 Task: Search one way flight ticket for 1 adult, 1 child, 1 infant in seat in premium economy from Charlotte Amalie,st. Thomas: Cyril E. King Airport to Jackson: Jackson Hole Airport on 5-2-2023. Choice of flights is JetBlue. Number of bags: 2 carry on bags and 4 checked bags. Price is upto 91000. Outbound departure time preference is 20:00.
Action: Mouse moved to (284, 413)
Screenshot: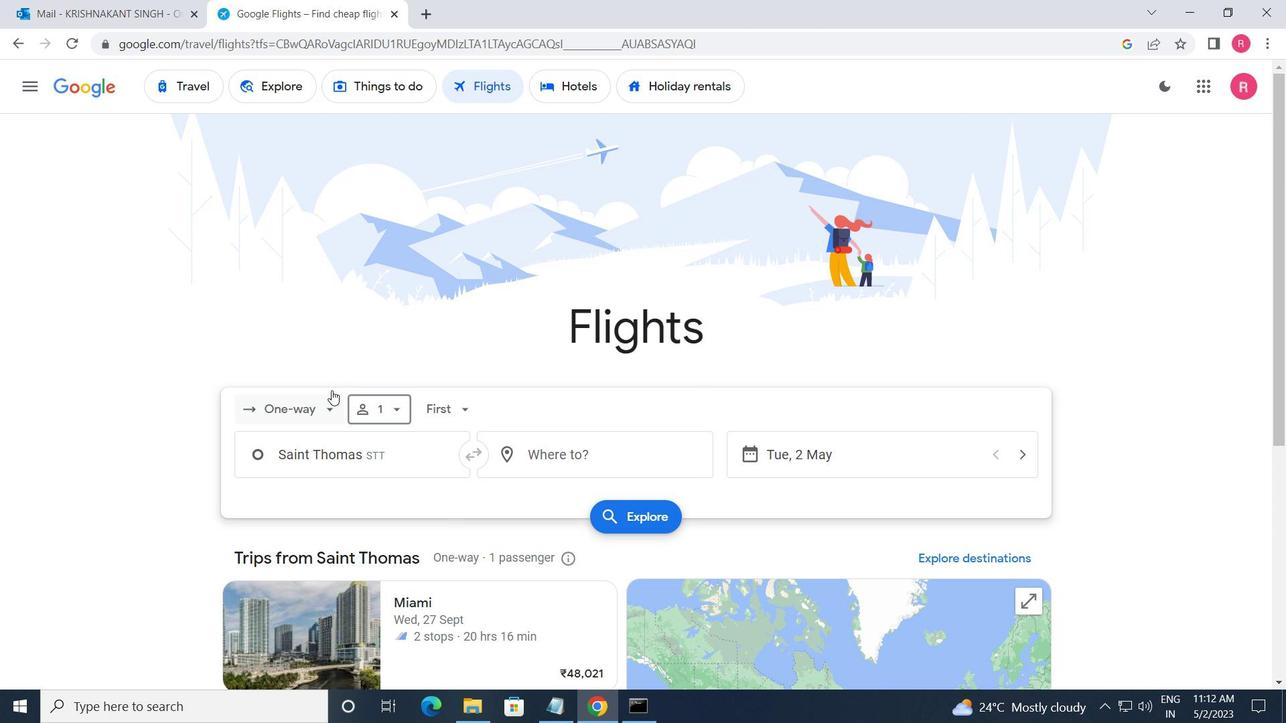 
Action: Mouse pressed left at (284, 413)
Screenshot: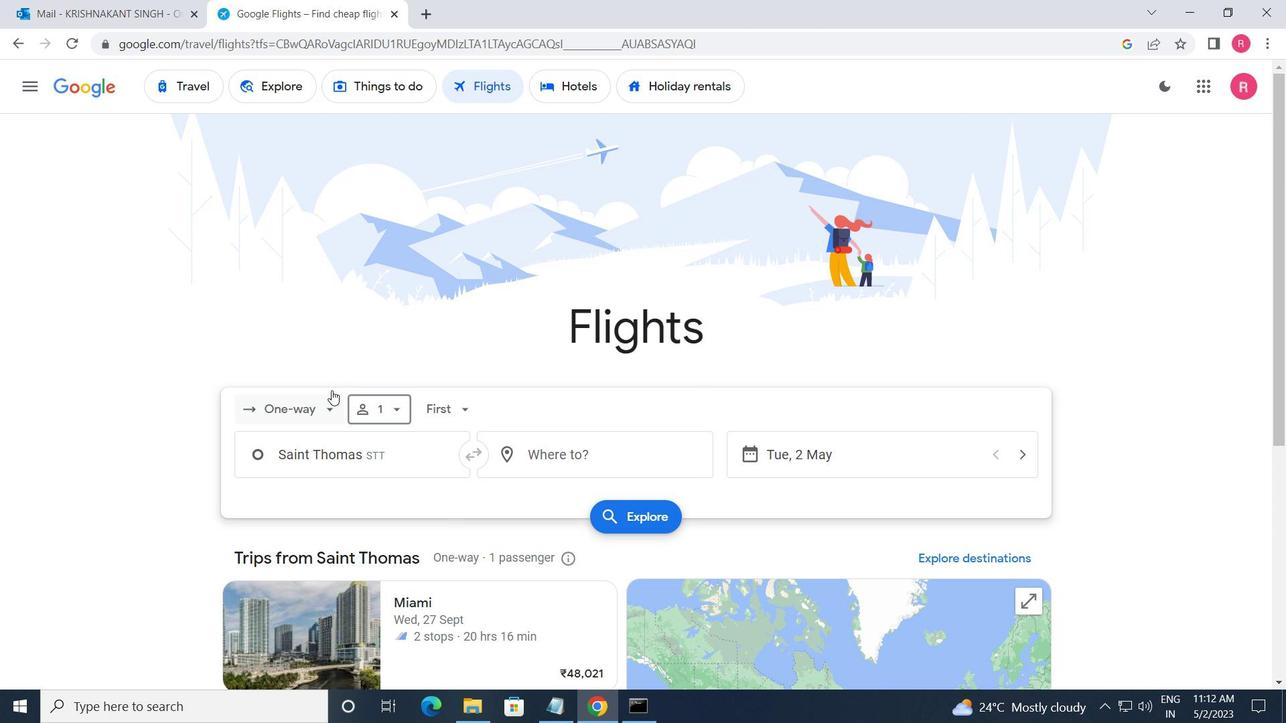 
Action: Mouse moved to (306, 485)
Screenshot: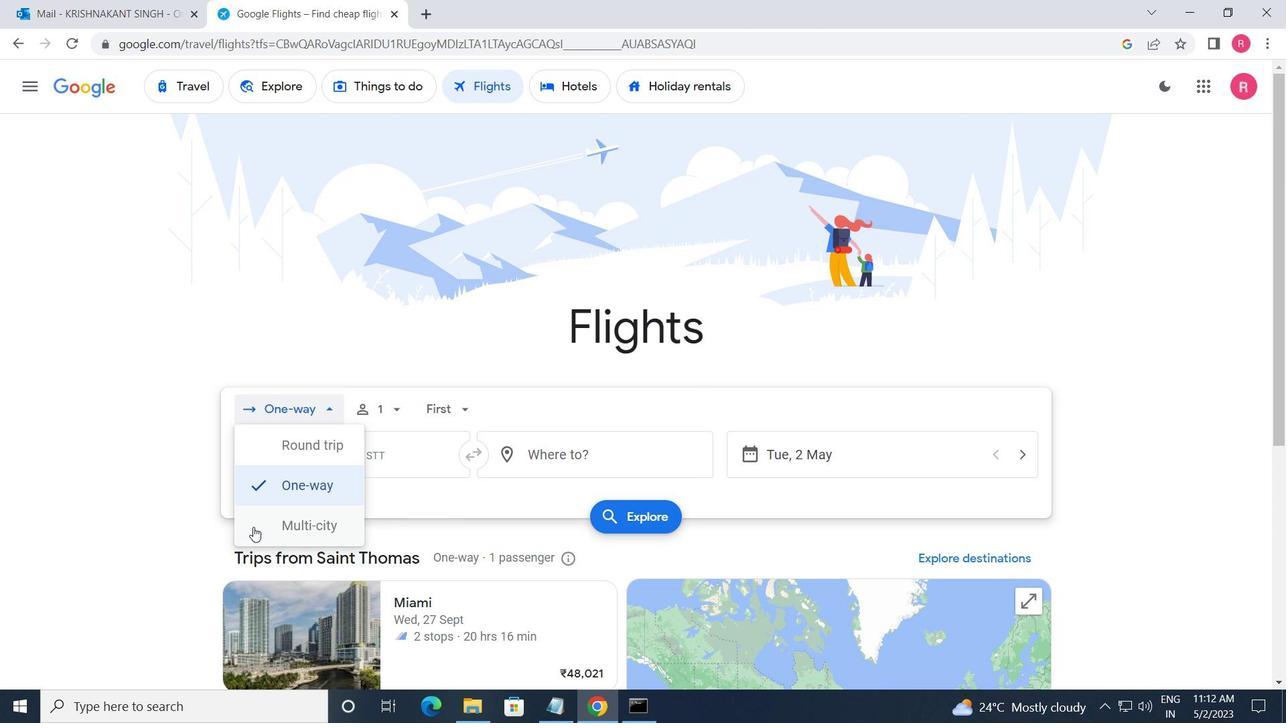 
Action: Mouse pressed left at (306, 485)
Screenshot: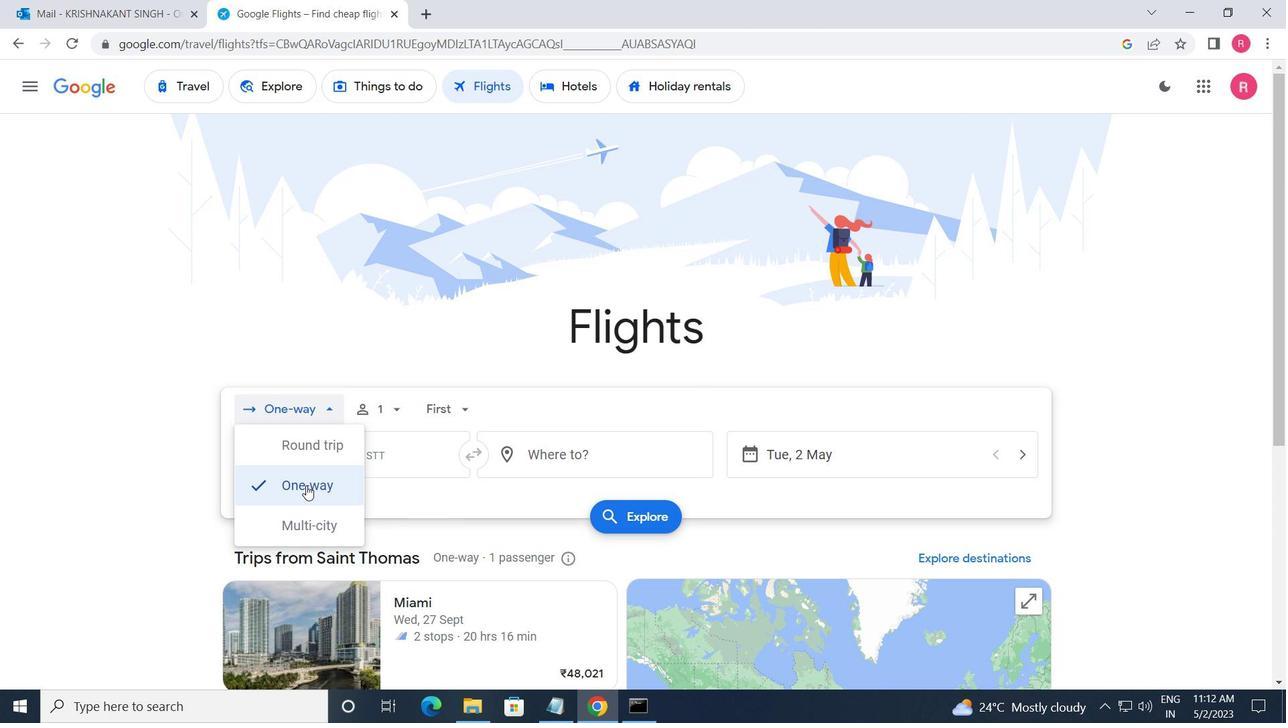 
Action: Mouse moved to (392, 405)
Screenshot: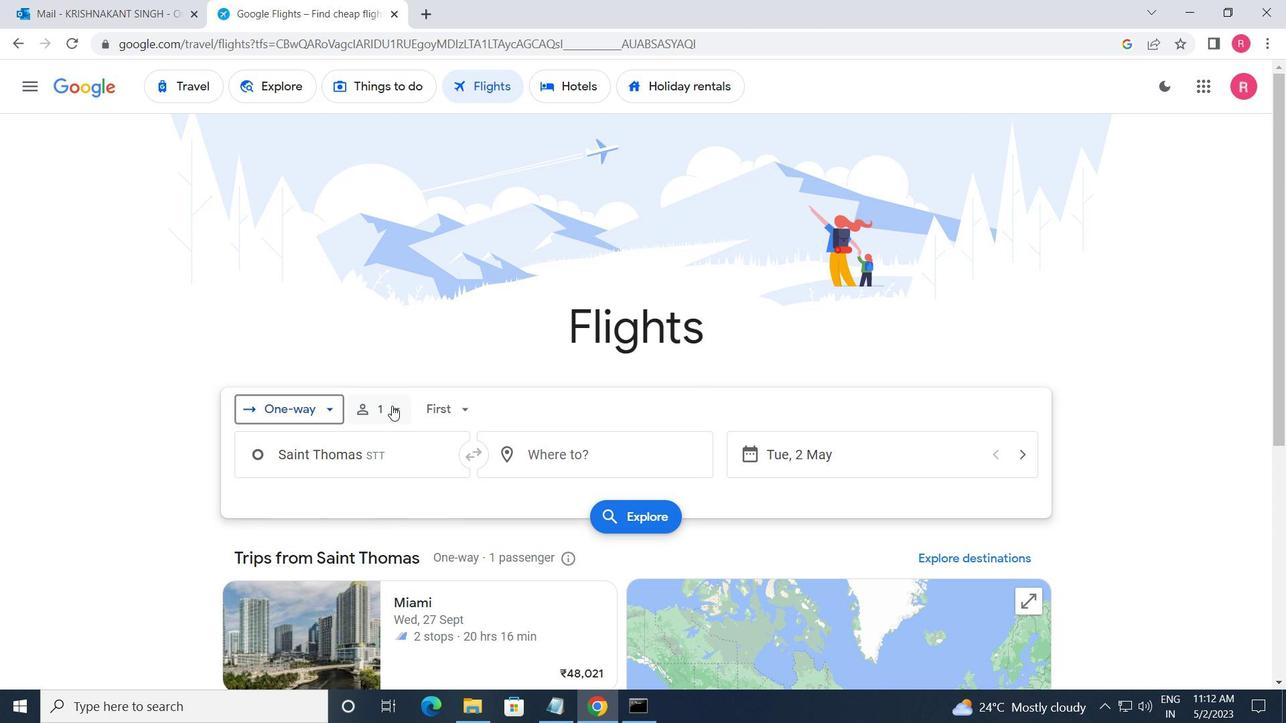 
Action: Mouse pressed left at (392, 405)
Screenshot: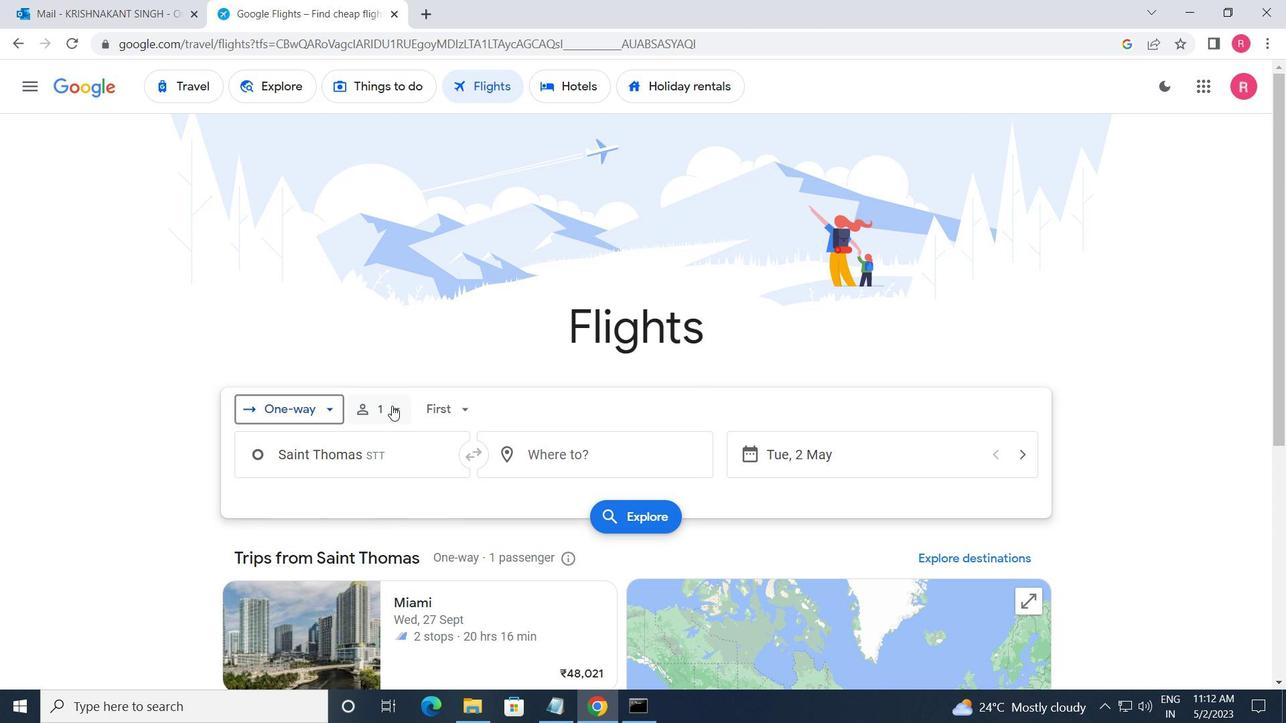 
Action: Mouse moved to (517, 452)
Screenshot: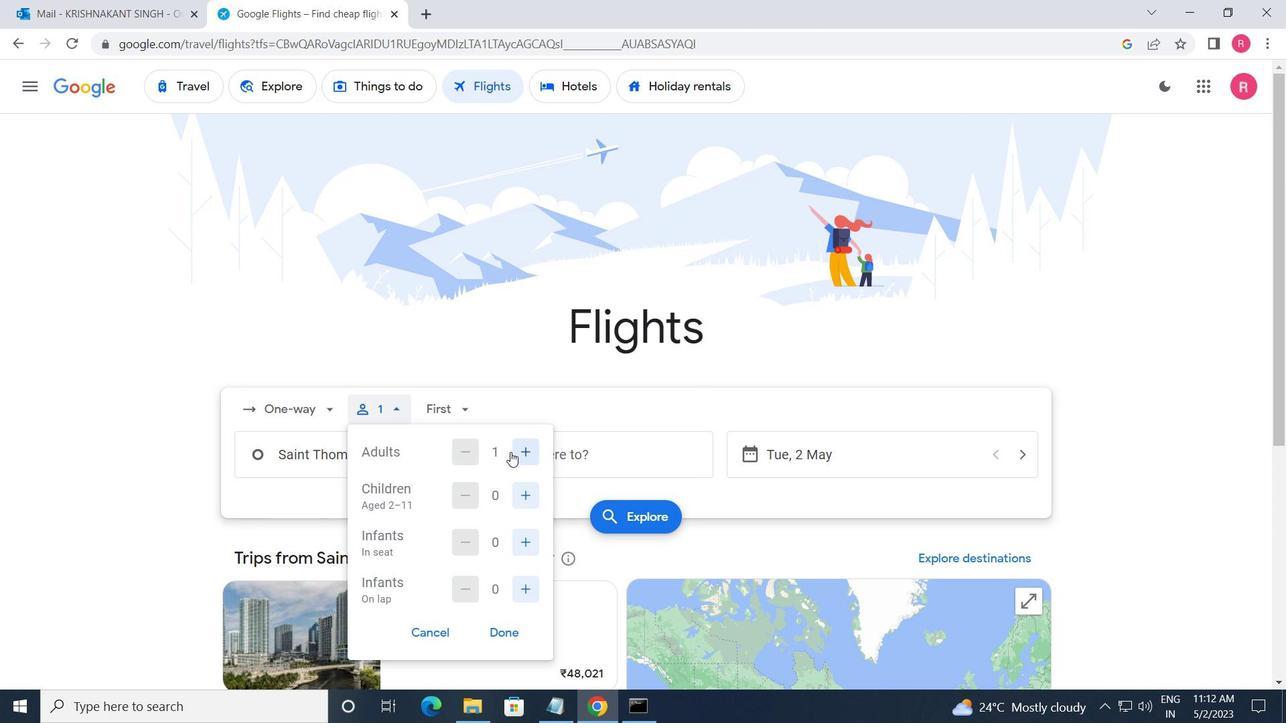 
Action: Mouse pressed left at (517, 452)
Screenshot: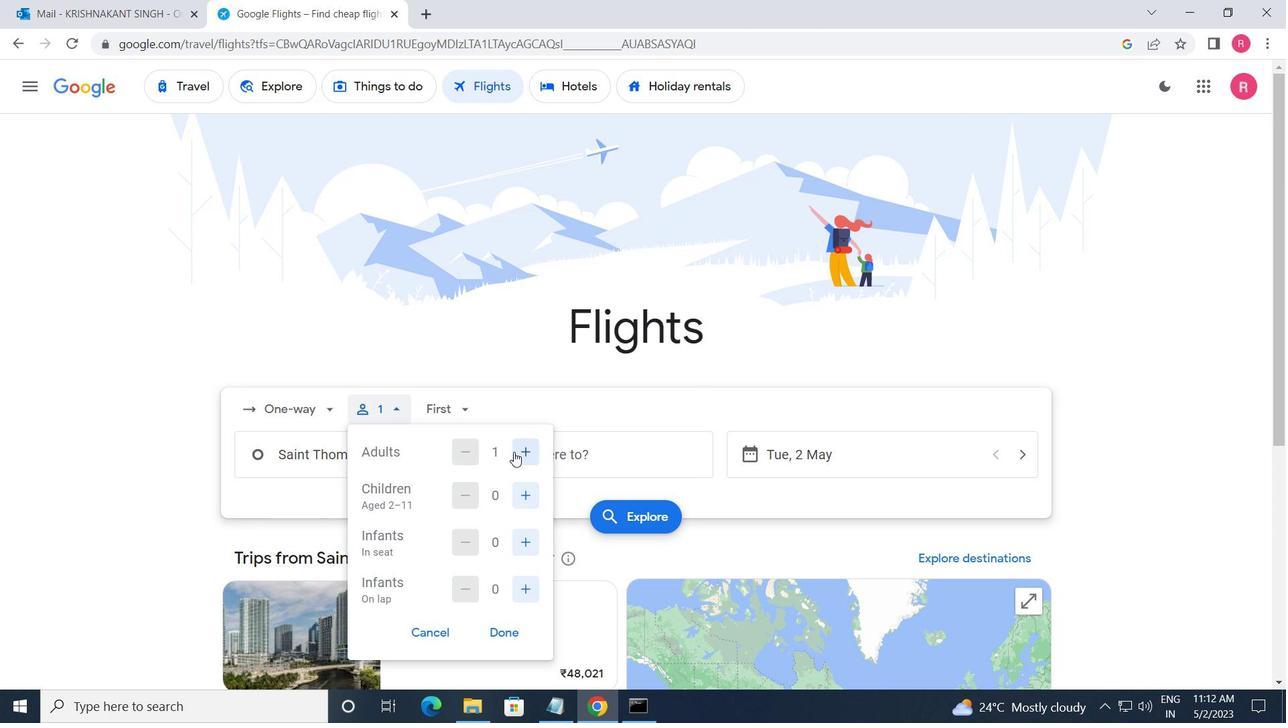 
Action: Mouse moved to (461, 452)
Screenshot: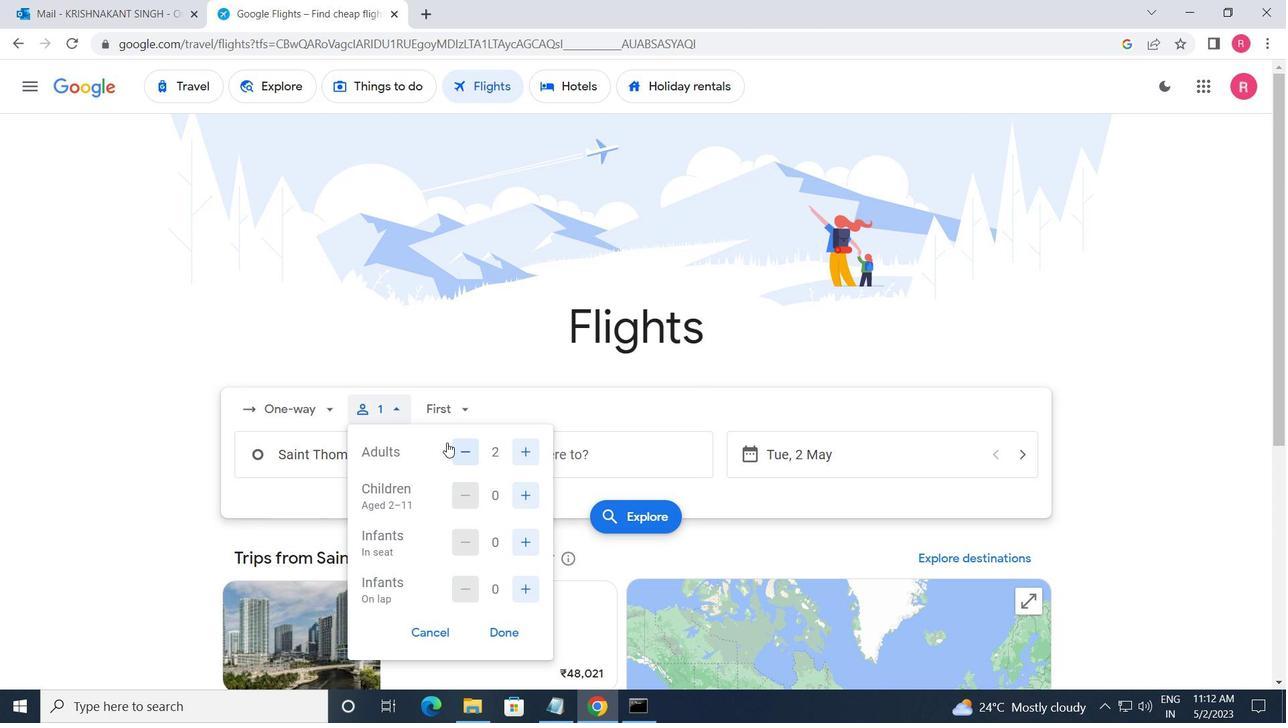 
Action: Mouse pressed left at (461, 452)
Screenshot: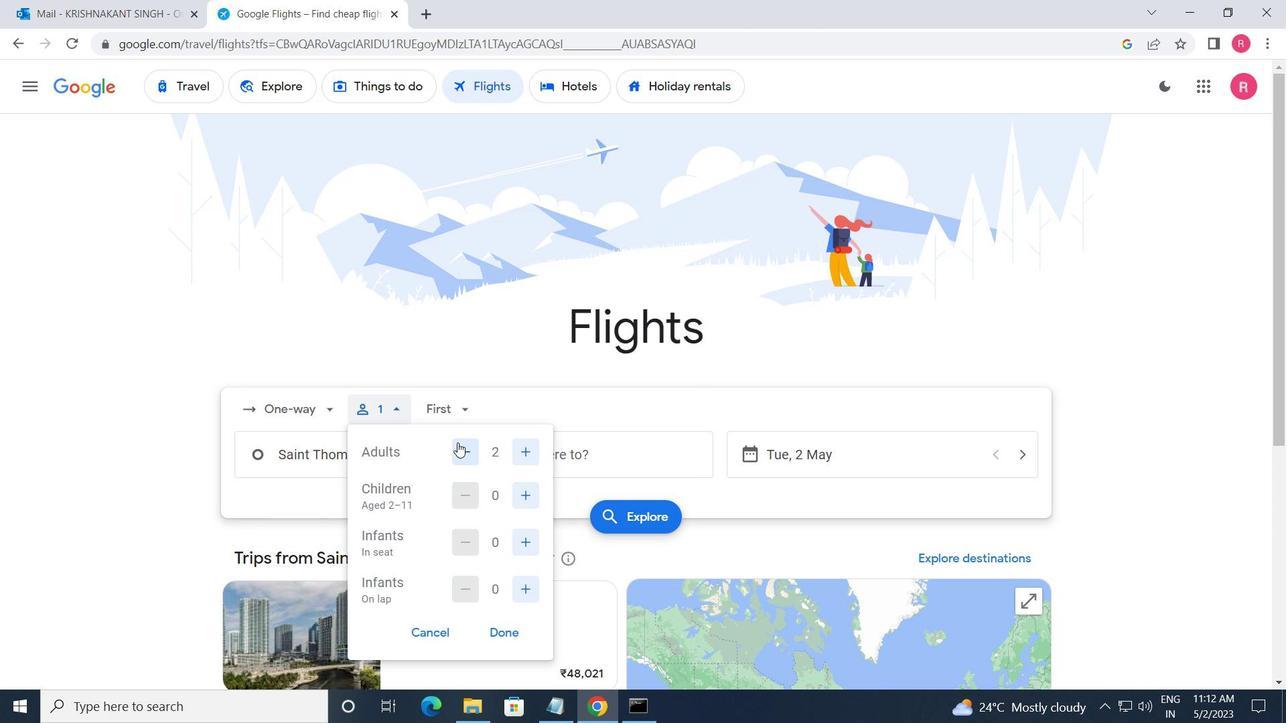 
Action: Mouse moved to (529, 501)
Screenshot: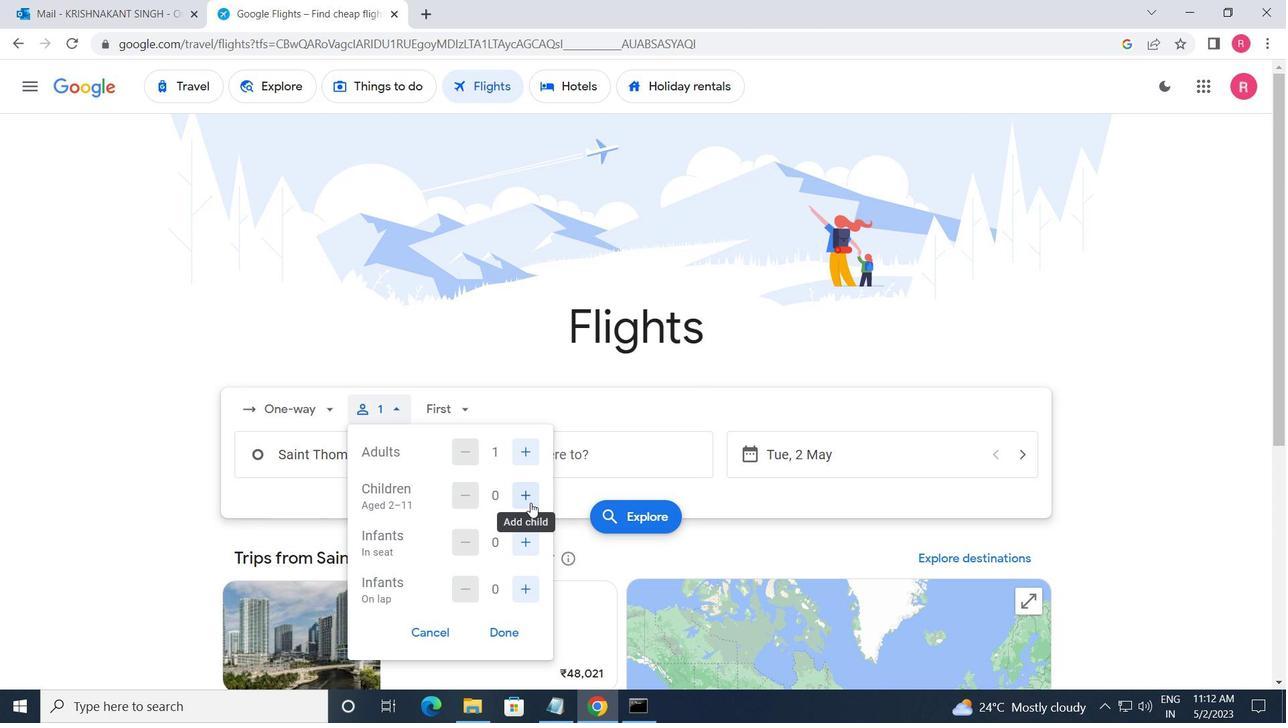 
Action: Mouse pressed left at (529, 501)
Screenshot: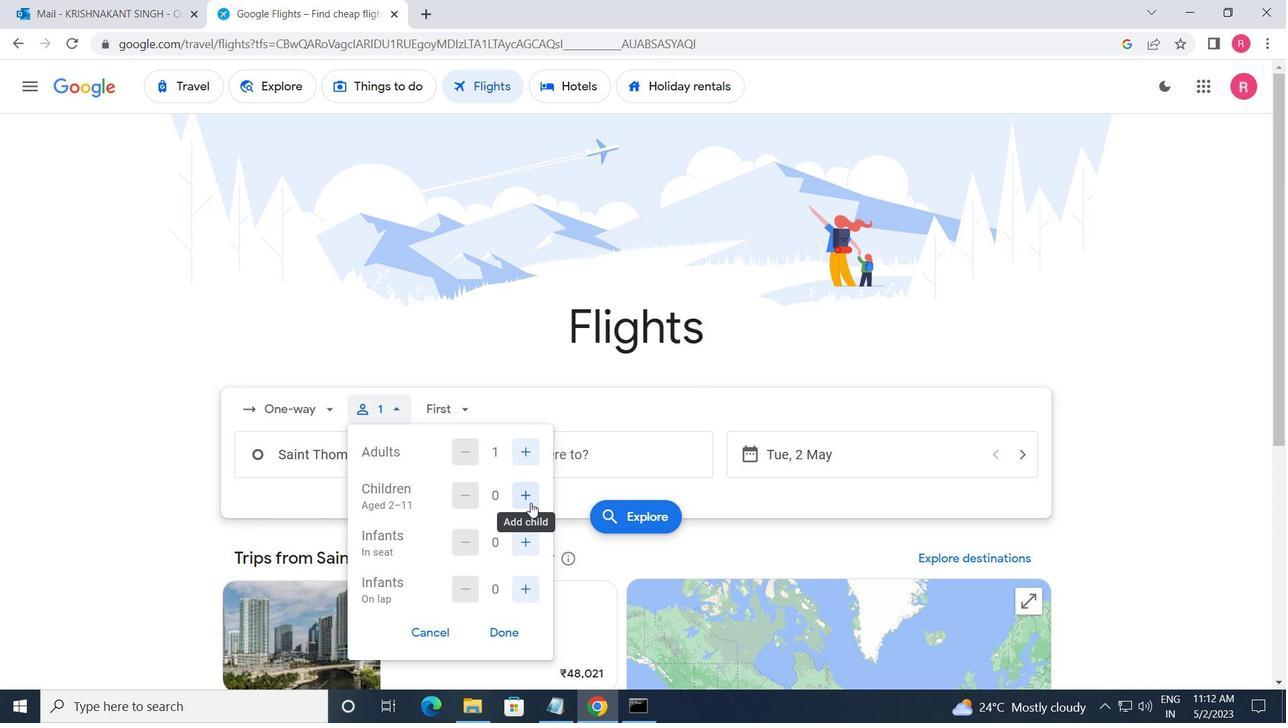 
Action: Mouse moved to (526, 540)
Screenshot: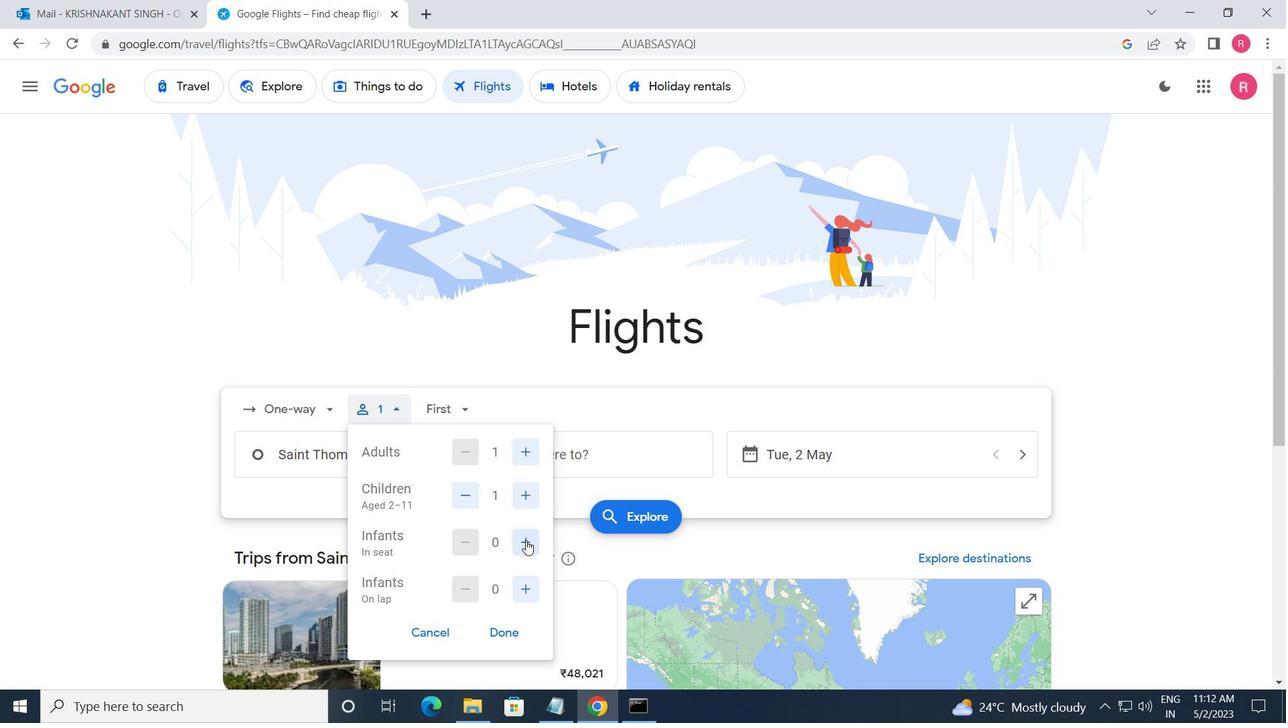 
Action: Mouse pressed left at (526, 540)
Screenshot: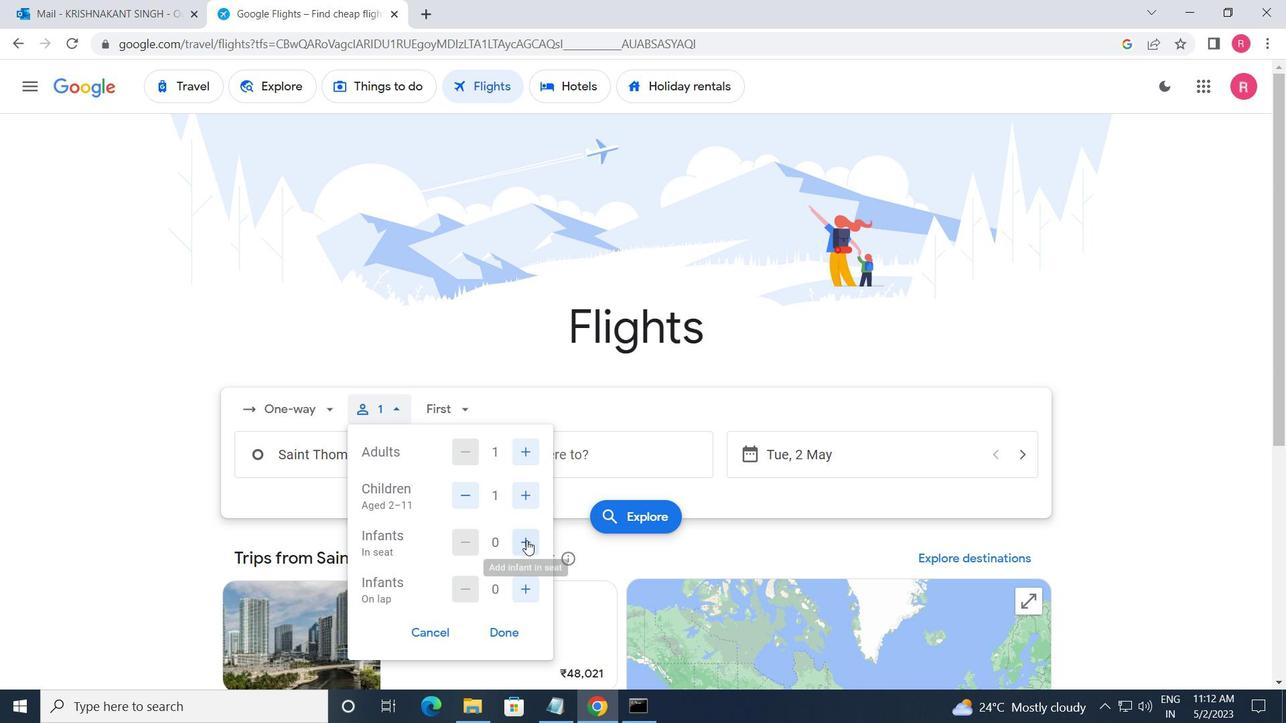 
Action: Mouse moved to (443, 398)
Screenshot: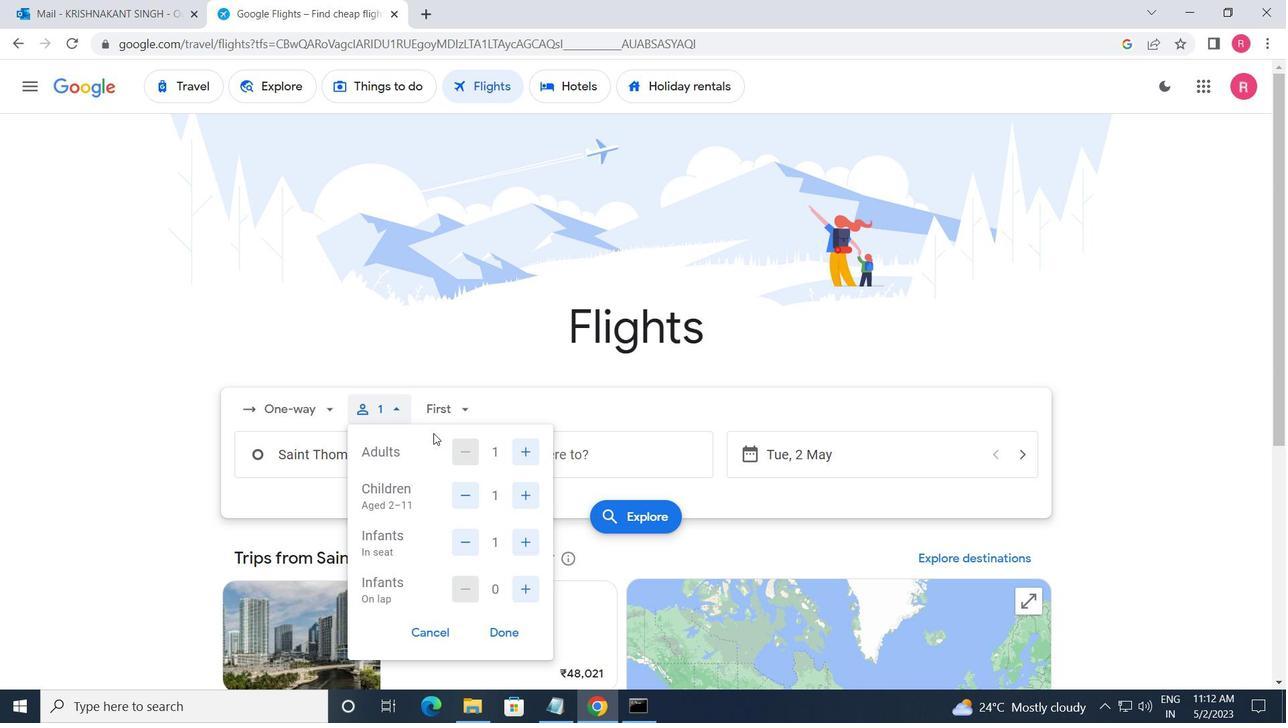 
Action: Mouse pressed left at (443, 398)
Screenshot: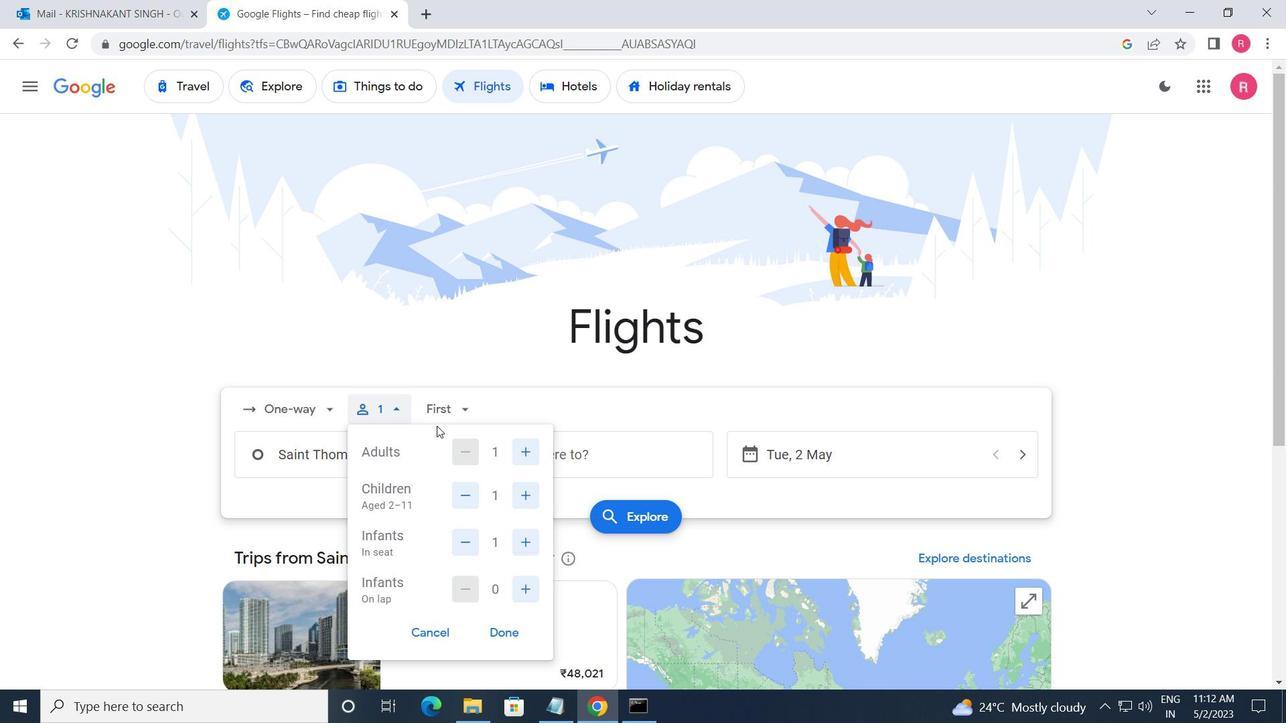 
Action: Mouse moved to (493, 479)
Screenshot: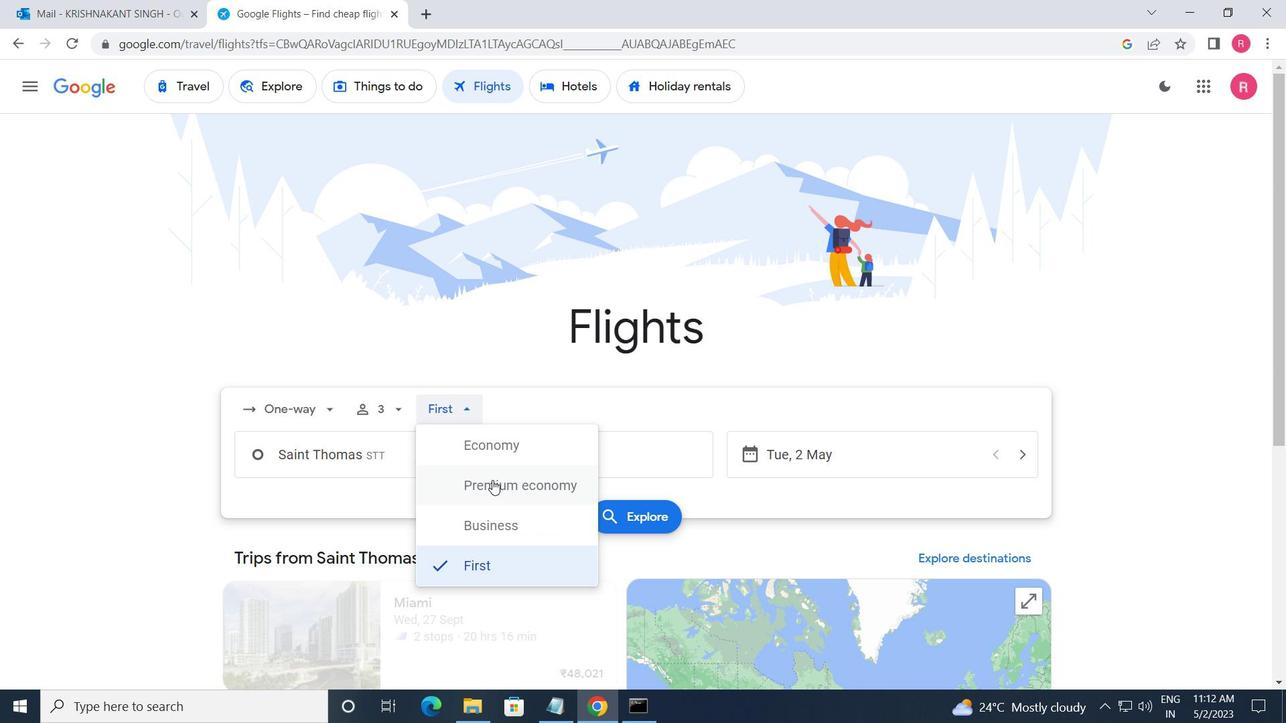 
Action: Mouse pressed left at (493, 479)
Screenshot: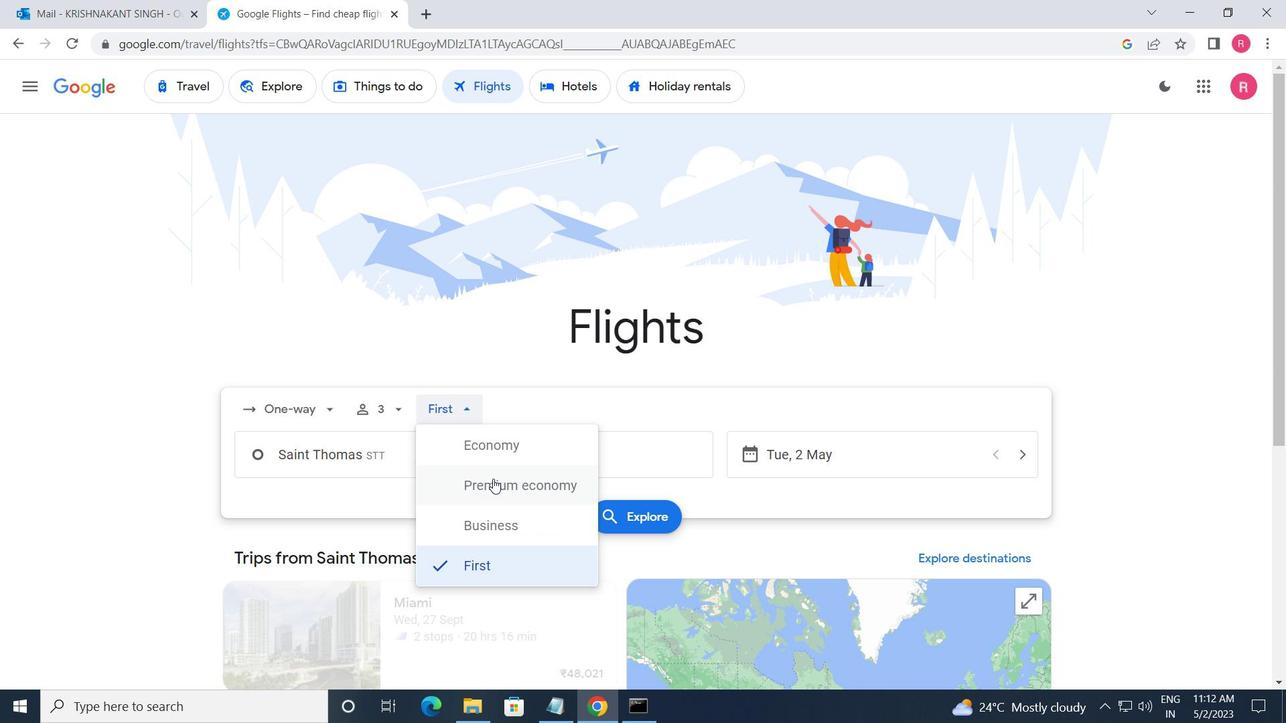 
Action: Mouse moved to (389, 467)
Screenshot: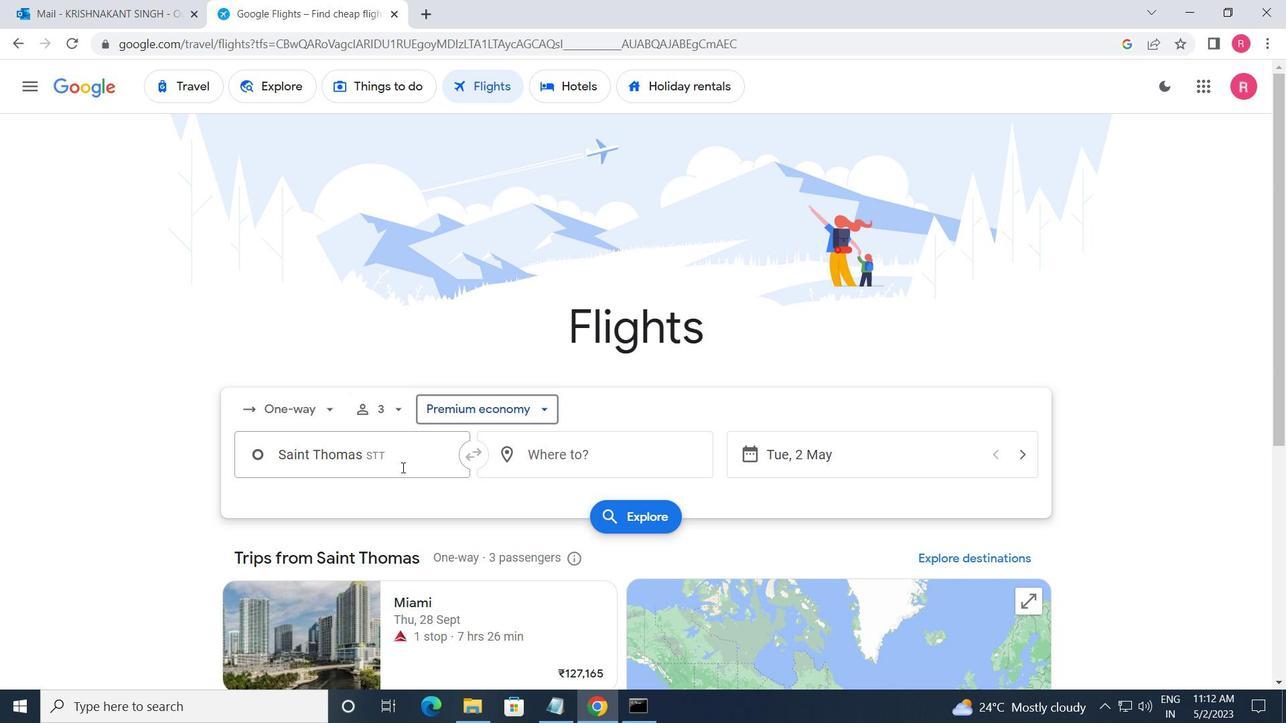 
Action: Mouse pressed left at (389, 467)
Screenshot: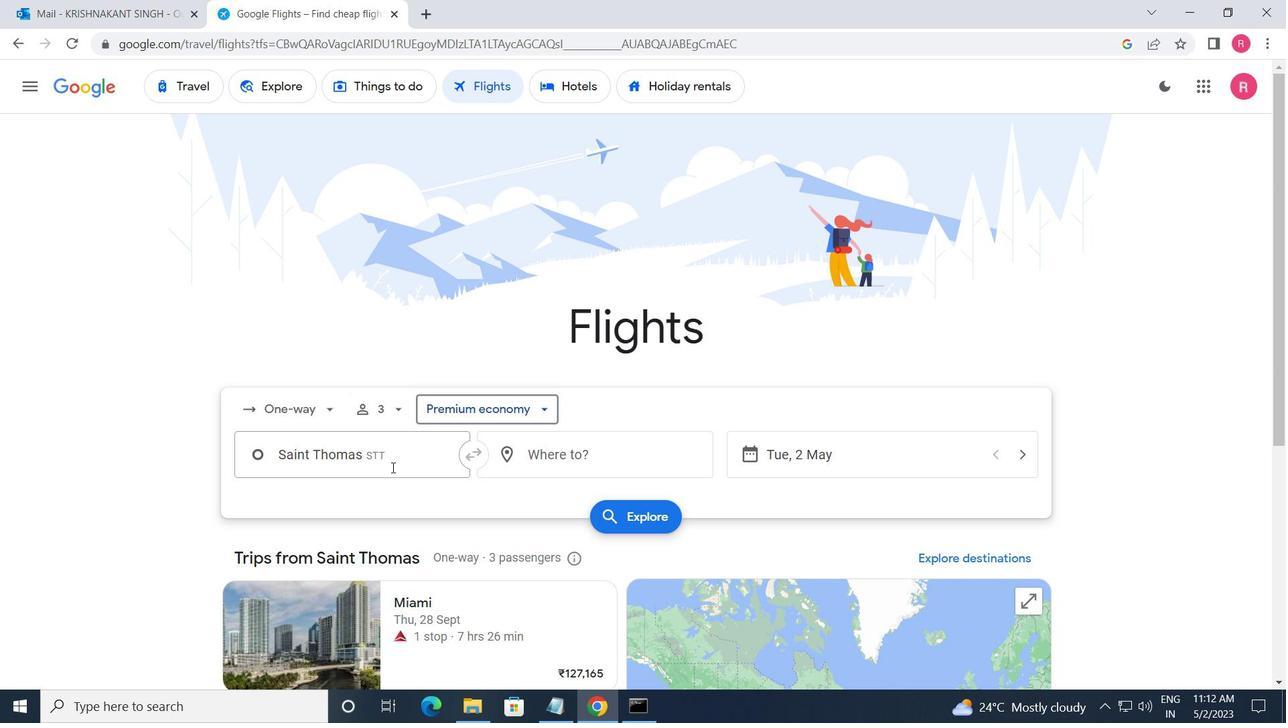 
Action: Mouse moved to (381, 547)
Screenshot: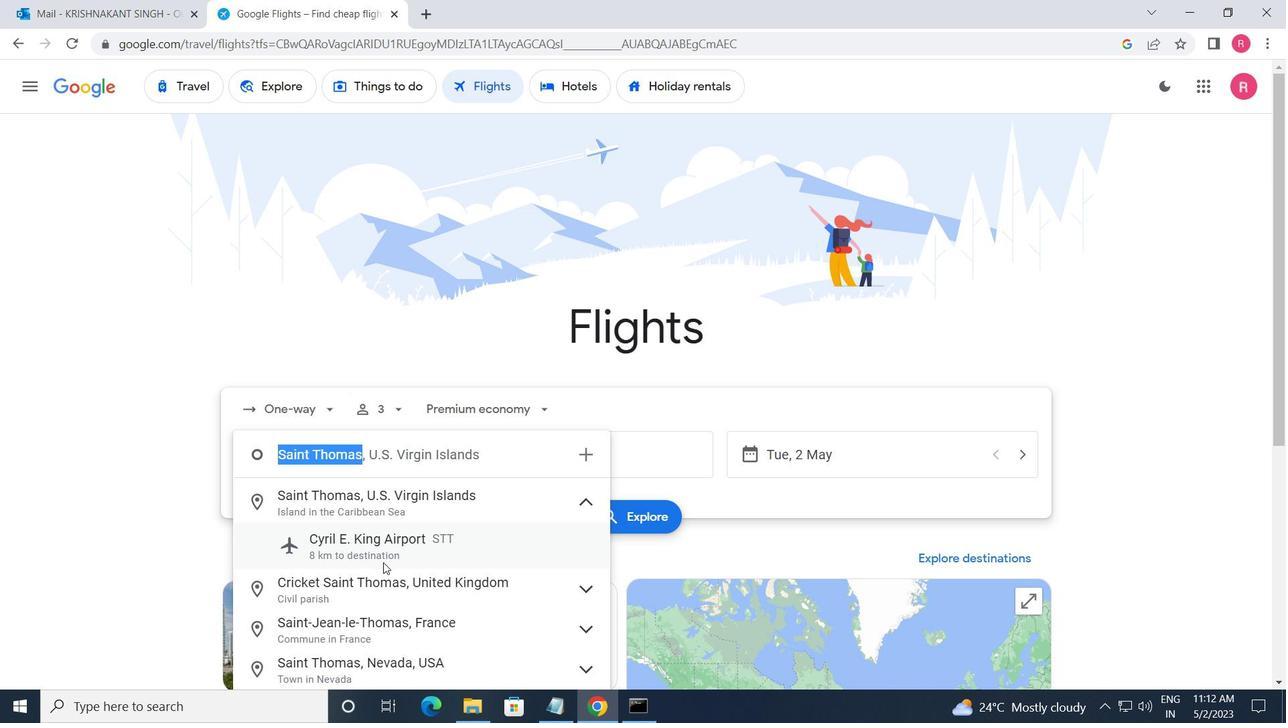 
Action: Mouse pressed left at (381, 547)
Screenshot: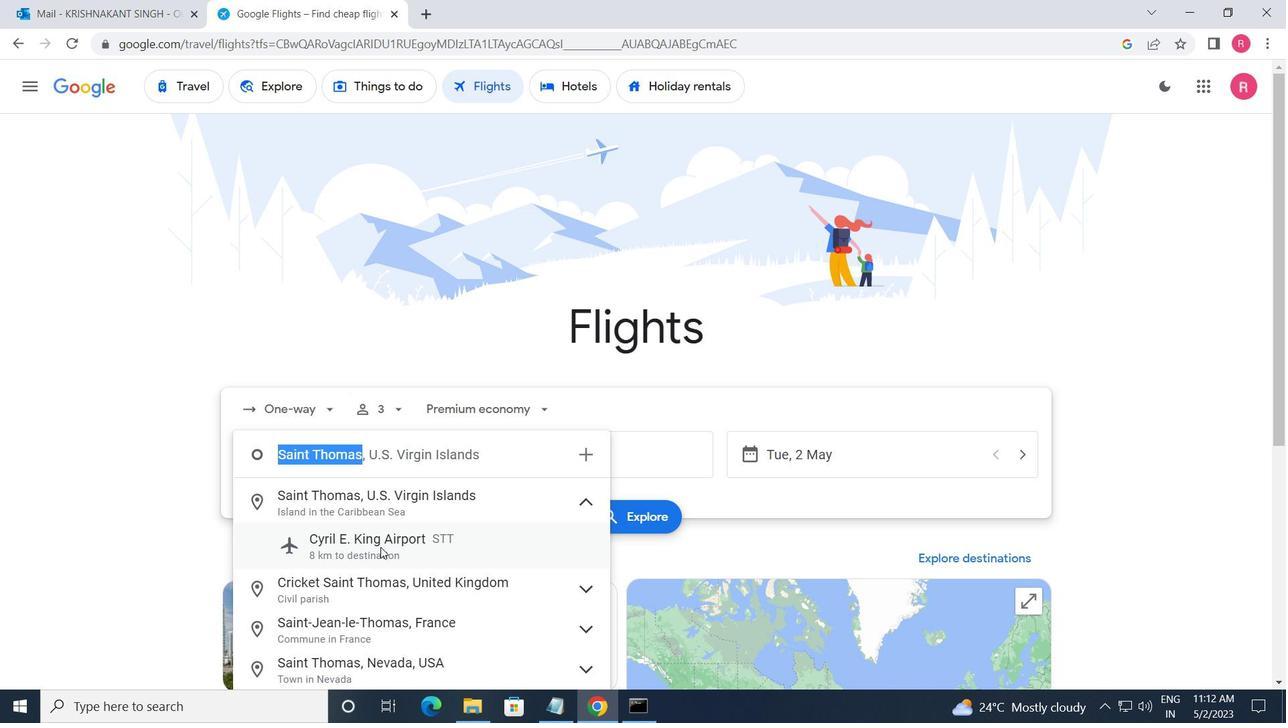 
Action: Mouse moved to (563, 475)
Screenshot: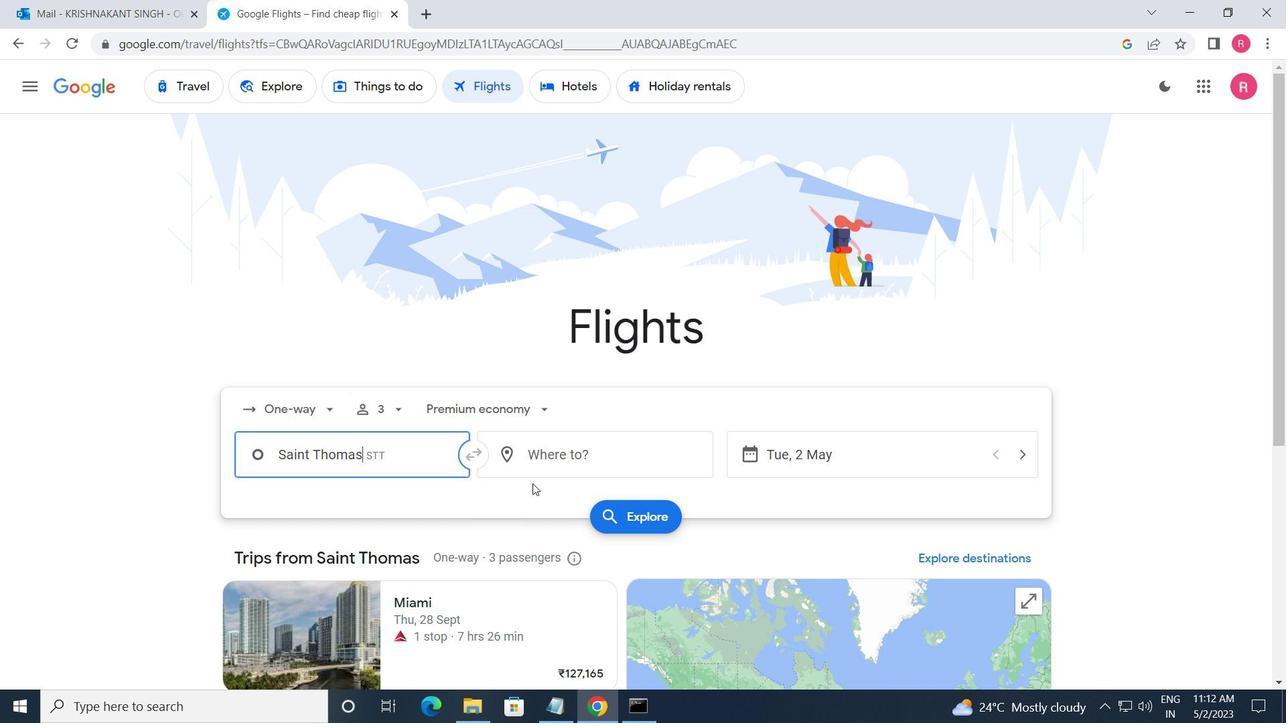 
Action: Mouse pressed left at (563, 475)
Screenshot: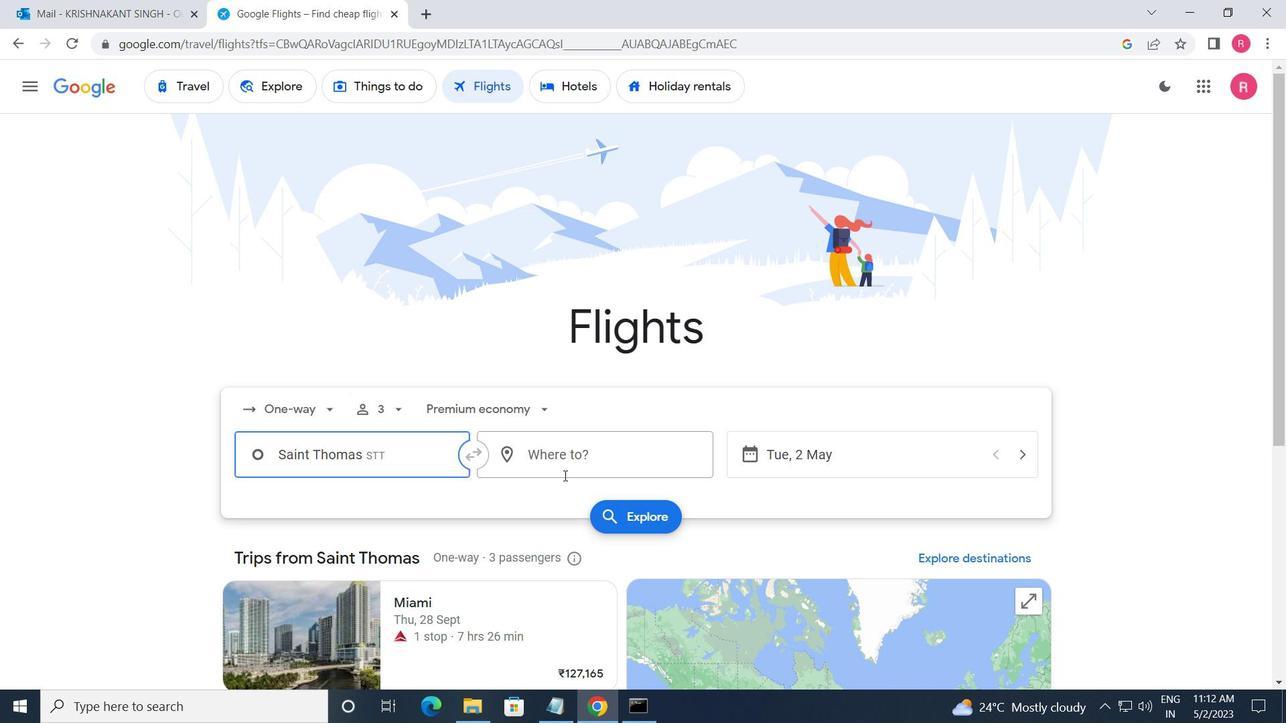 
Action: Mouse moved to (588, 622)
Screenshot: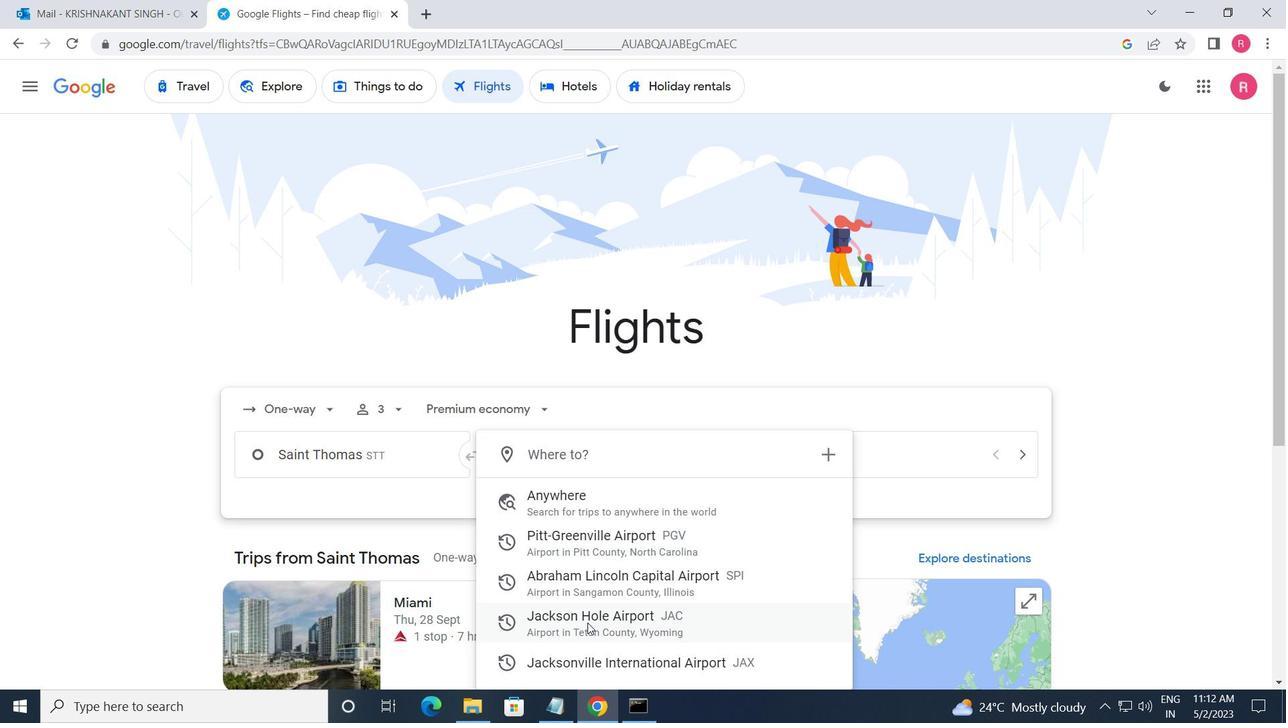
Action: Mouse pressed left at (588, 622)
Screenshot: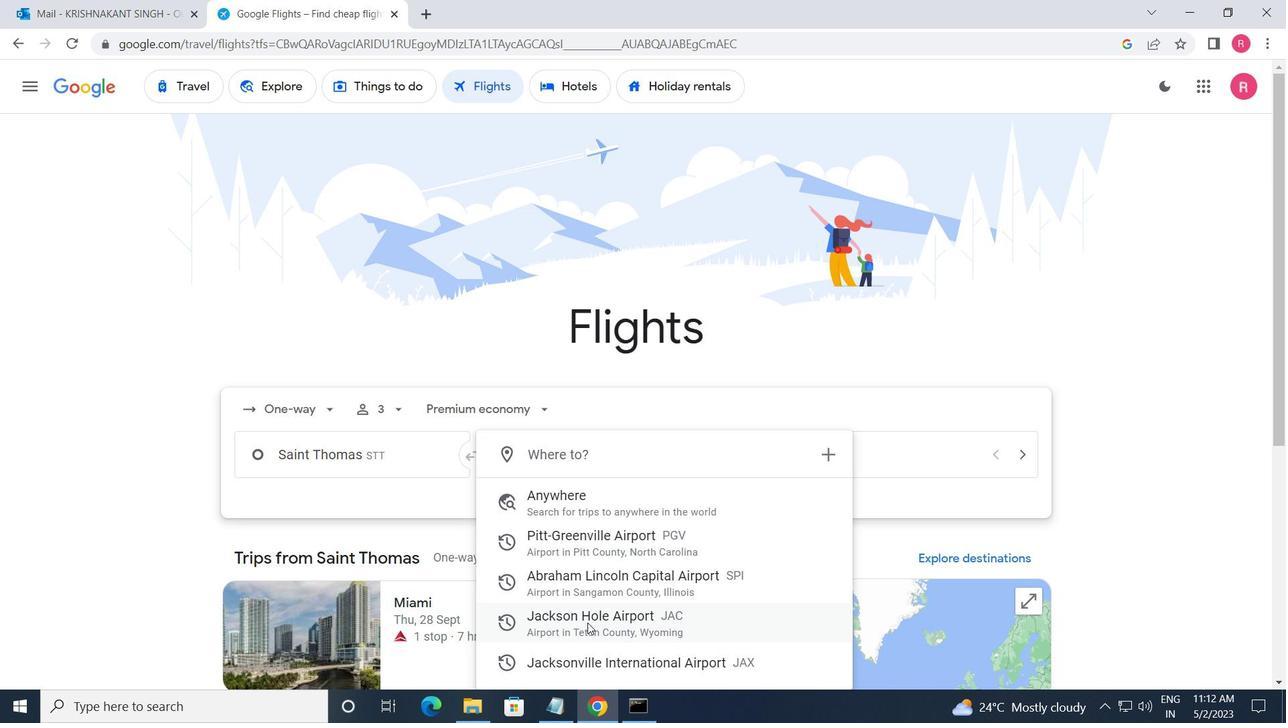 
Action: Mouse moved to (849, 455)
Screenshot: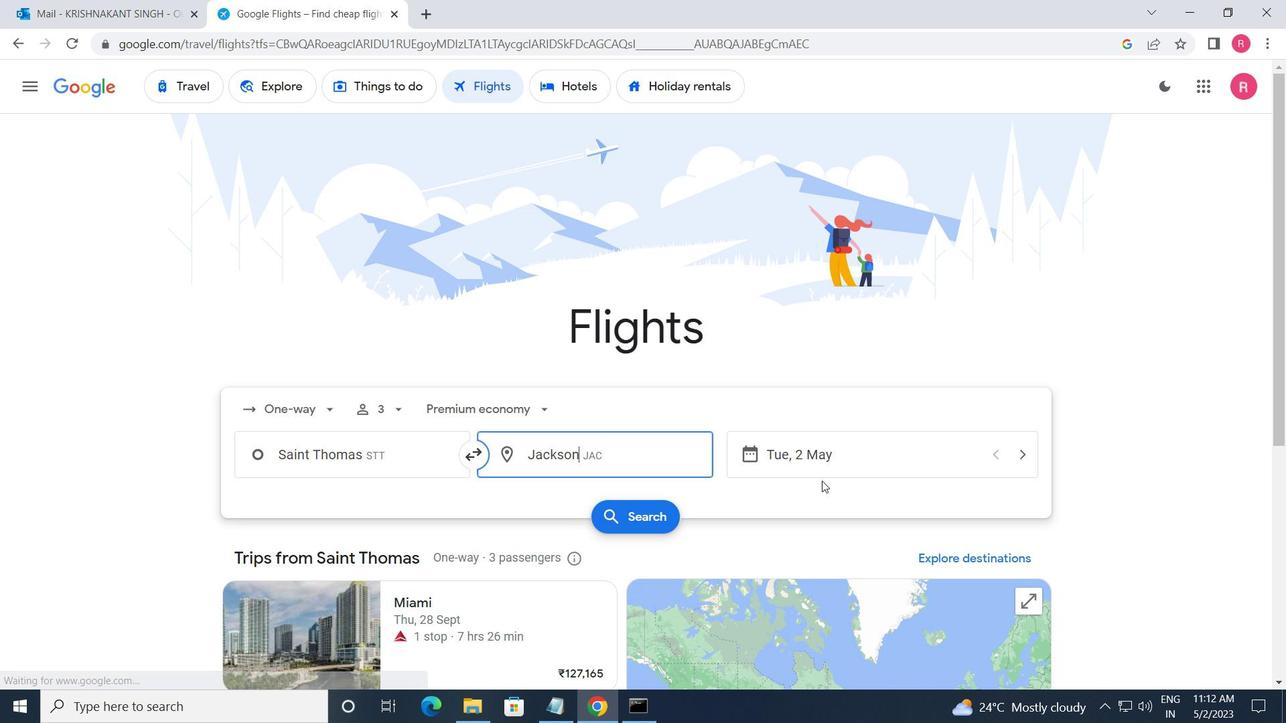 
Action: Mouse pressed left at (849, 455)
Screenshot: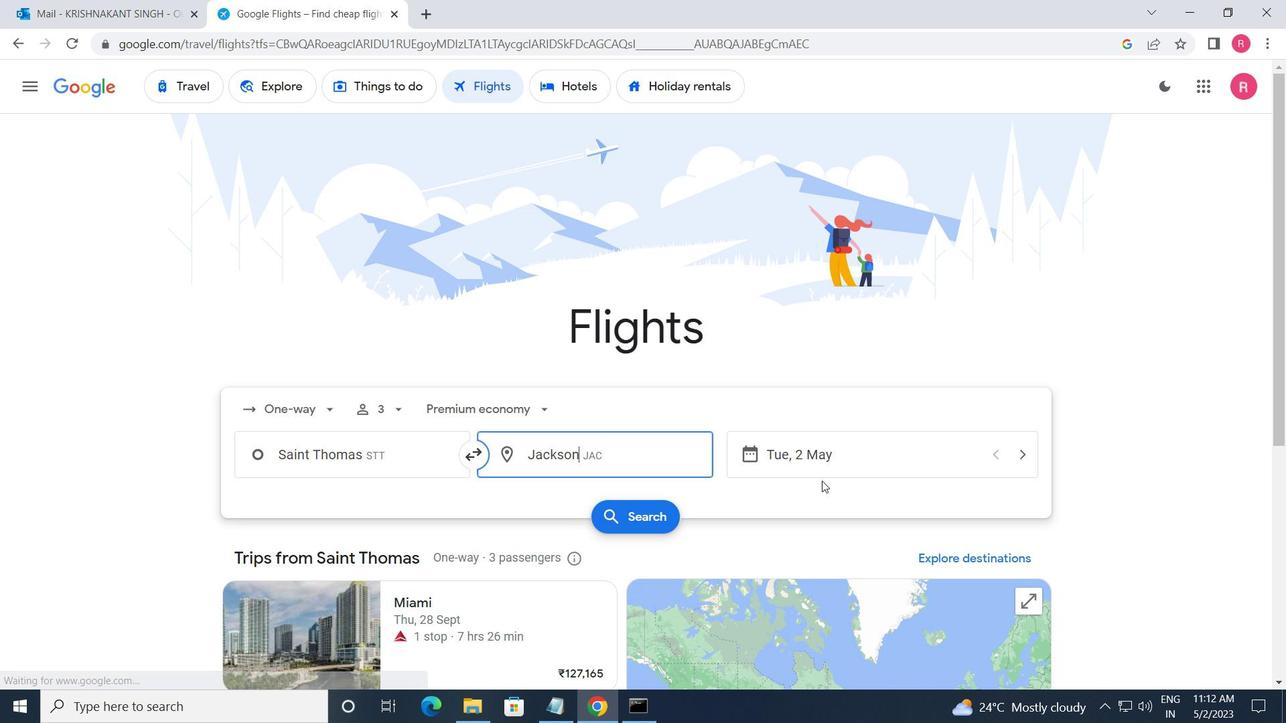 
Action: Mouse moved to (531, 385)
Screenshot: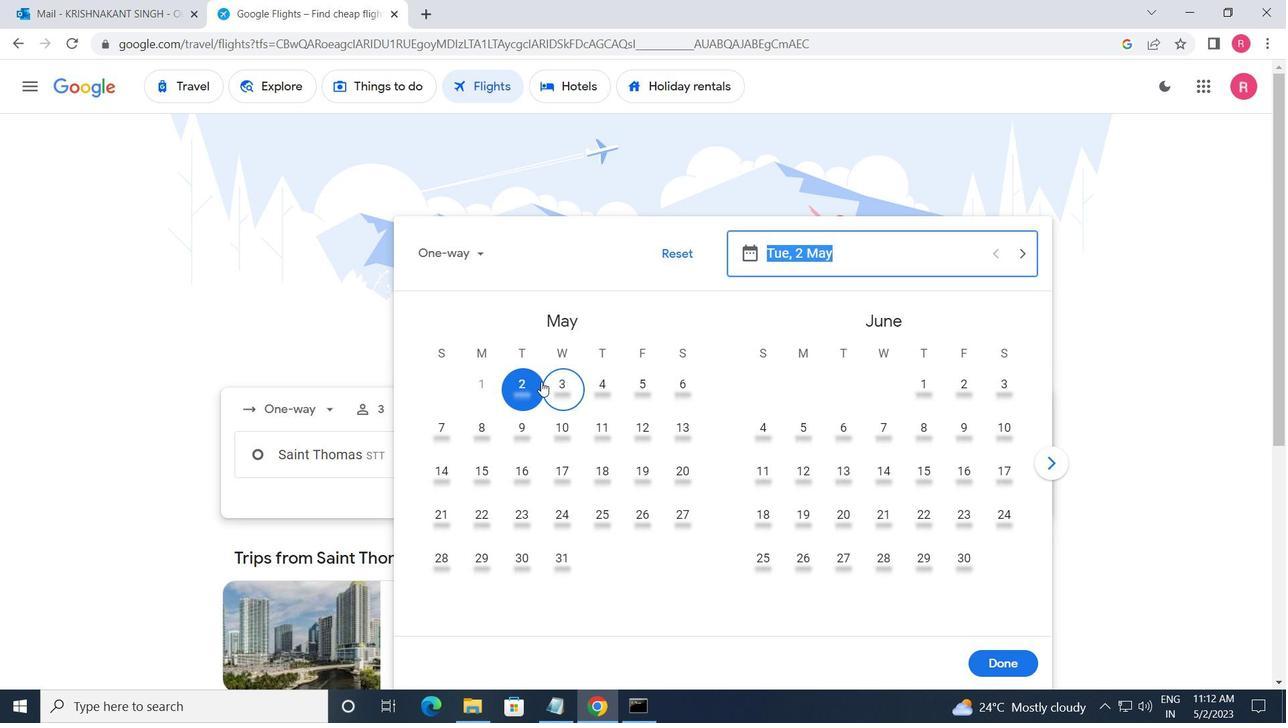 
Action: Mouse pressed left at (531, 385)
Screenshot: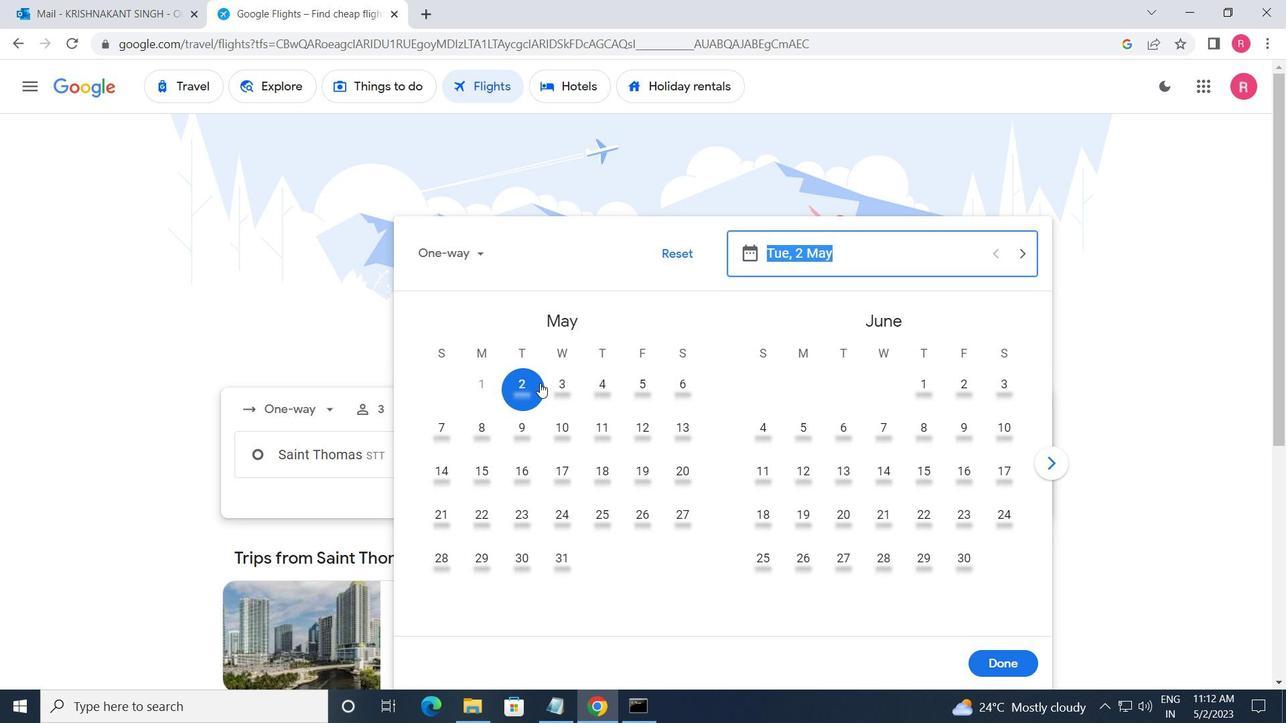 
Action: Mouse moved to (992, 657)
Screenshot: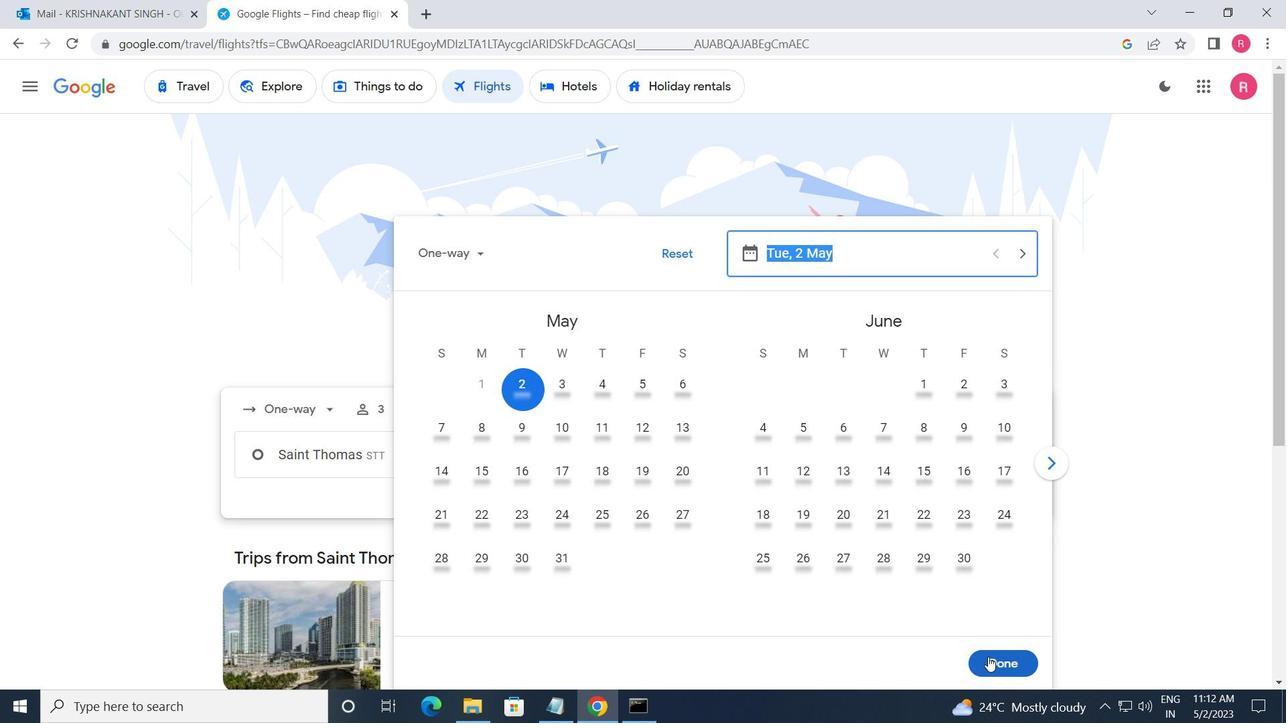 
Action: Mouse pressed left at (992, 657)
Screenshot: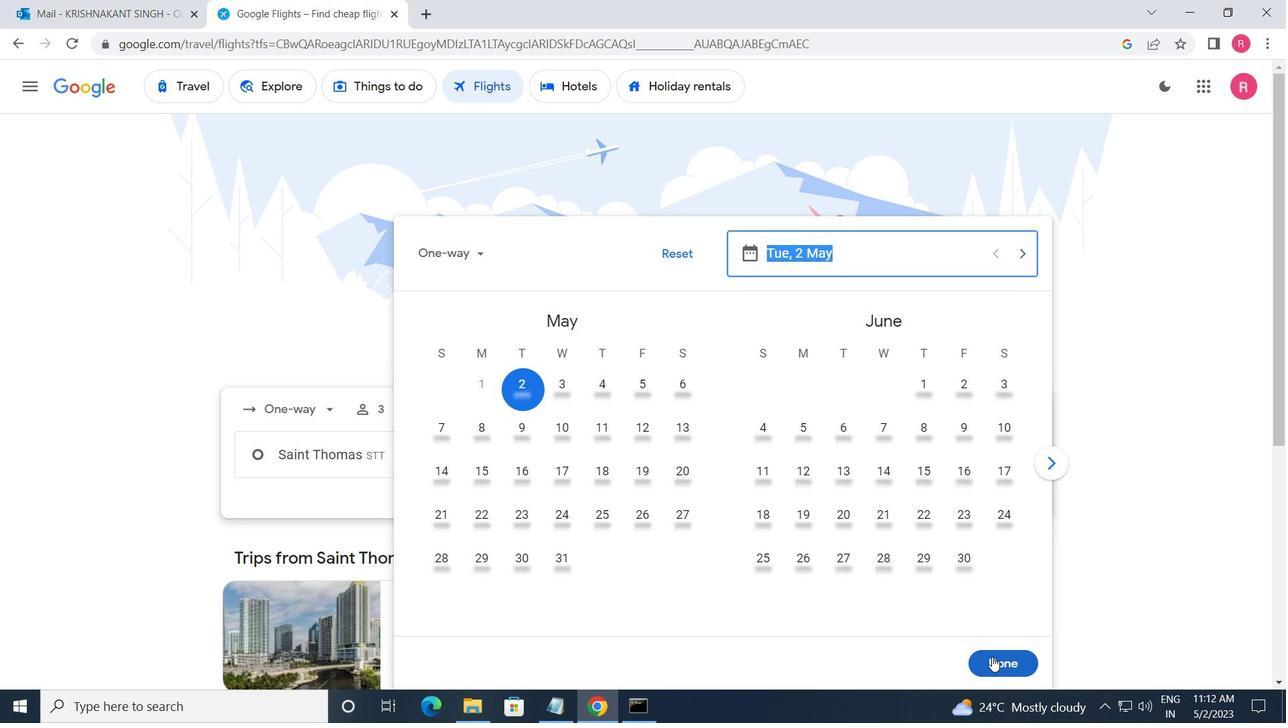 
Action: Mouse moved to (636, 516)
Screenshot: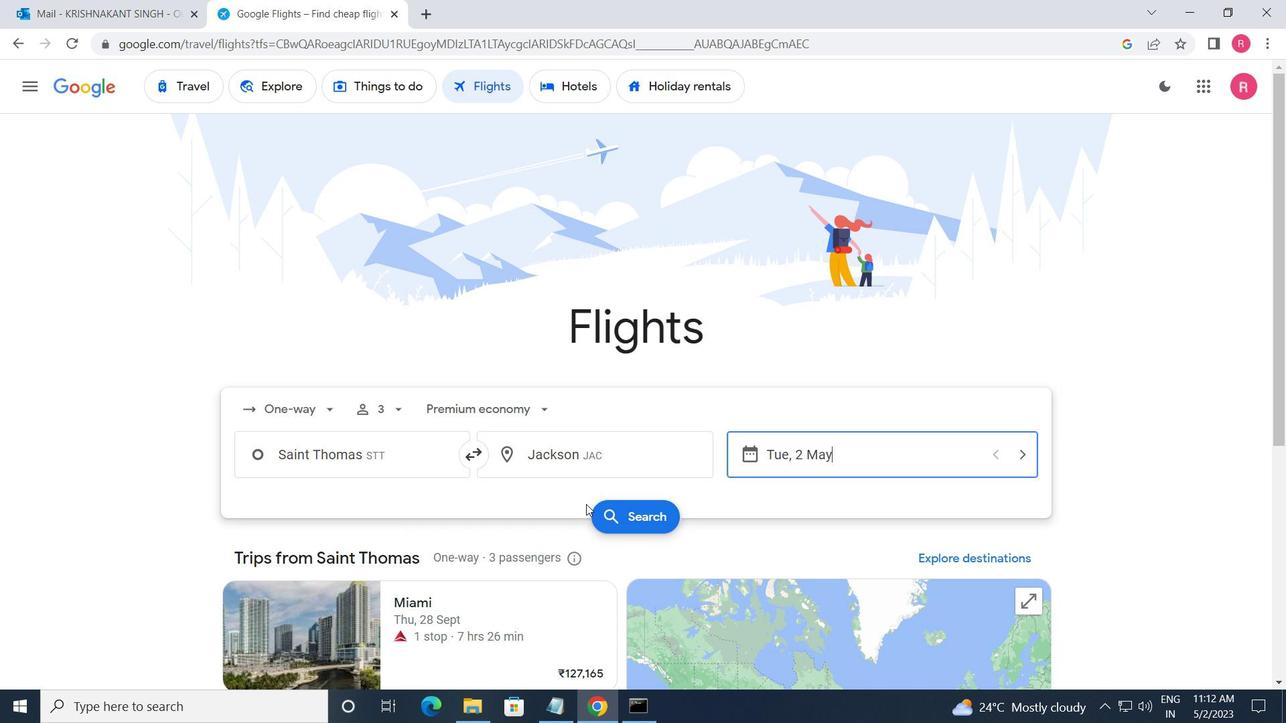 
Action: Mouse pressed left at (636, 516)
Screenshot: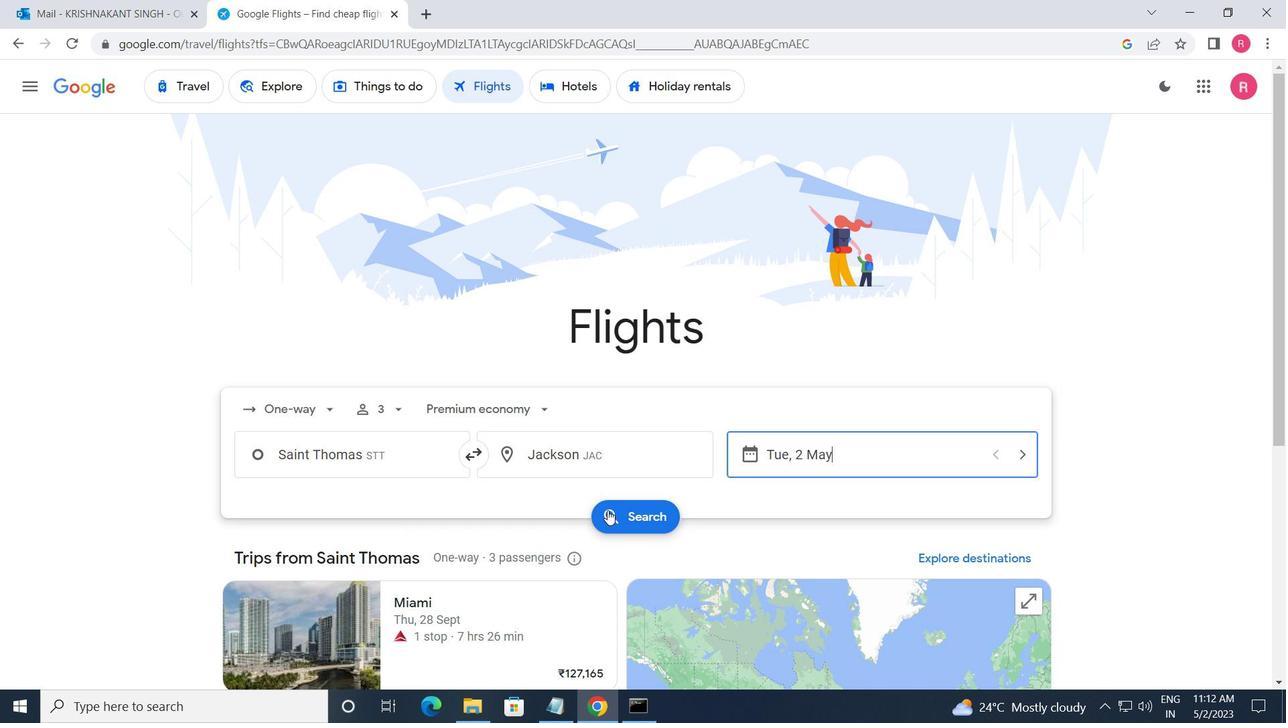 
Action: Mouse moved to (222, 254)
Screenshot: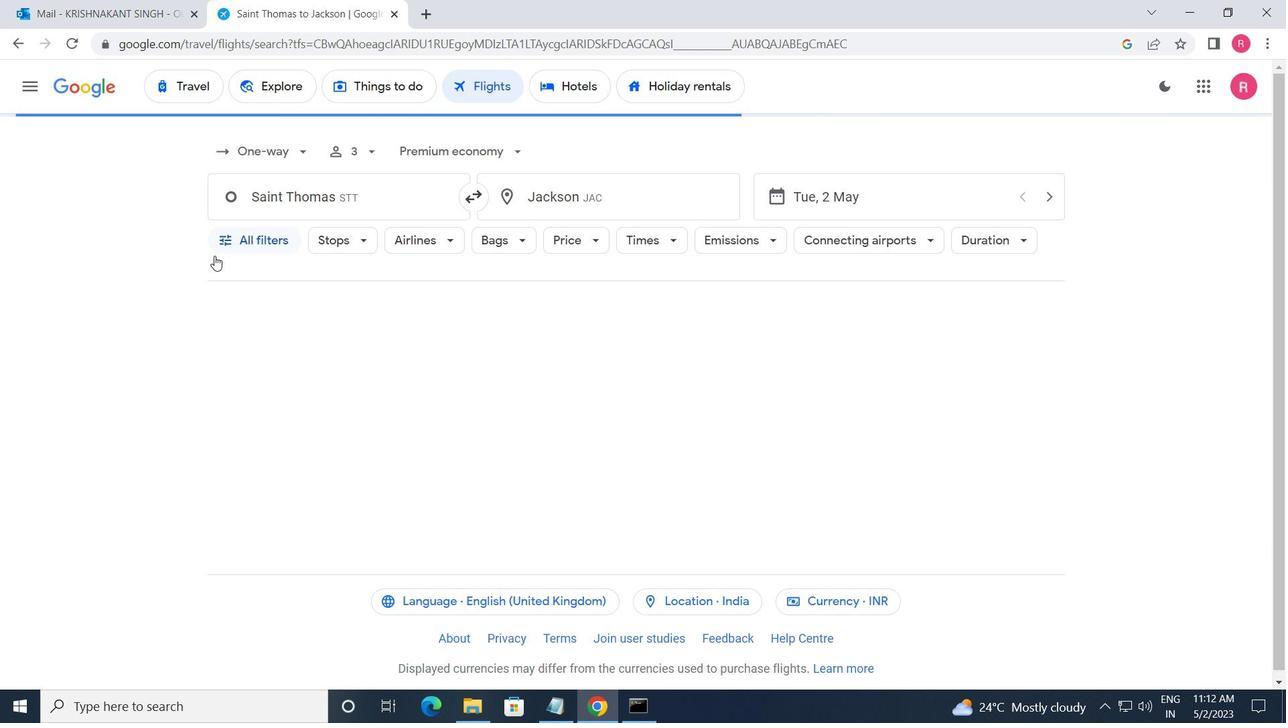 
Action: Mouse pressed left at (222, 254)
Screenshot: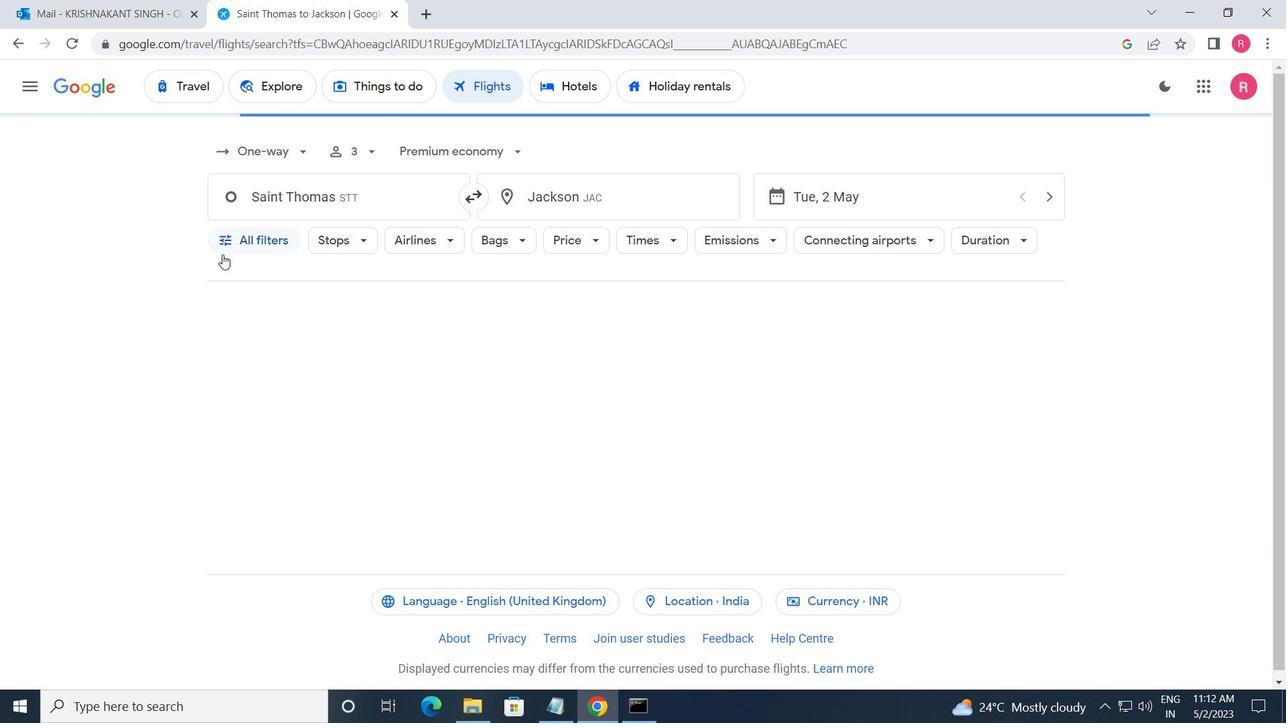 
Action: Mouse moved to (326, 440)
Screenshot: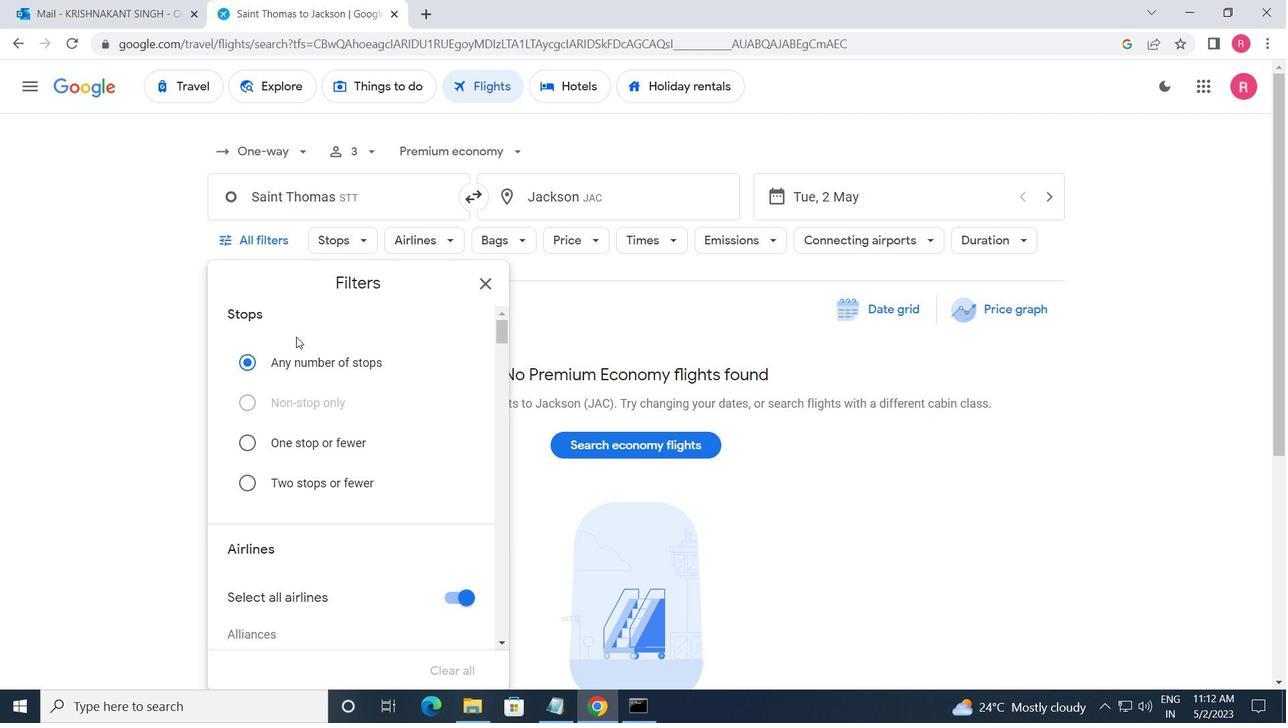 
Action: Mouse scrolled (326, 439) with delta (0, 0)
Screenshot: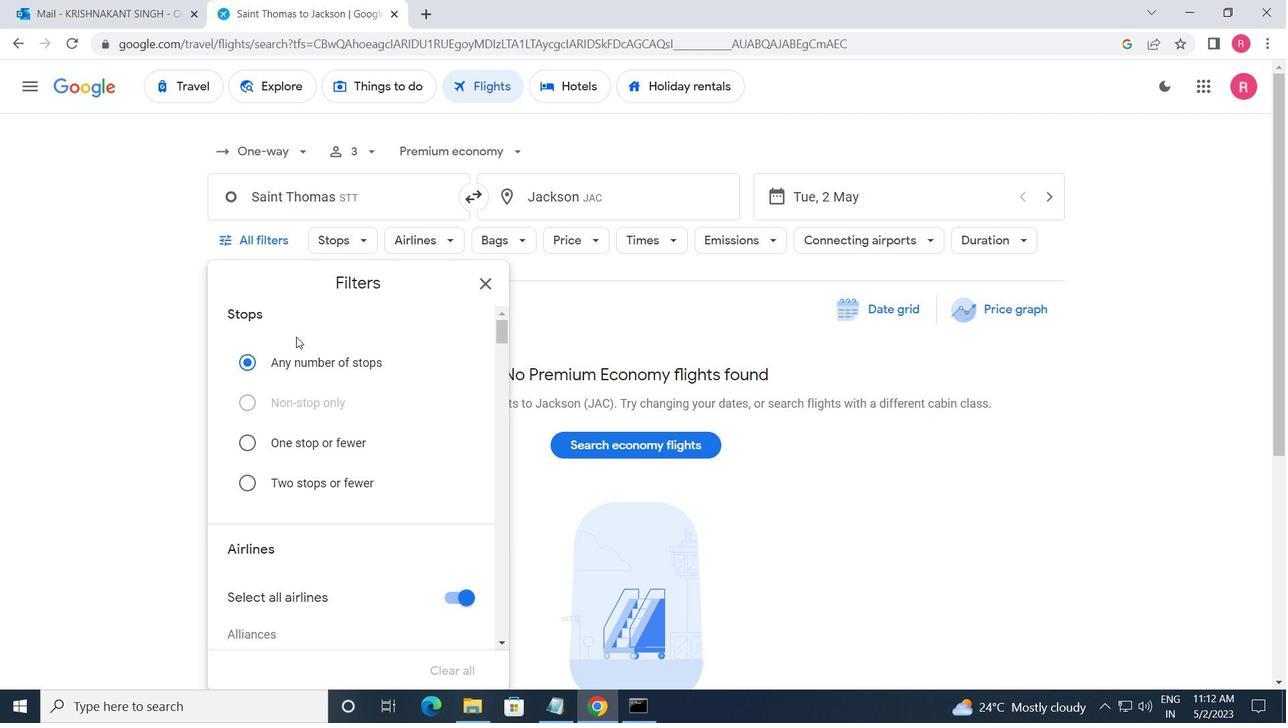 
Action: Mouse moved to (328, 445)
Screenshot: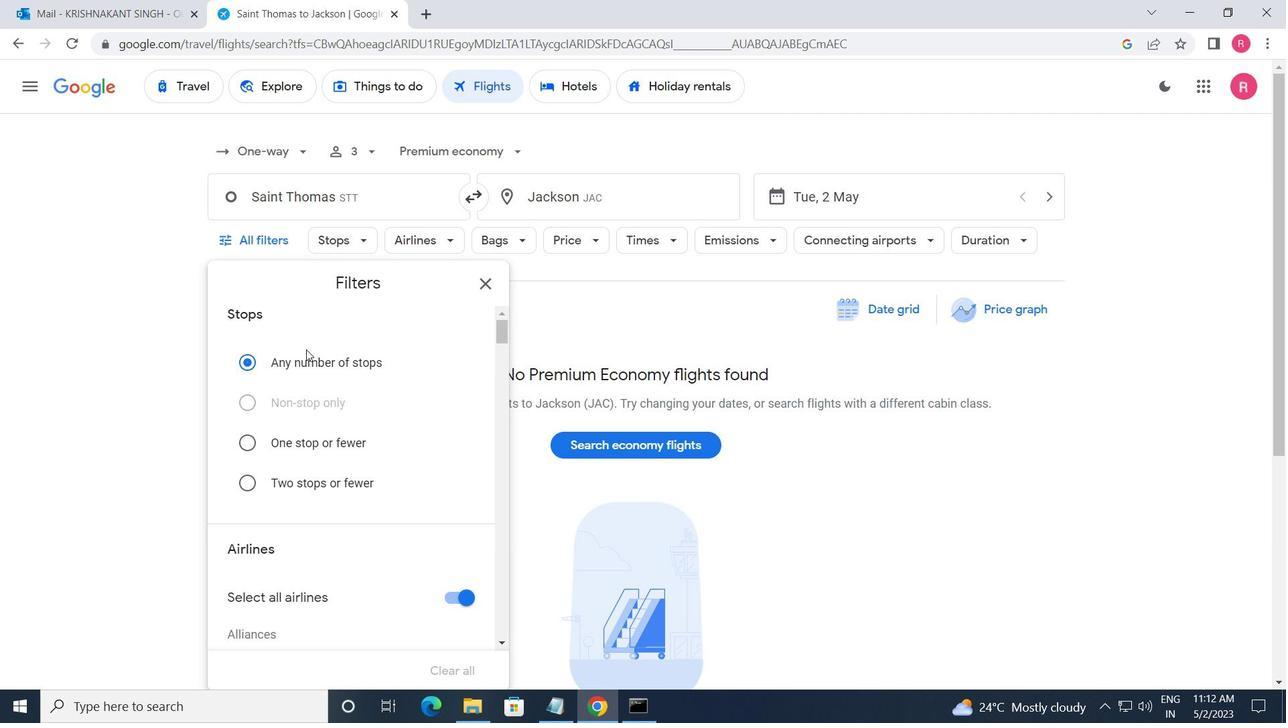 
Action: Mouse scrolled (328, 444) with delta (0, 0)
Screenshot: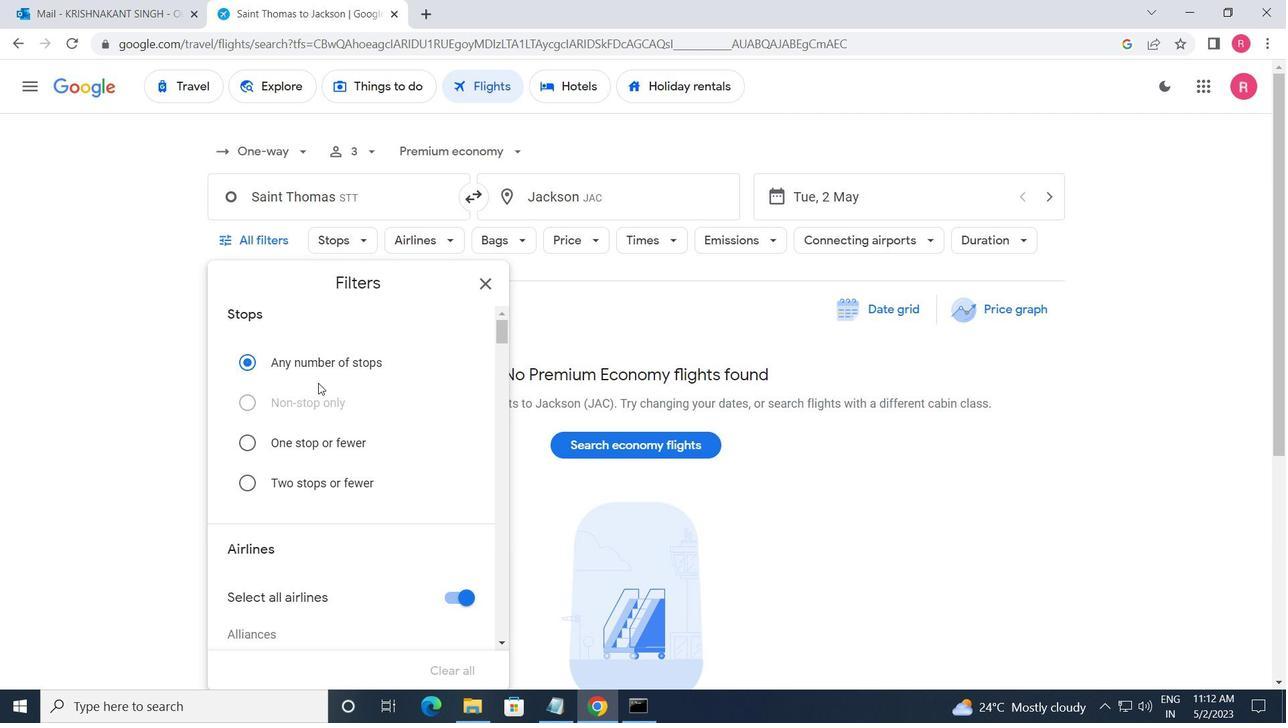 
Action: Mouse moved to (328, 448)
Screenshot: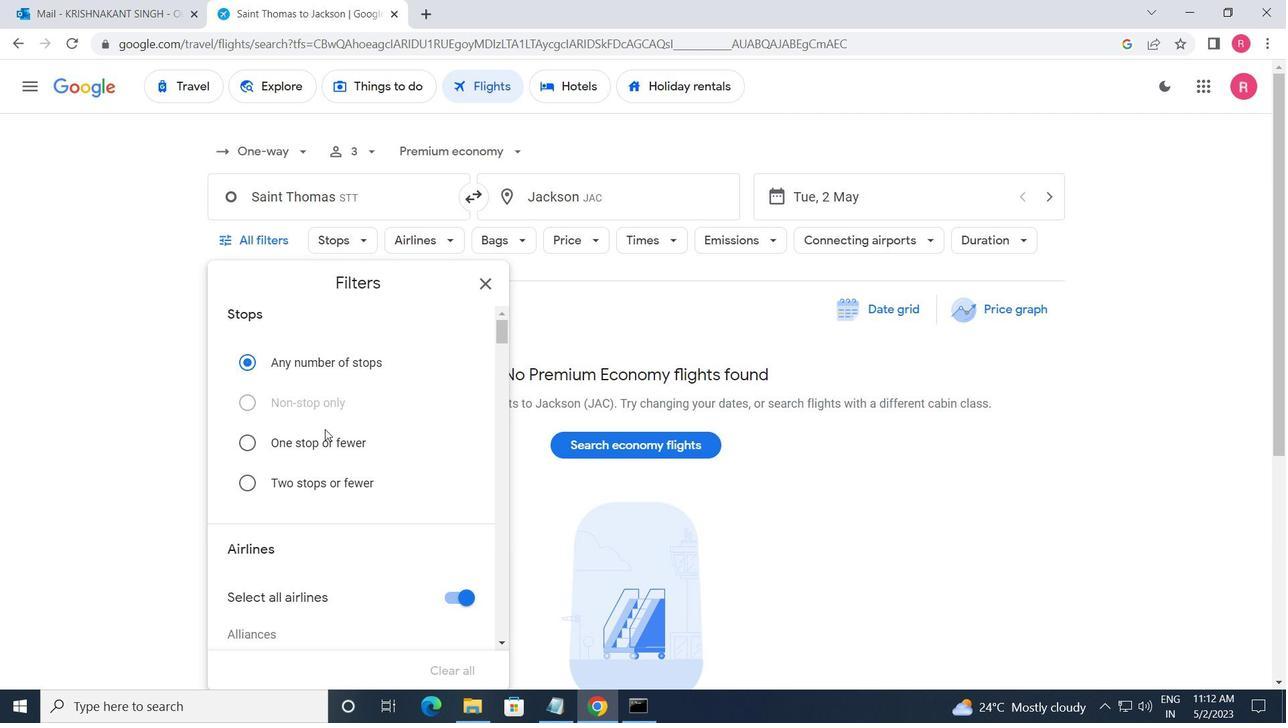 
Action: Mouse scrolled (328, 447) with delta (0, 0)
Screenshot: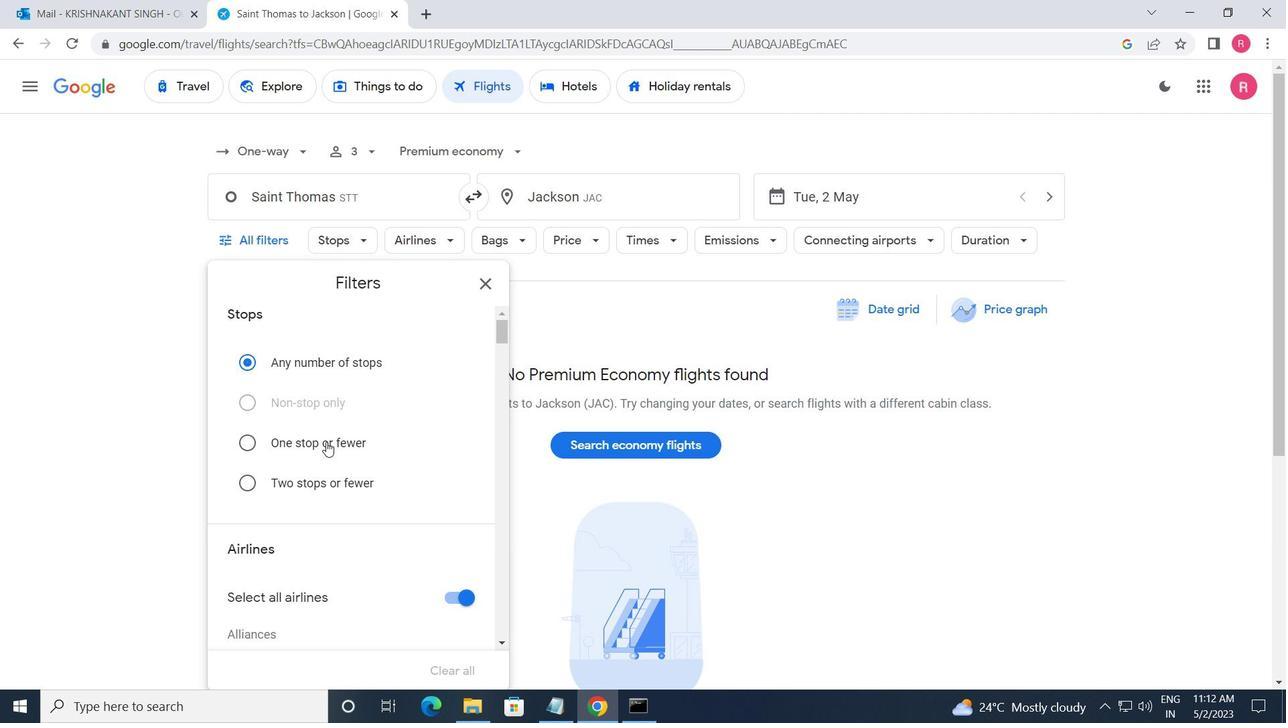 
Action: Mouse moved to (328, 450)
Screenshot: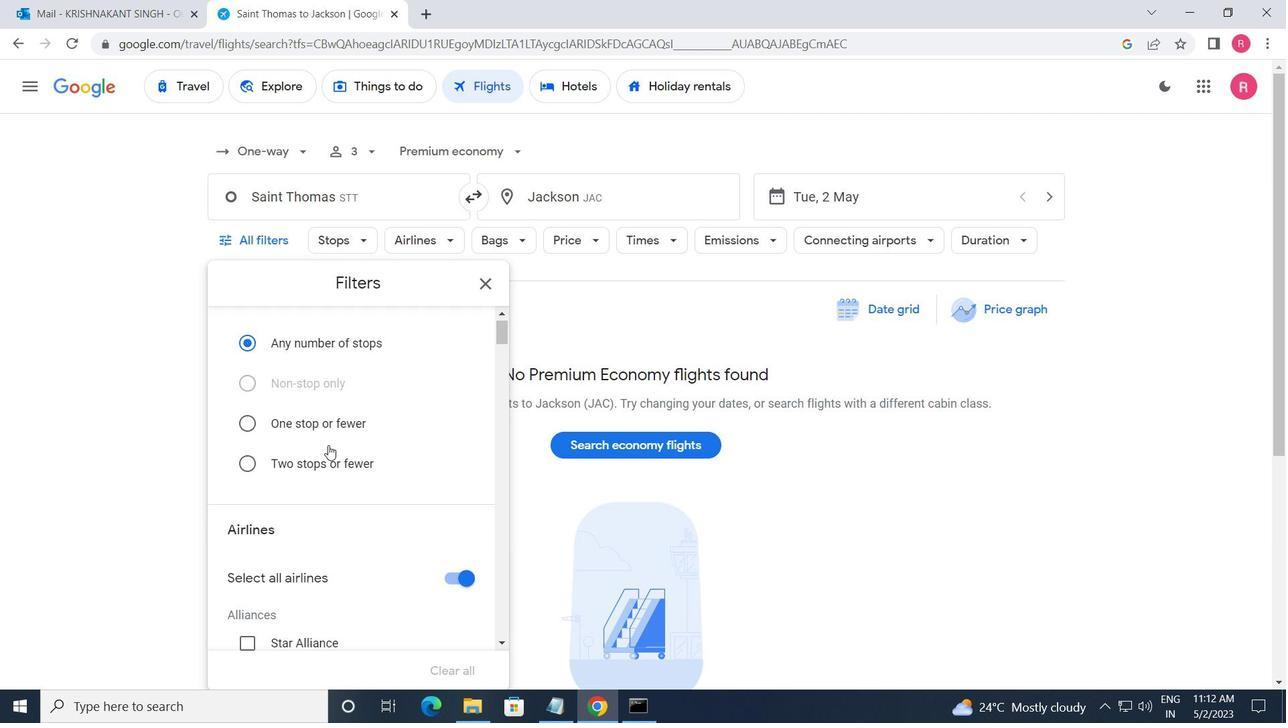 
Action: Mouse scrolled (328, 449) with delta (0, 0)
Screenshot: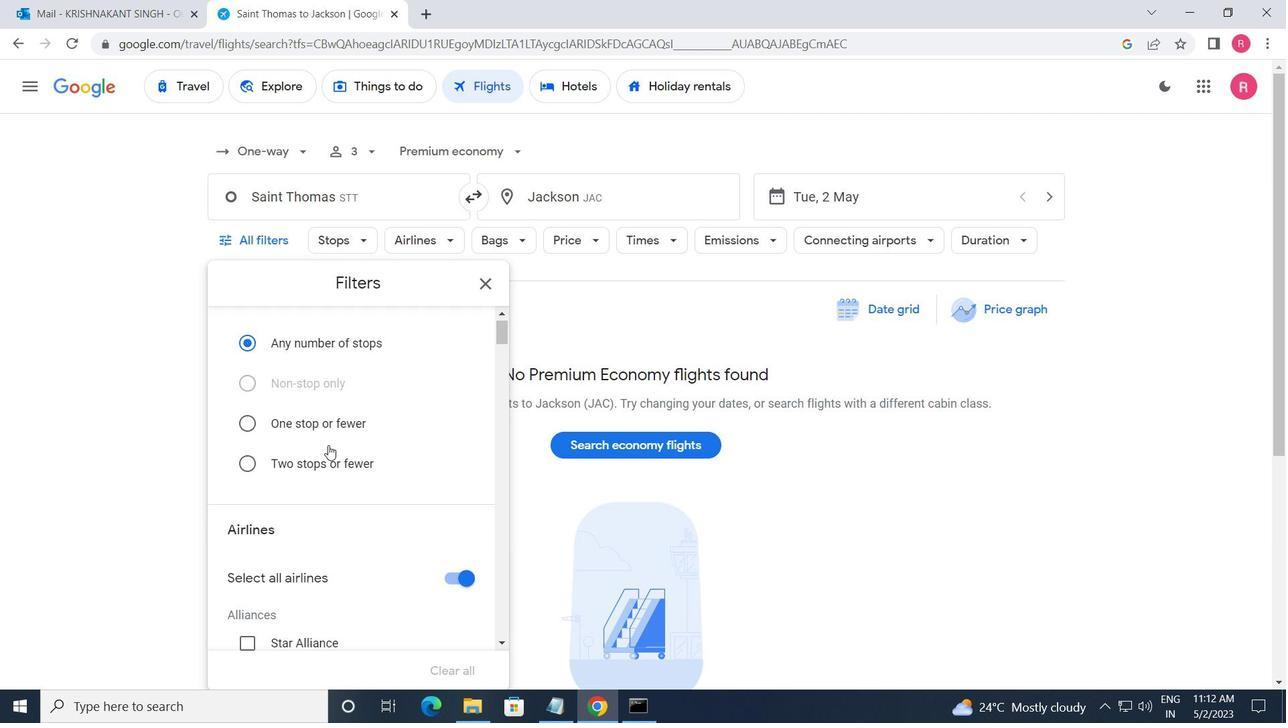 
Action: Mouse moved to (328, 453)
Screenshot: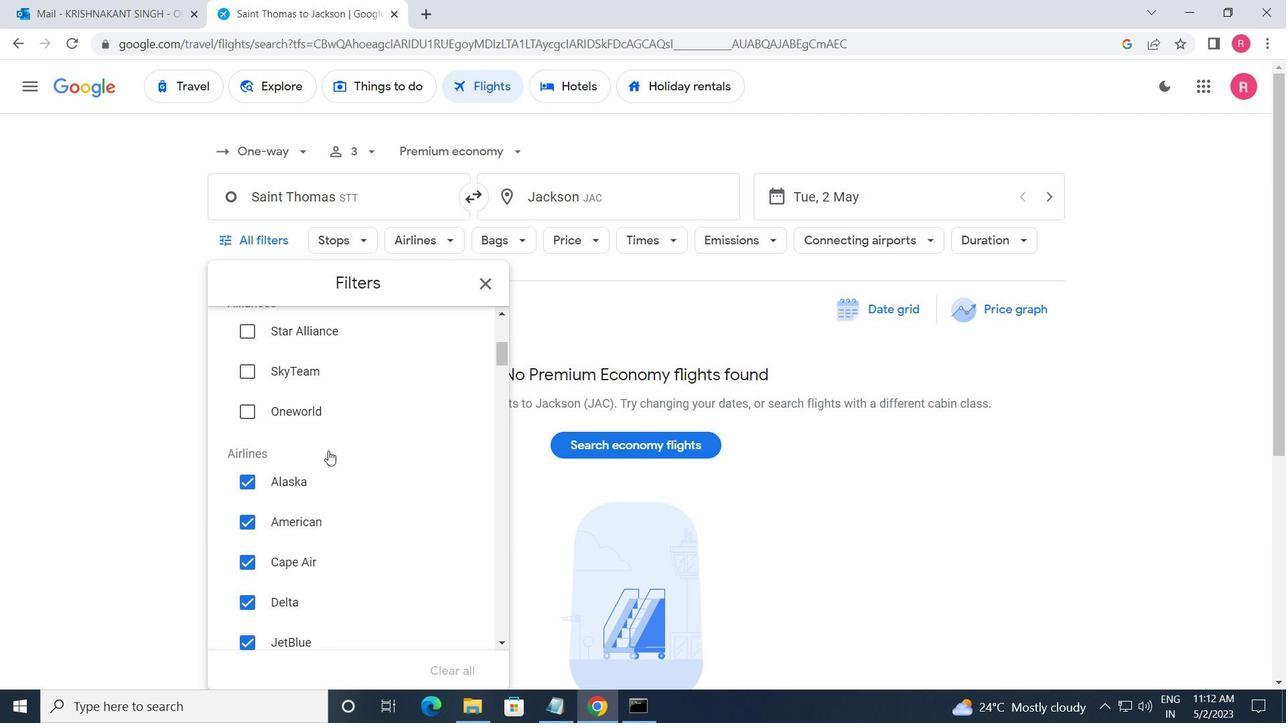 
Action: Mouse scrolled (328, 452) with delta (0, 0)
Screenshot: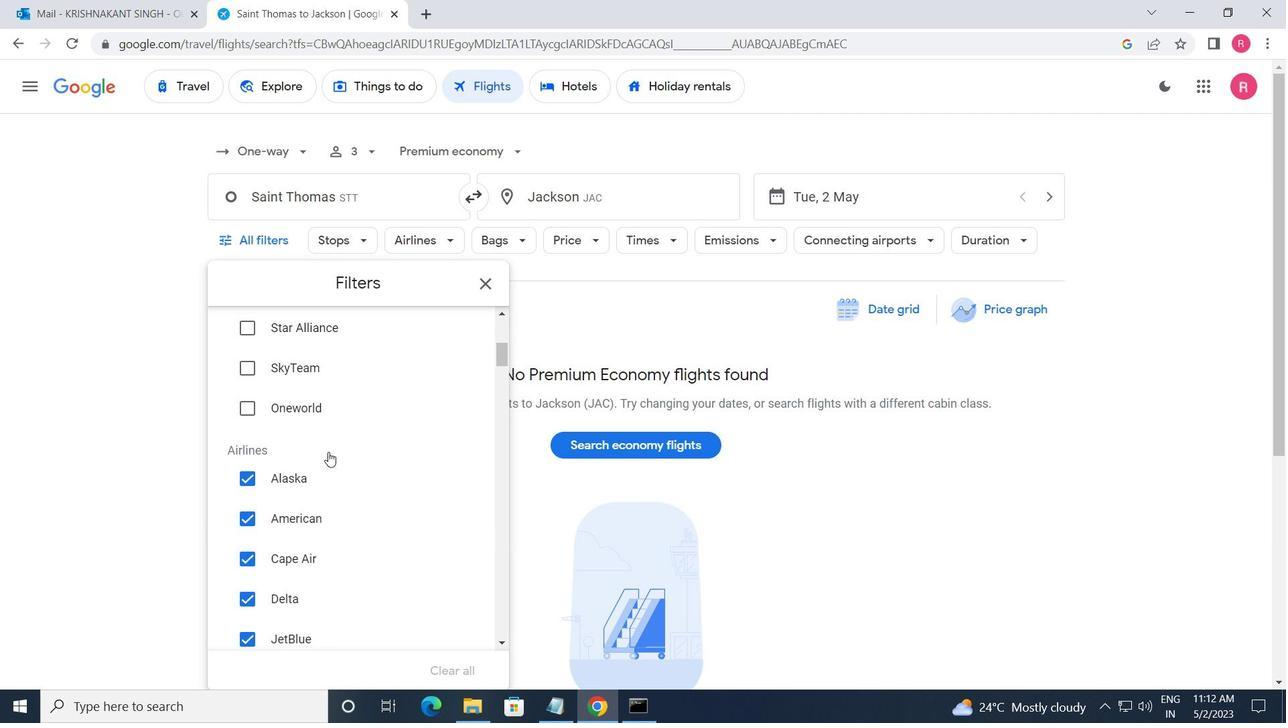 
Action: Mouse moved to (337, 456)
Screenshot: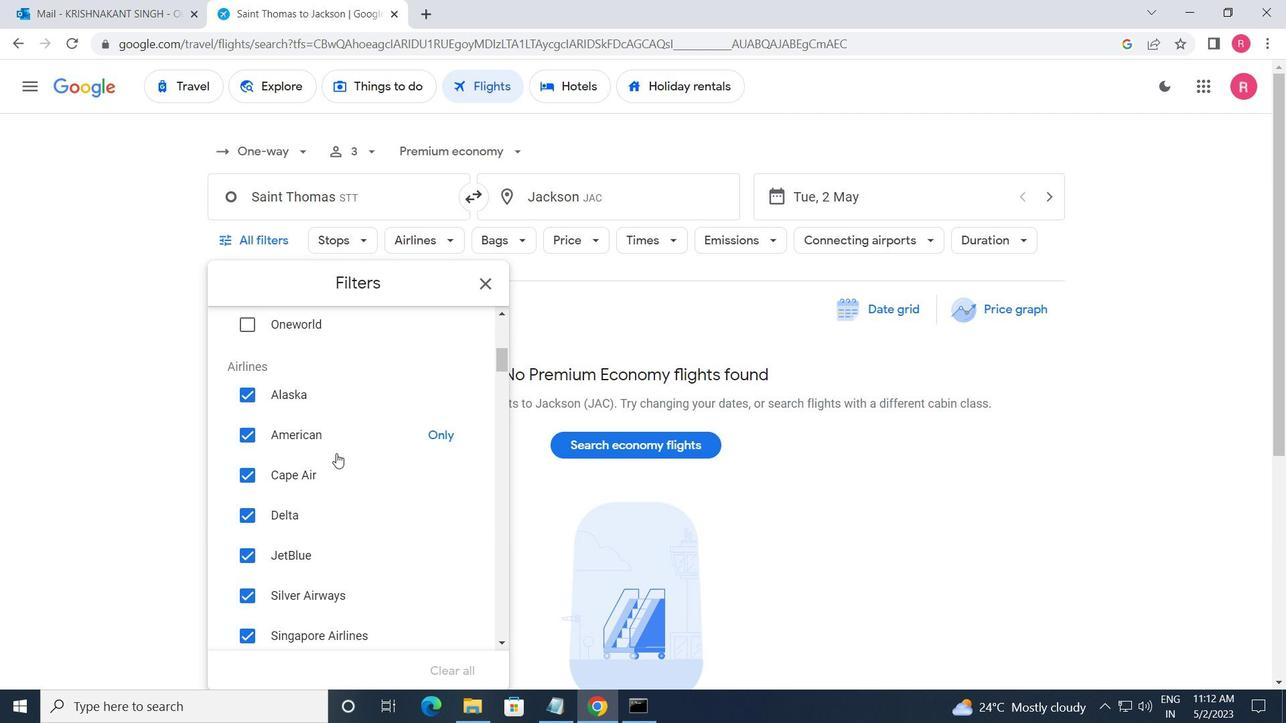 
Action: Mouse scrolled (337, 455) with delta (0, 0)
Screenshot: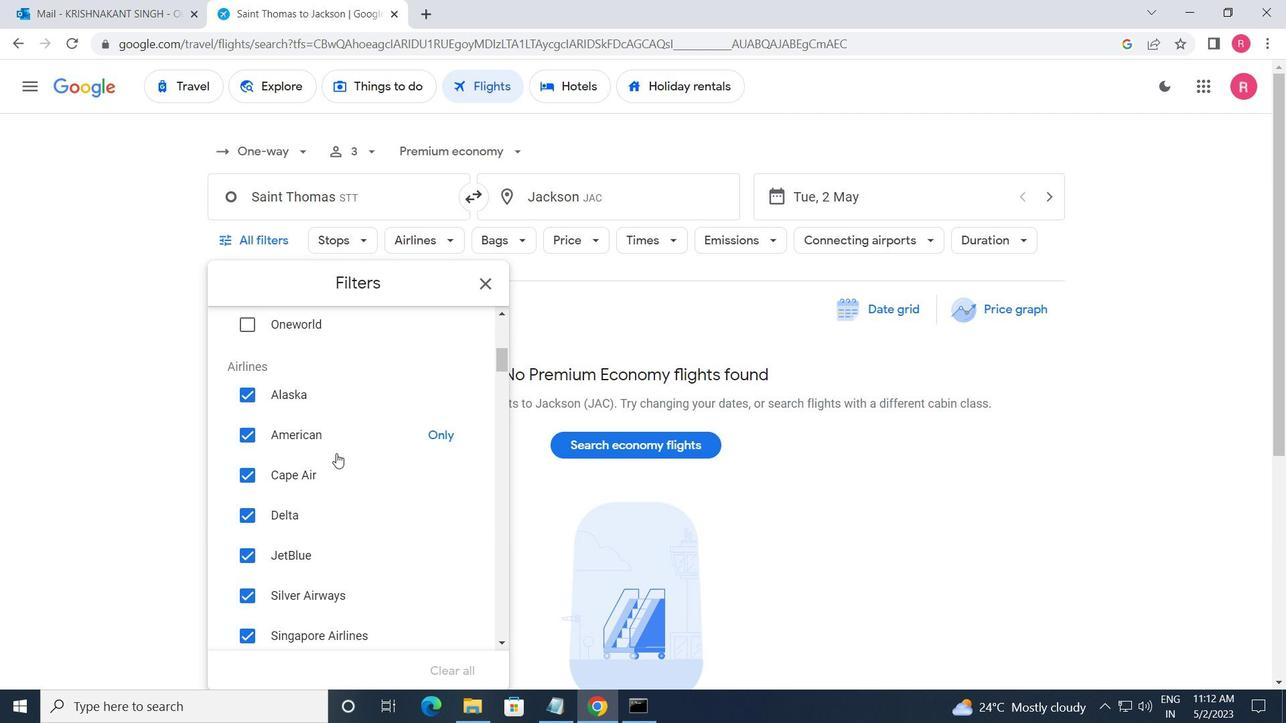 
Action: Mouse moved to (440, 474)
Screenshot: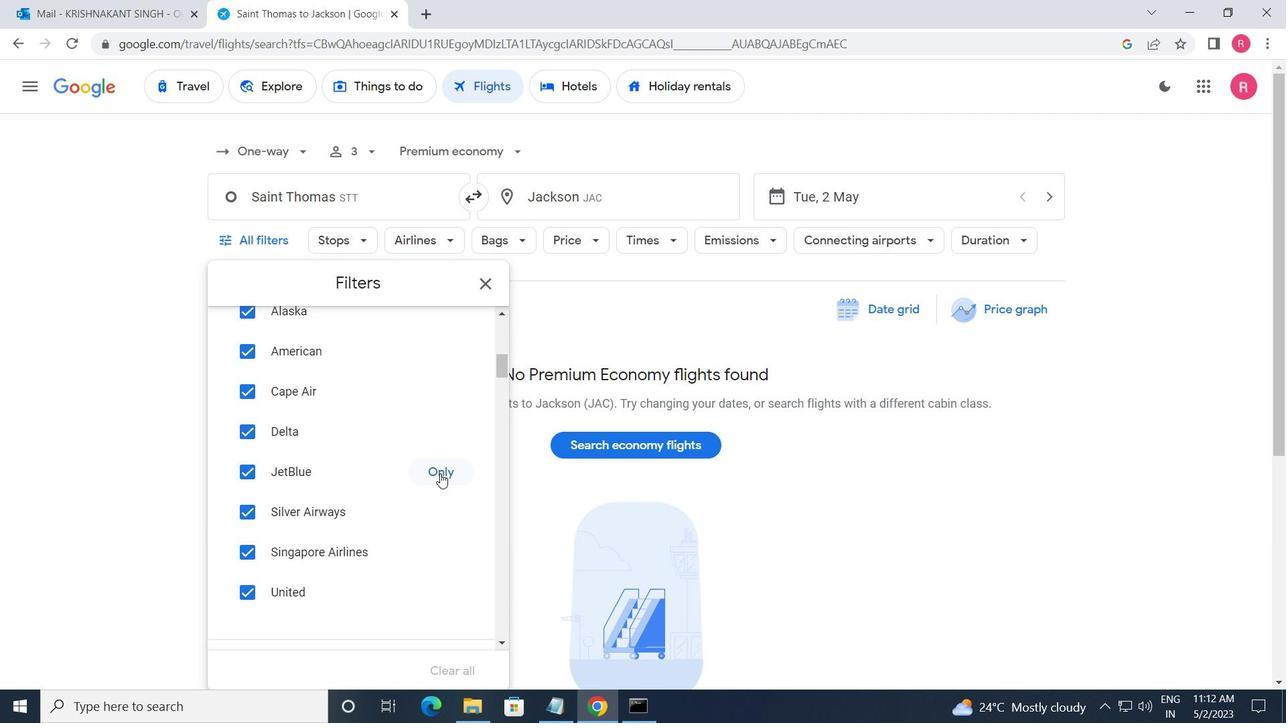 
Action: Mouse pressed left at (440, 474)
Screenshot: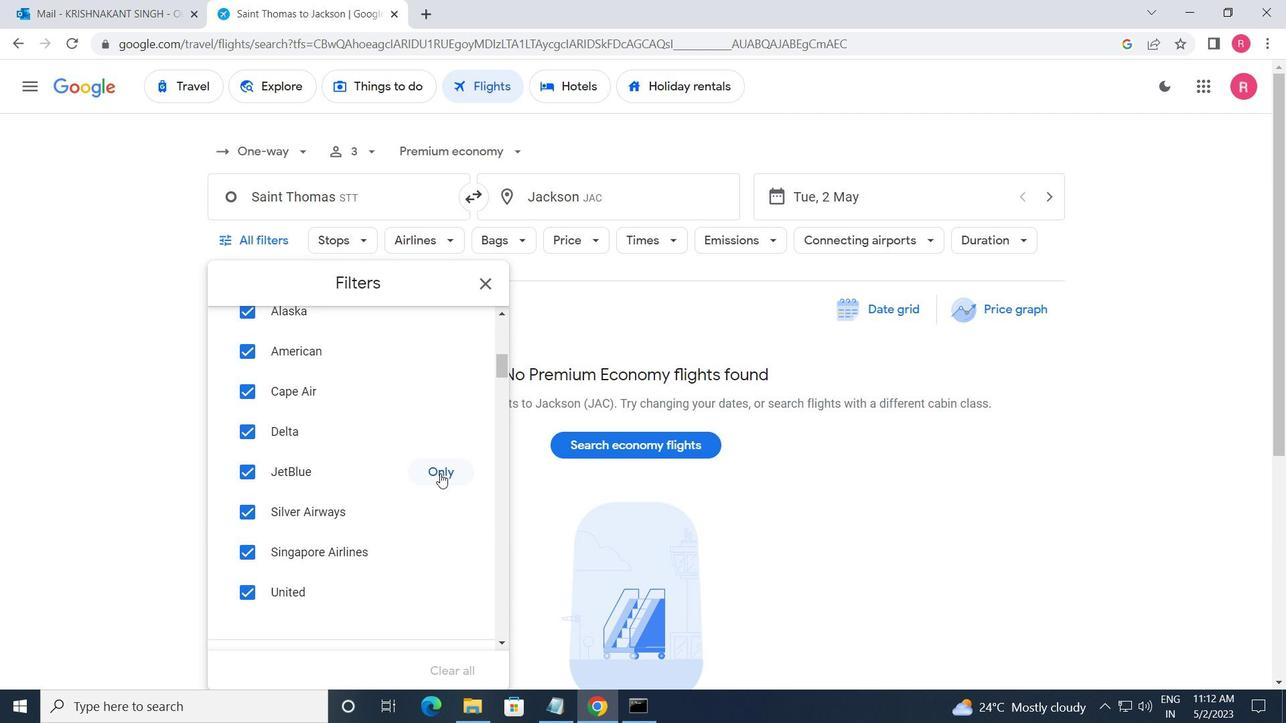 
Action: Mouse moved to (438, 478)
Screenshot: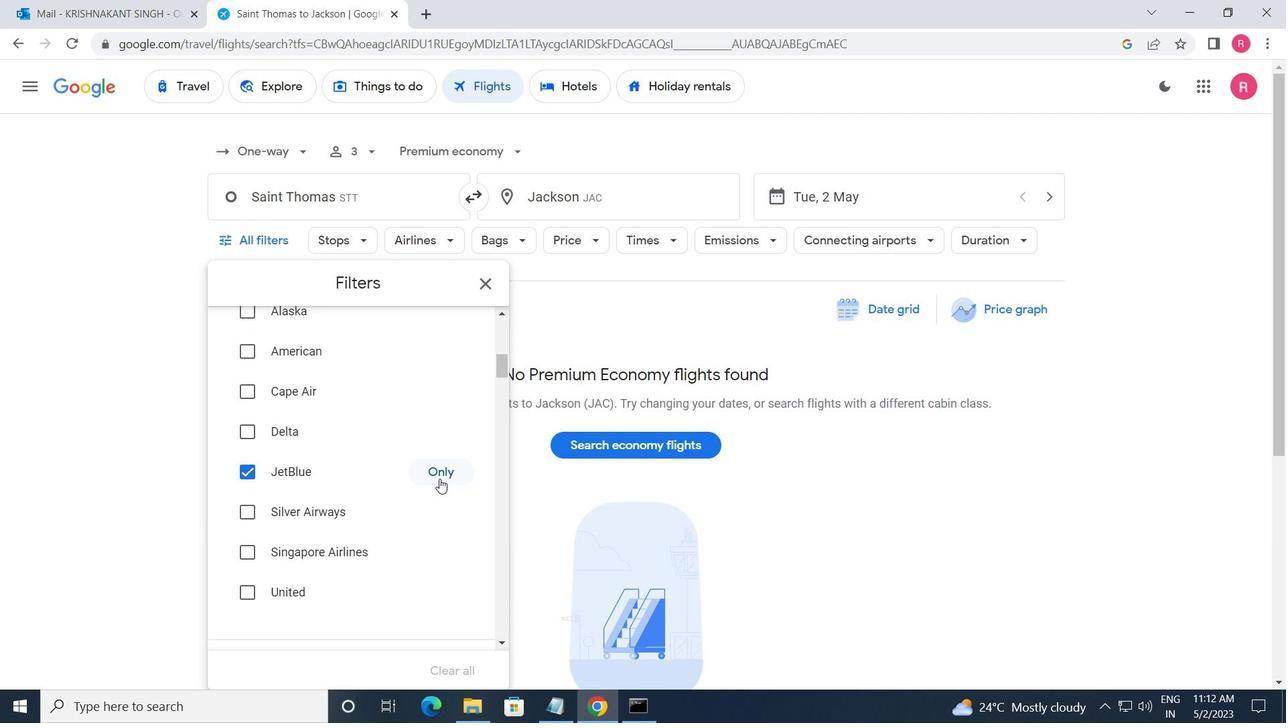 
Action: Mouse scrolled (438, 478) with delta (0, 0)
Screenshot: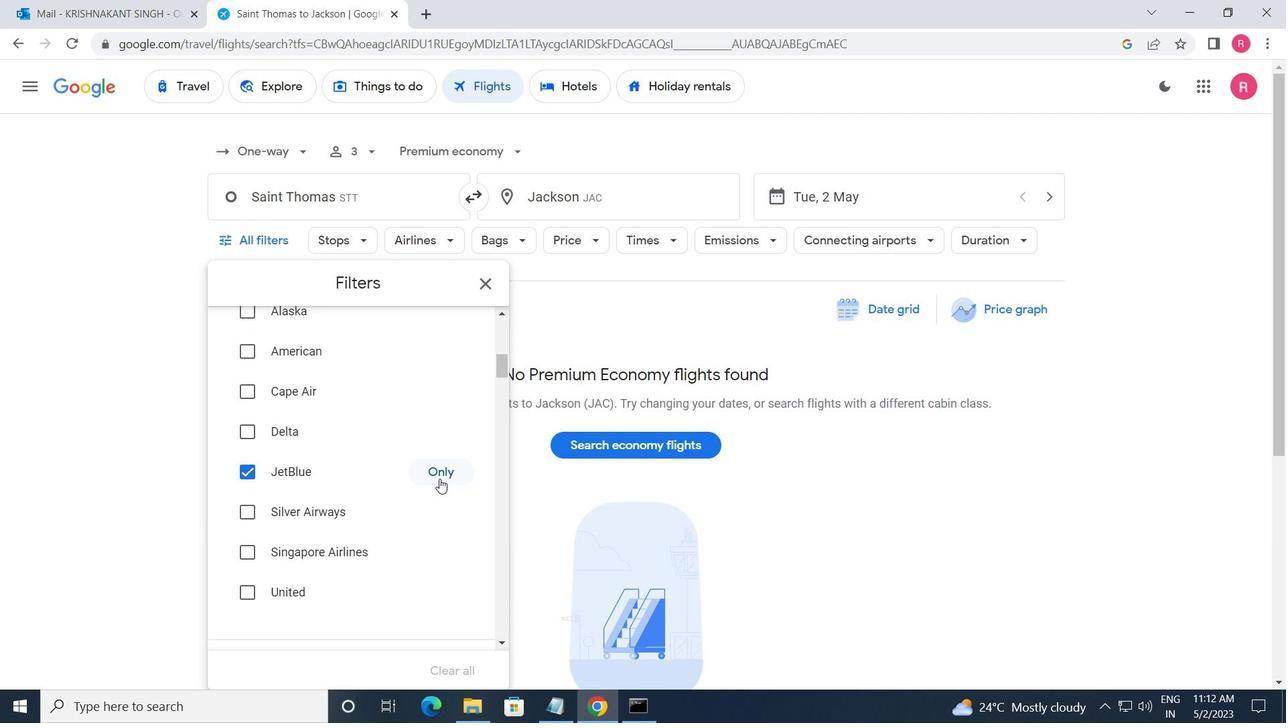 
Action: Mouse moved to (434, 482)
Screenshot: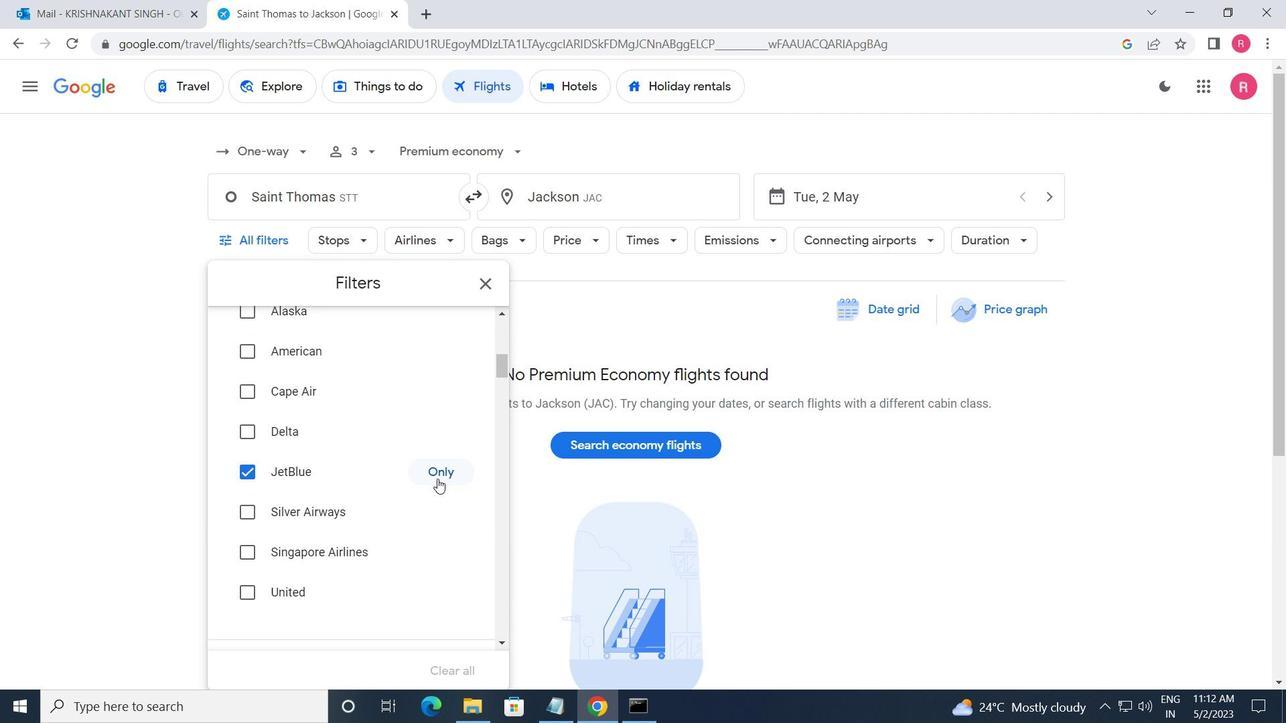 
Action: Mouse scrolled (434, 482) with delta (0, 0)
Screenshot: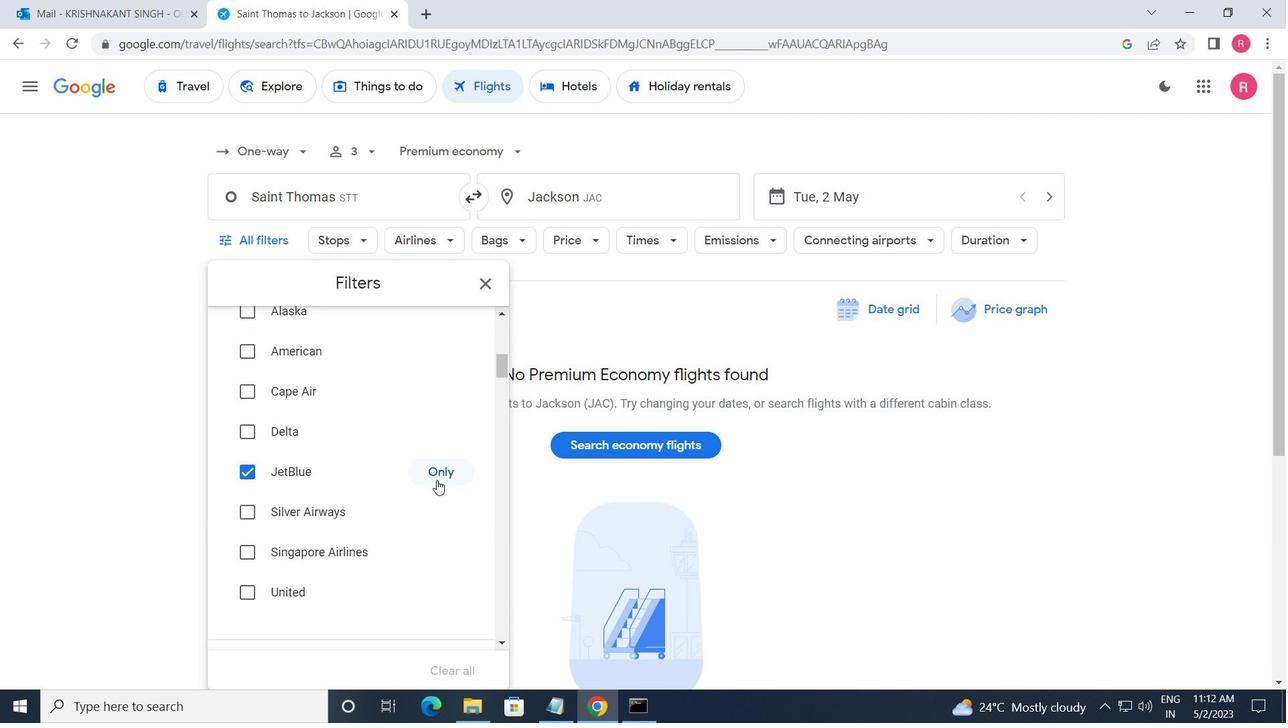 
Action: Mouse moved to (433, 484)
Screenshot: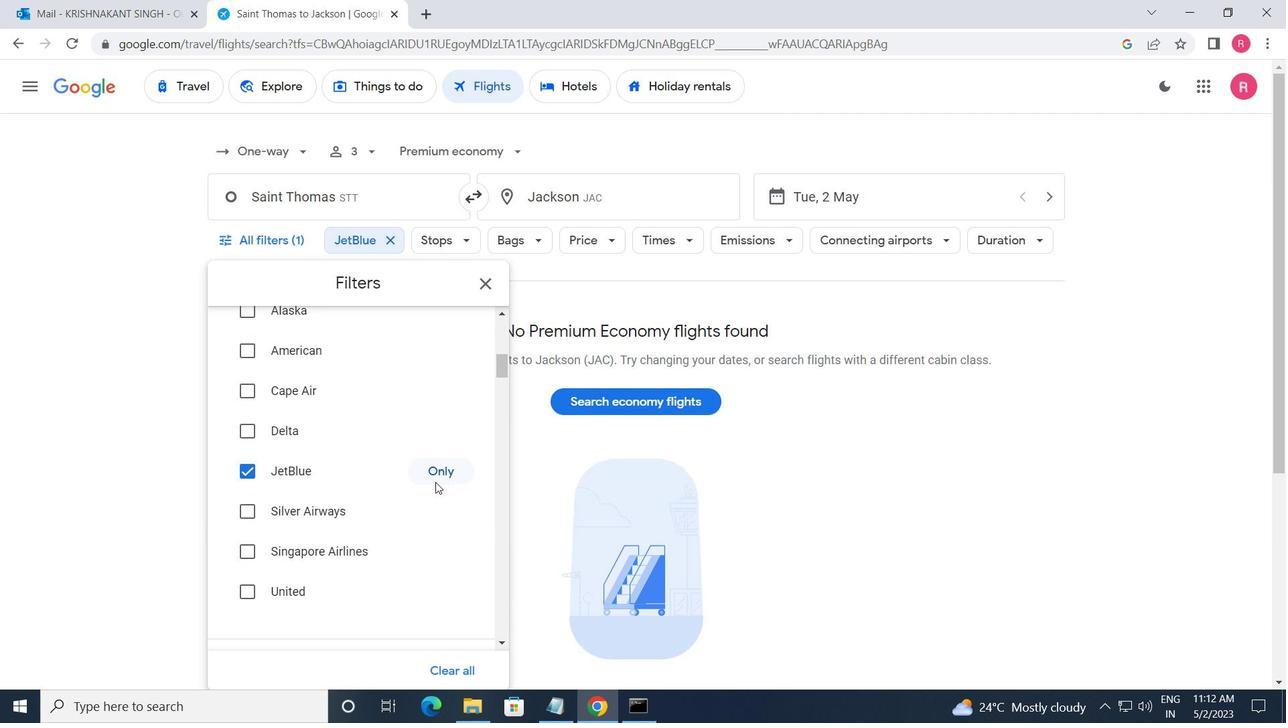 
Action: Mouse scrolled (433, 483) with delta (0, 0)
Screenshot: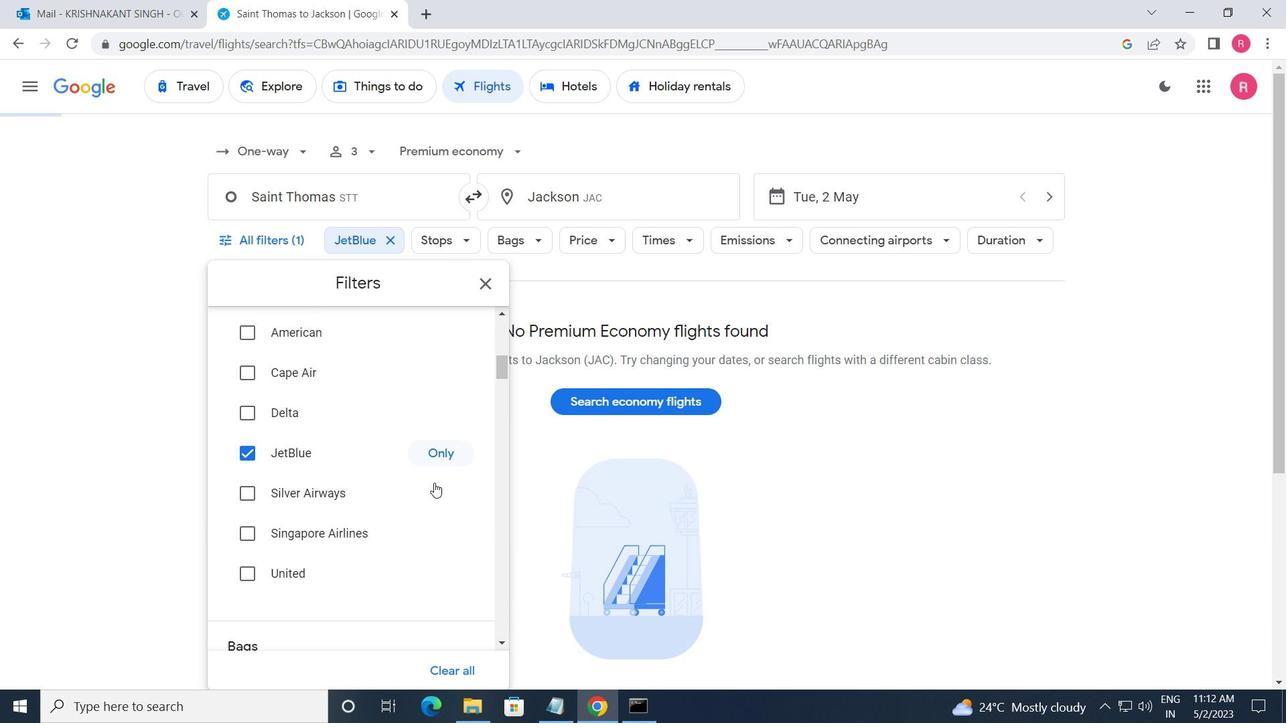 
Action: Mouse moved to (394, 466)
Screenshot: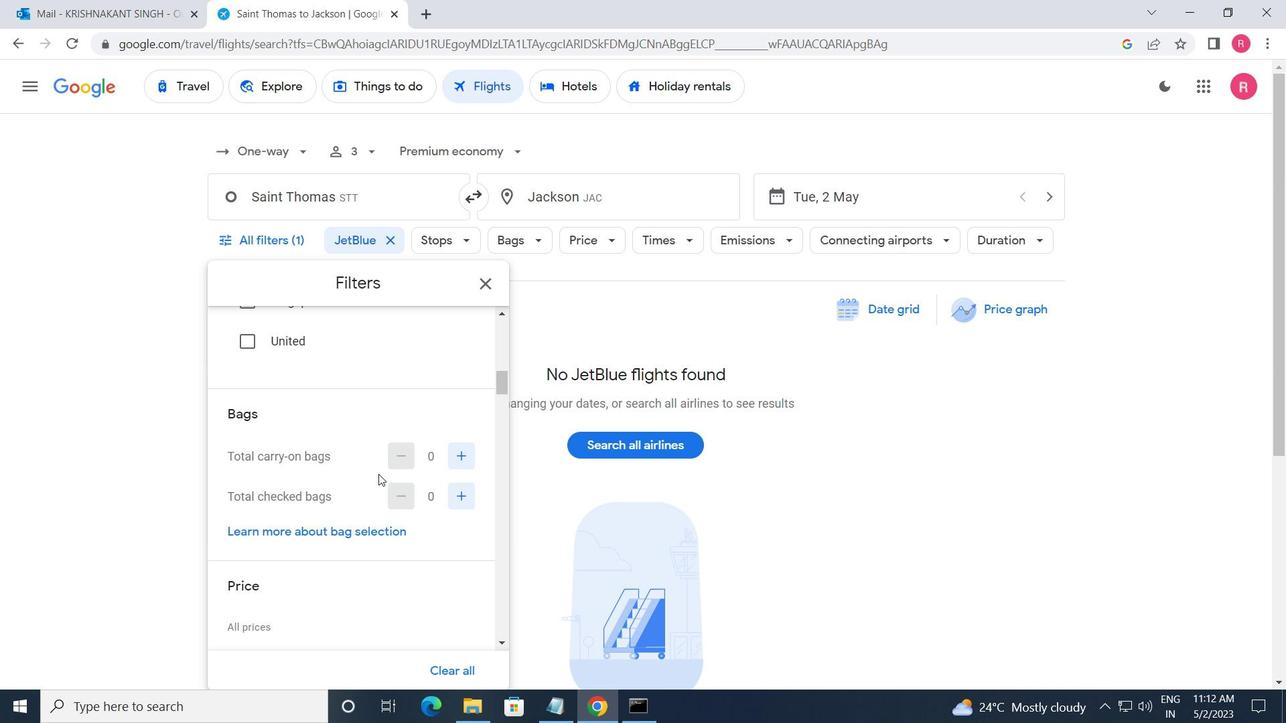 
Action: Mouse pressed left at (394, 466)
Screenshot: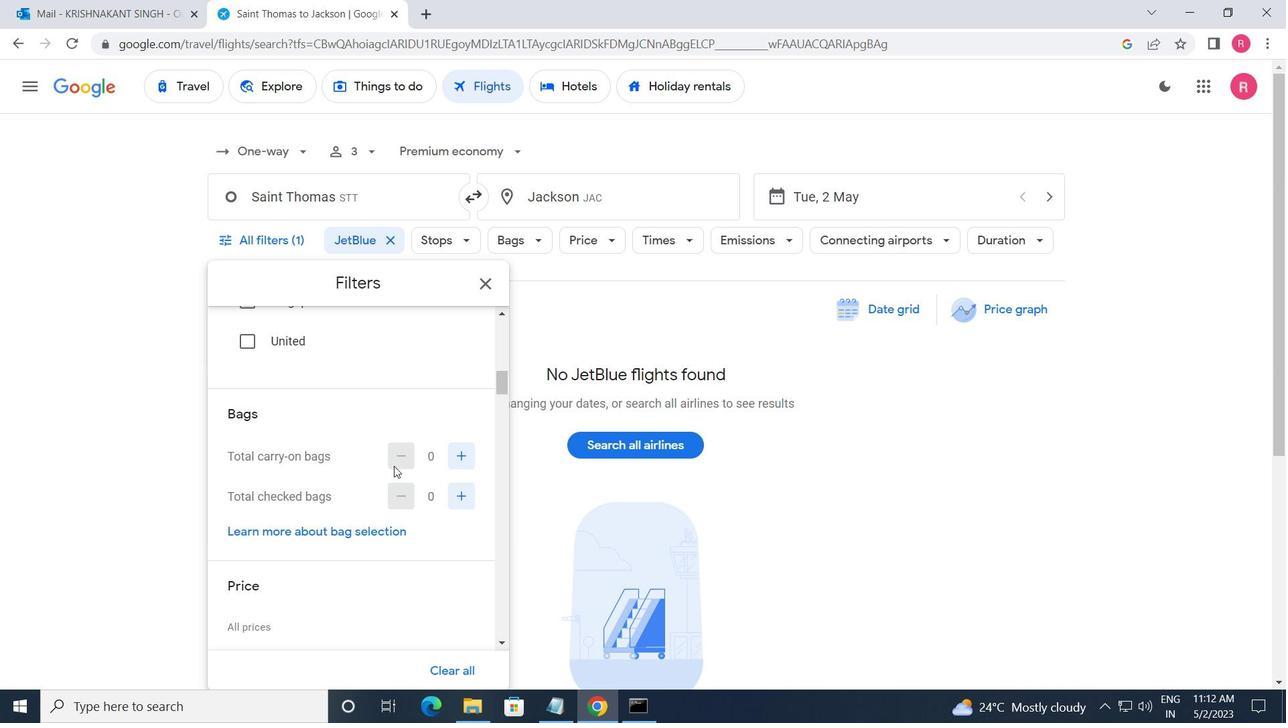 
Action: Mouse moved to (452, 460)
Screenshot: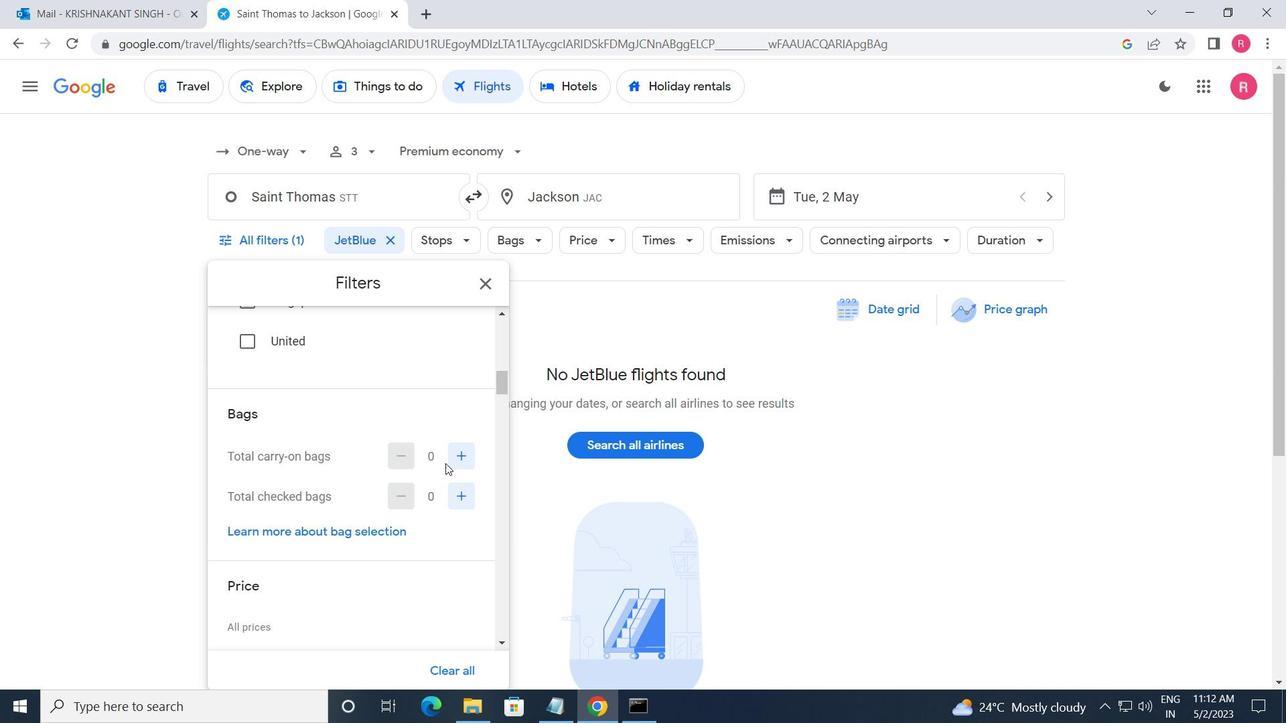 
Action: Mouse pressed left at (452, 460)
Screenshot: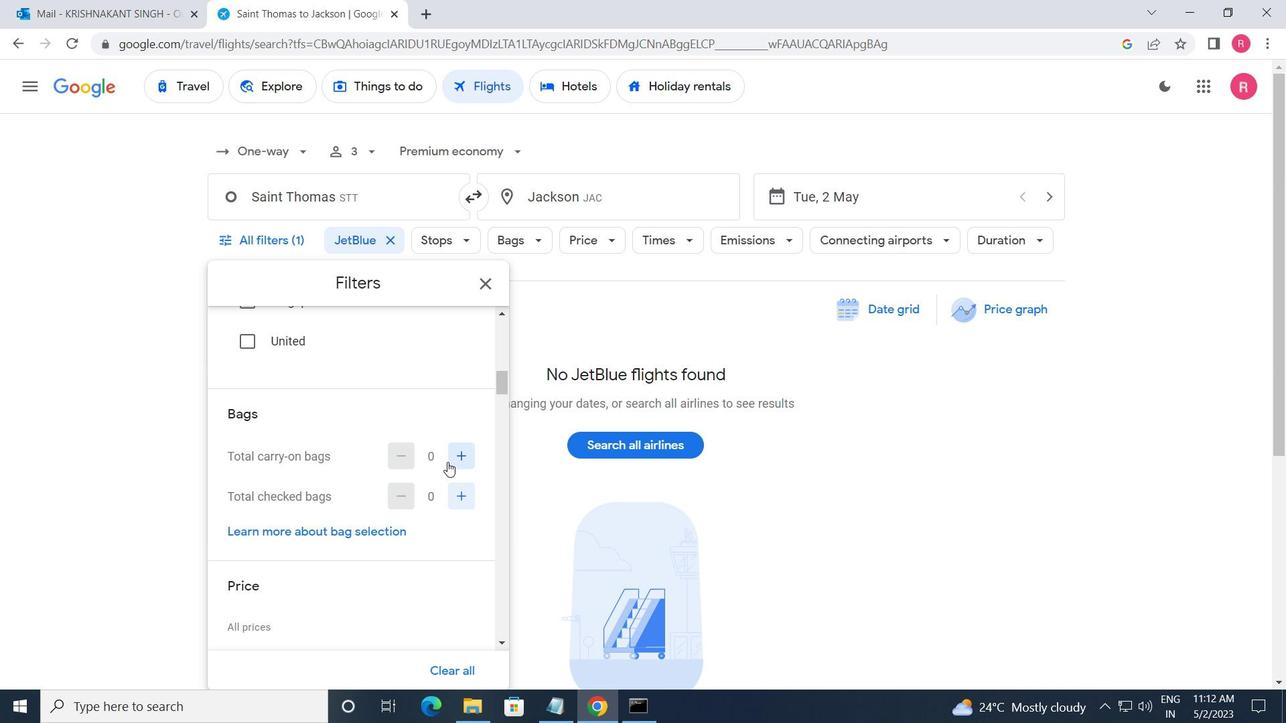 
Action: Mouse moved to (453, 460)
Screenshot: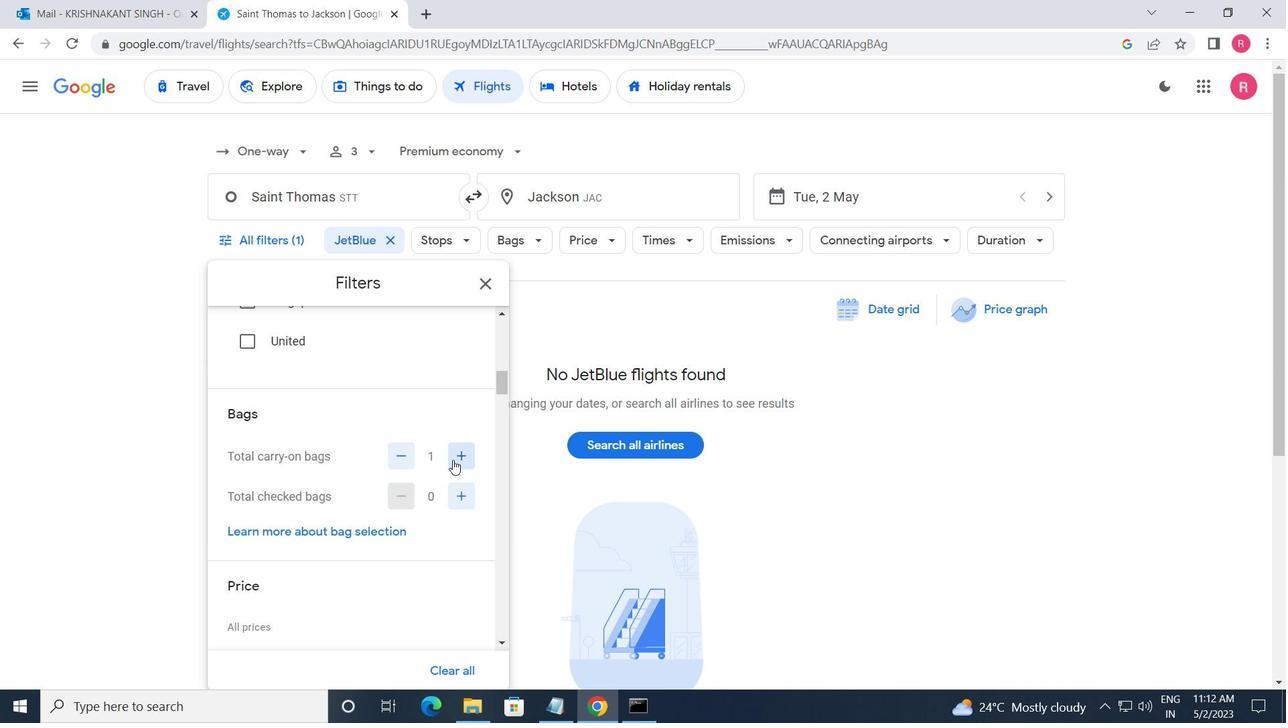 
Action: Mouse pressed left at (453, 460)
Screenshot: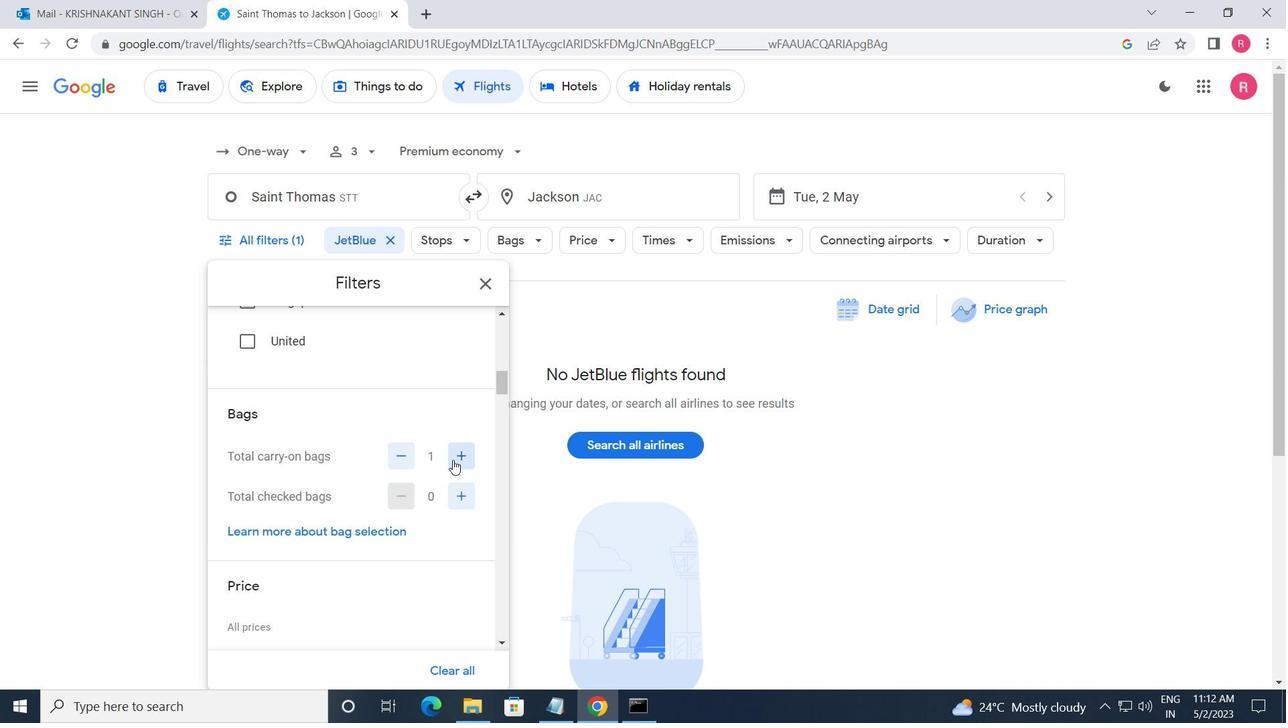 
Action: Mouse moved to (459, 493)
Screenshot: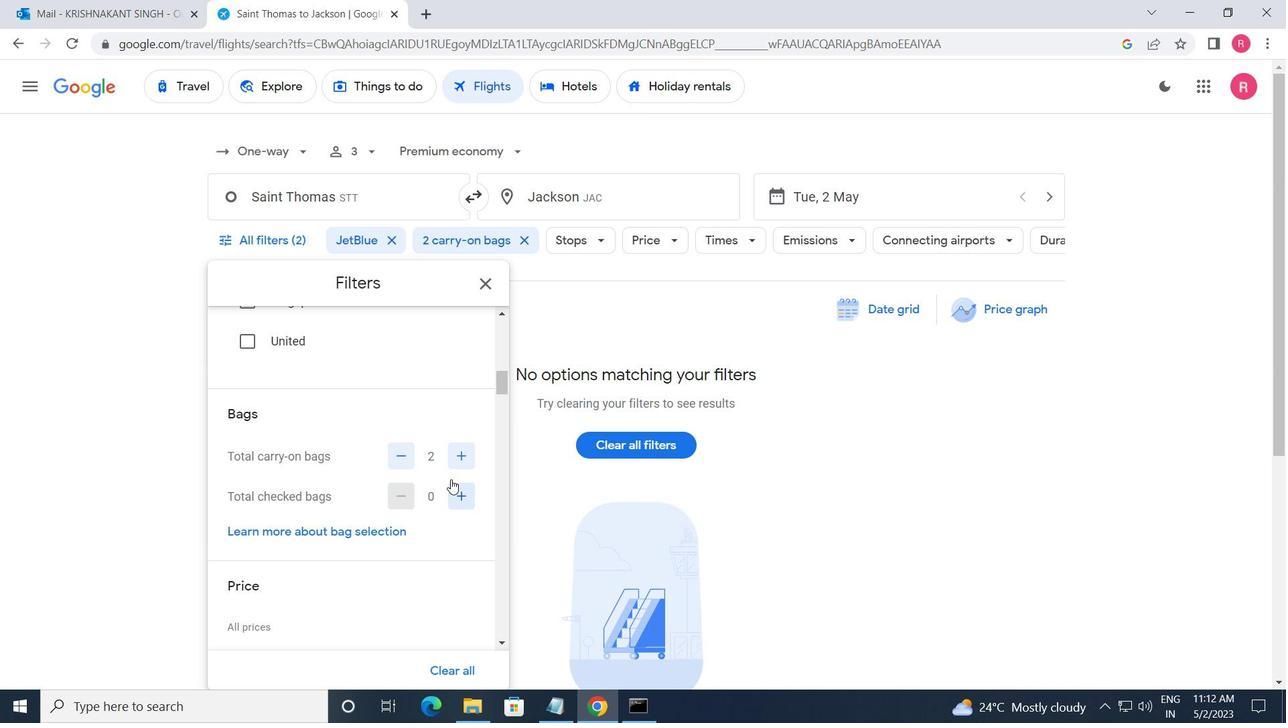 
Action: Mouse pressed left at (459, 493)
Screenshot: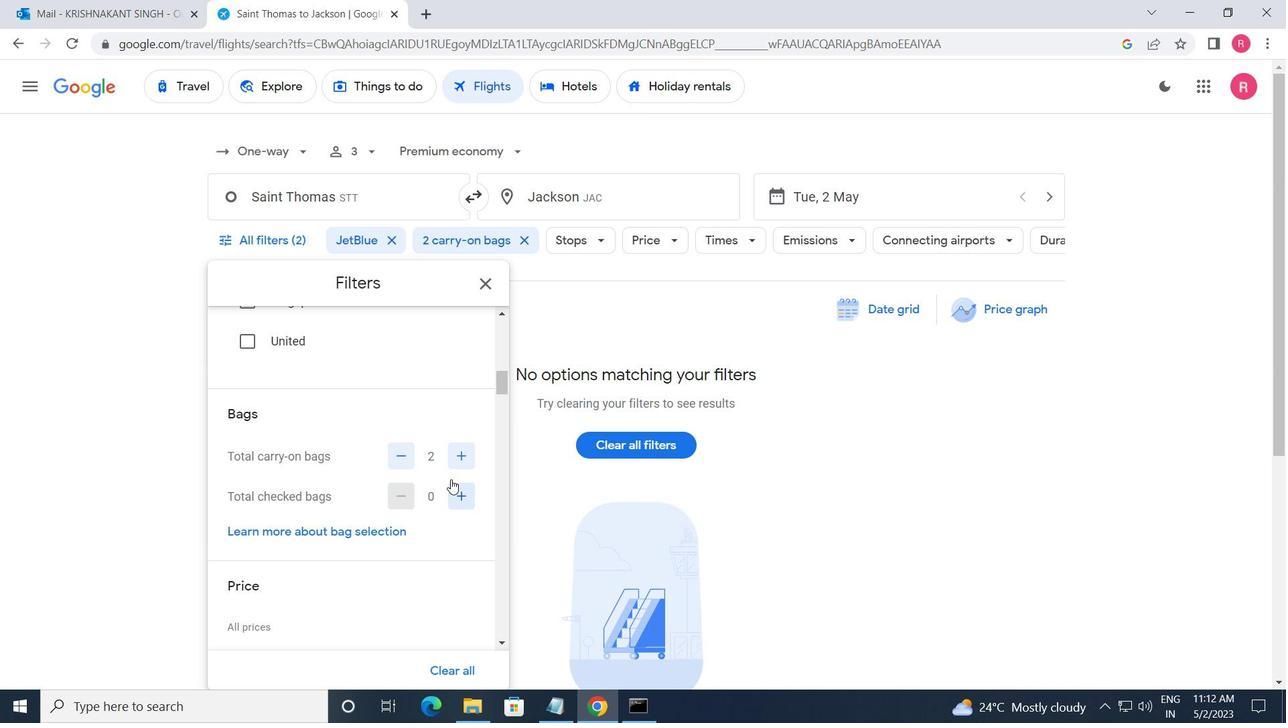 
Action: Mouse moved to (460, 496)
Screenshot: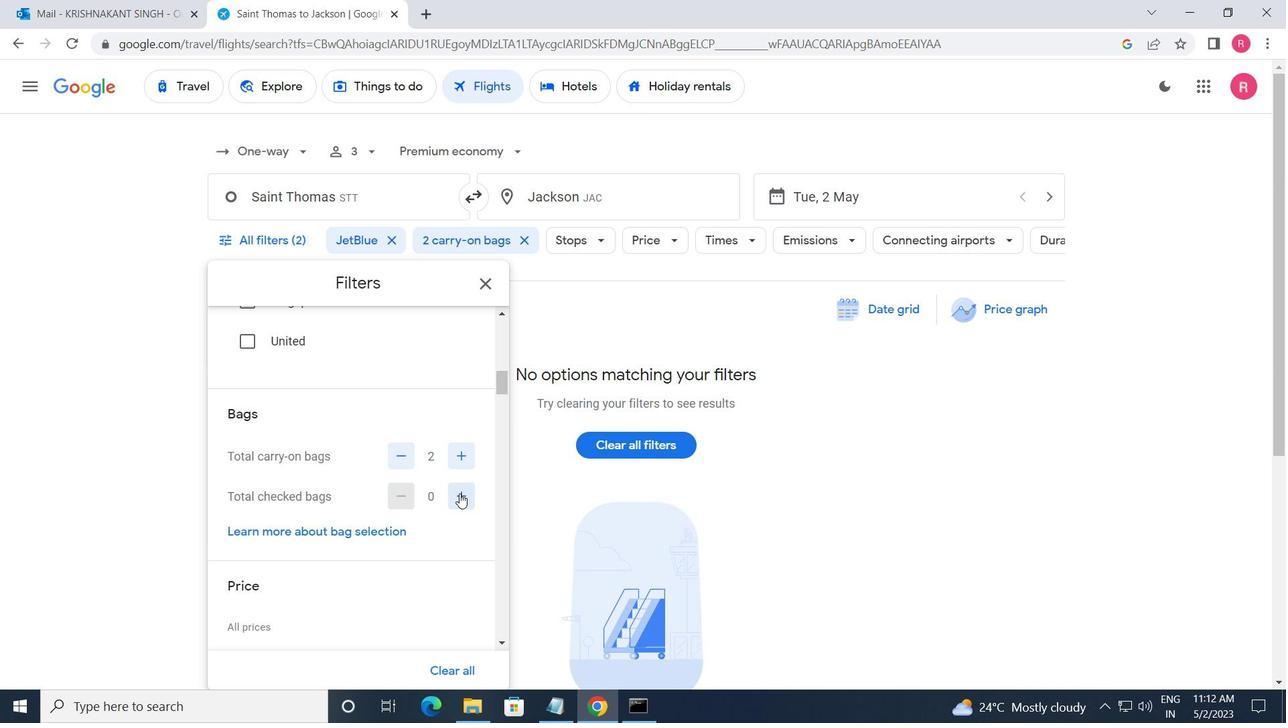 
Action: Mouse pressed left at (460, 496)
Screenshot: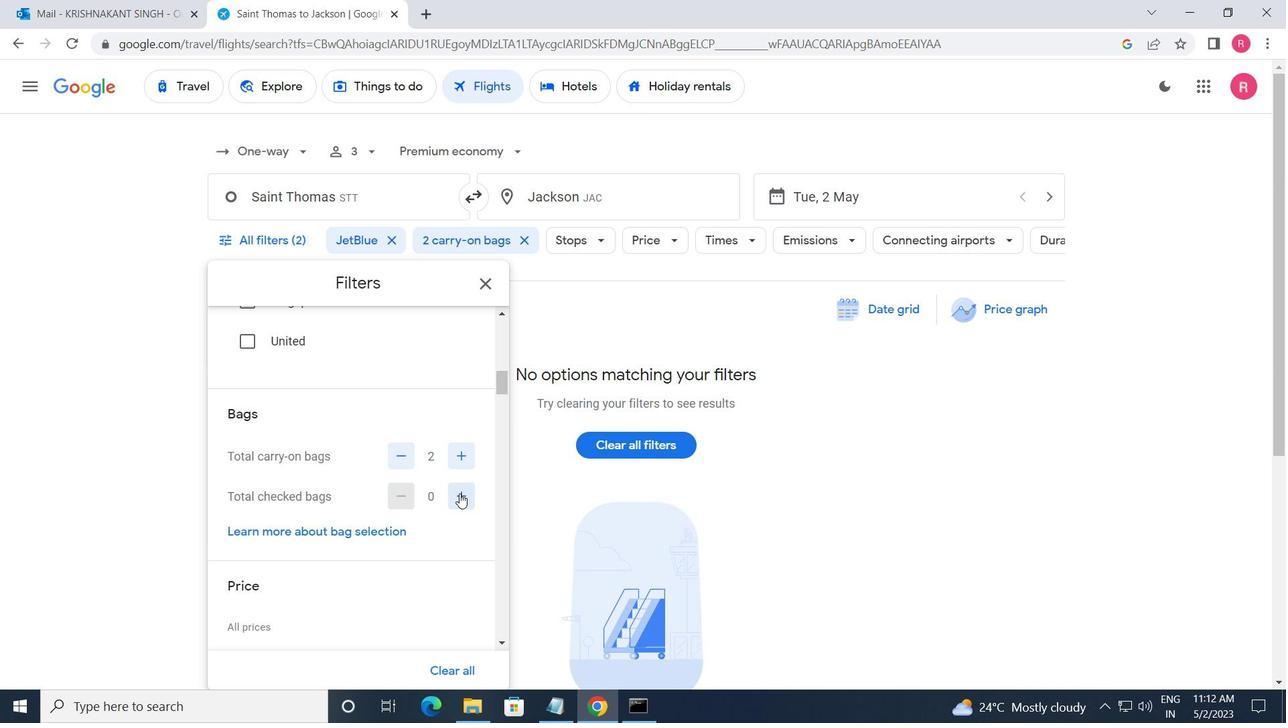 
Action: Mouse pressed left at (460, 496)
Screenshot: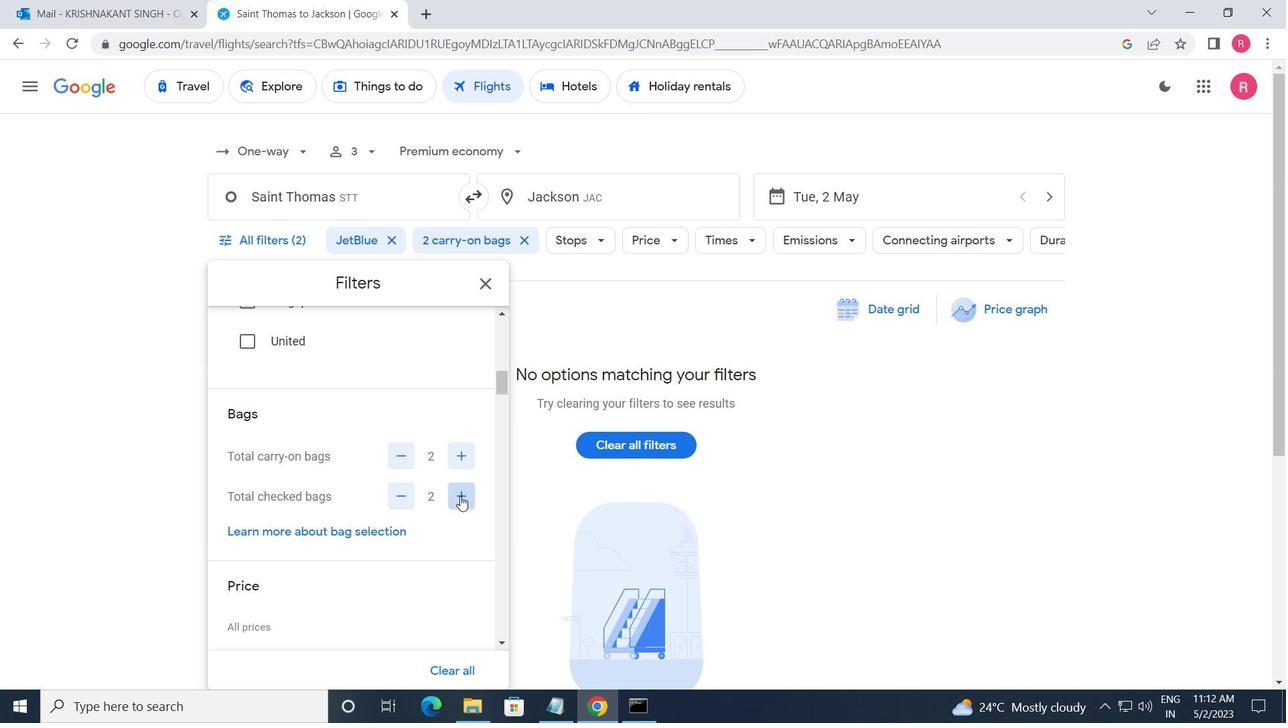 
Action: Mouse moved to (460, 496)
Screenshot: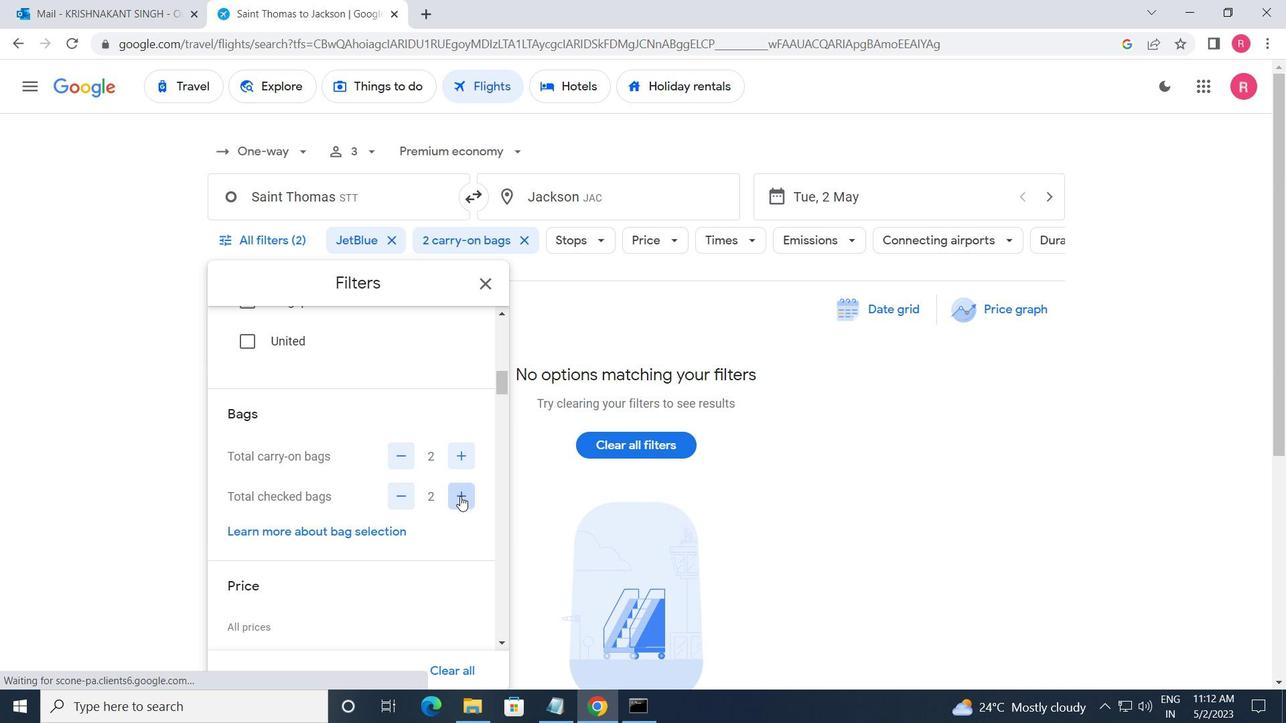 
Action: Mouse pressed left at (460, 496)
Screenshot: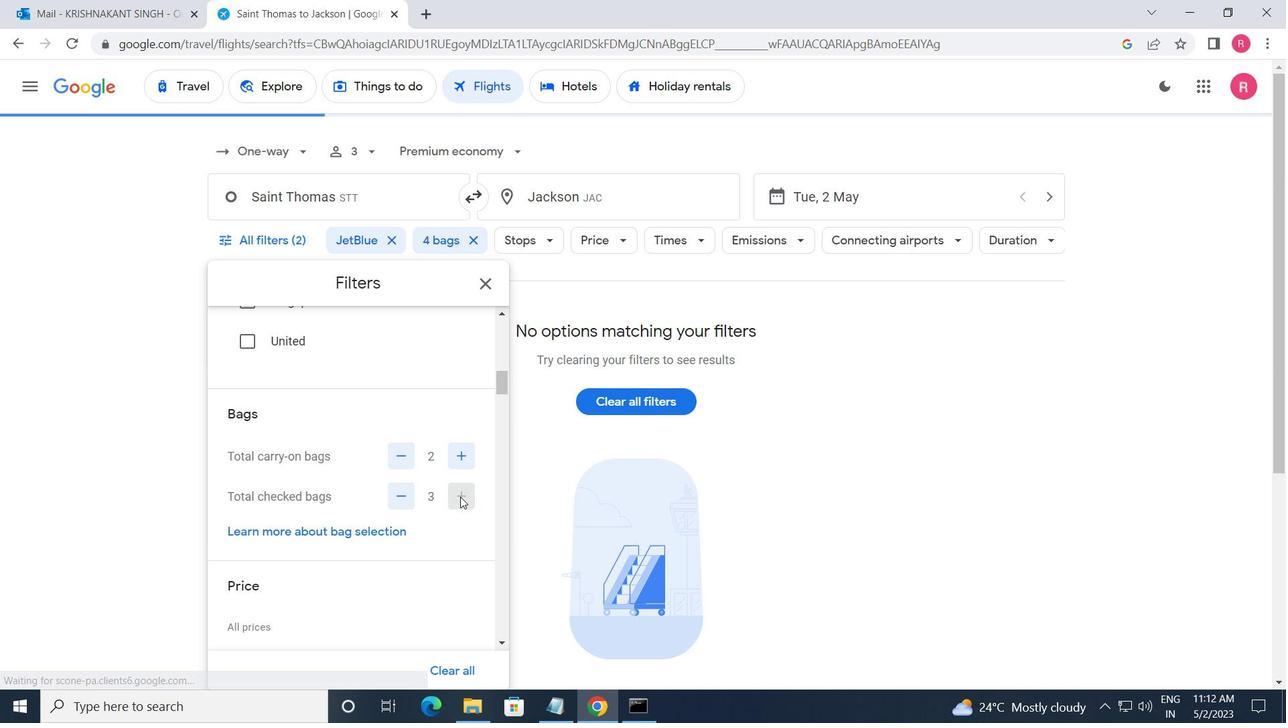 
Action: Mouse moved to (458, 490)
Screenshot: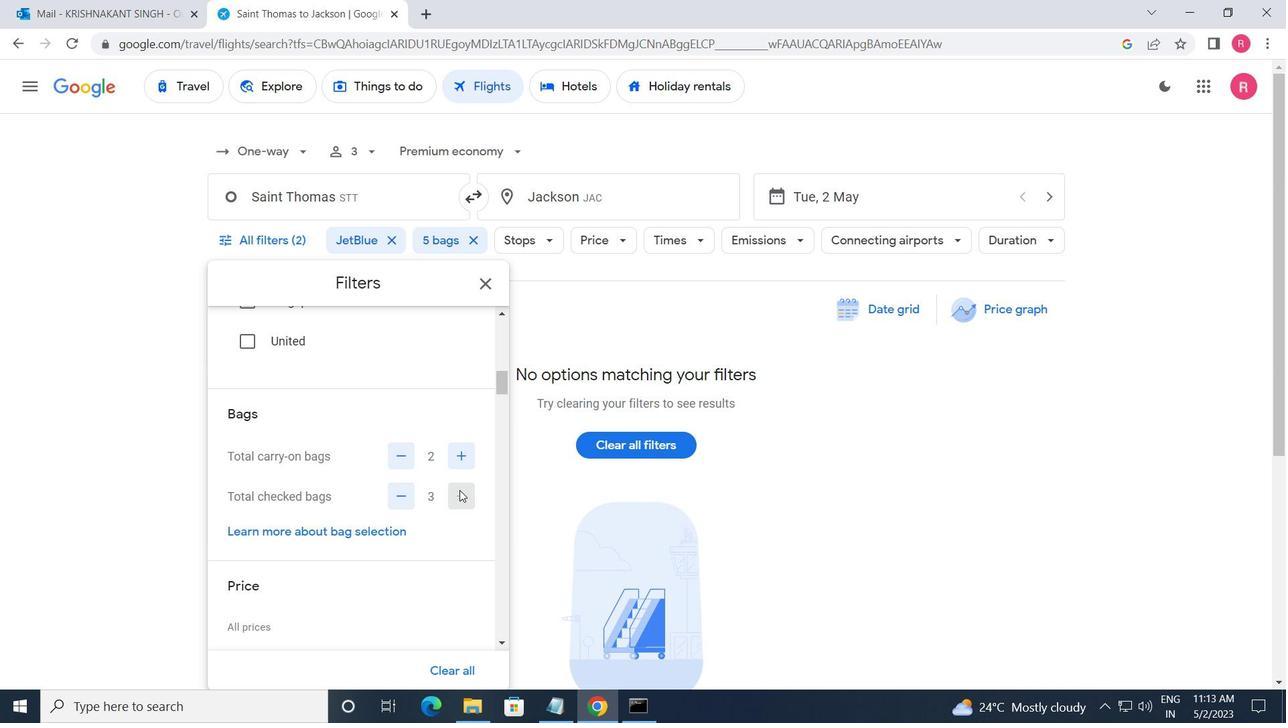 
Action: Mouse scrolled (458, 490) with delta (0, 0)
Screenshot: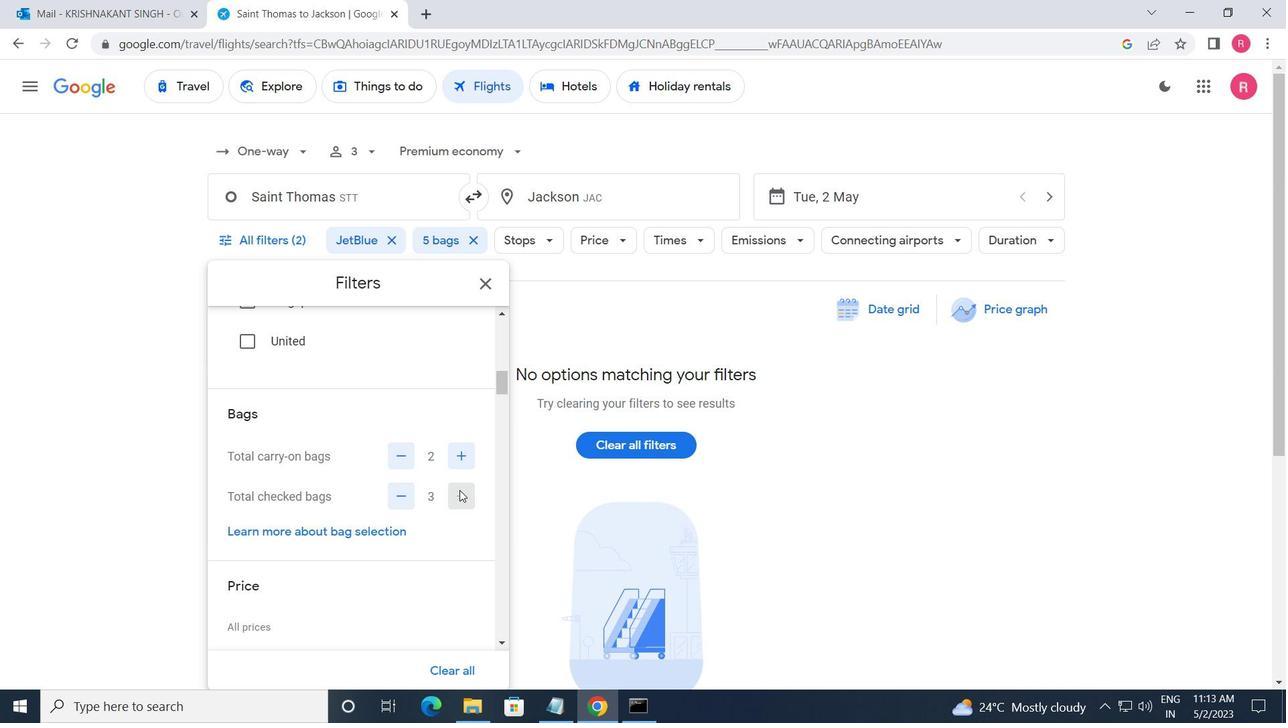 
Action: Mouse moved to (466, 572)
Screenshot: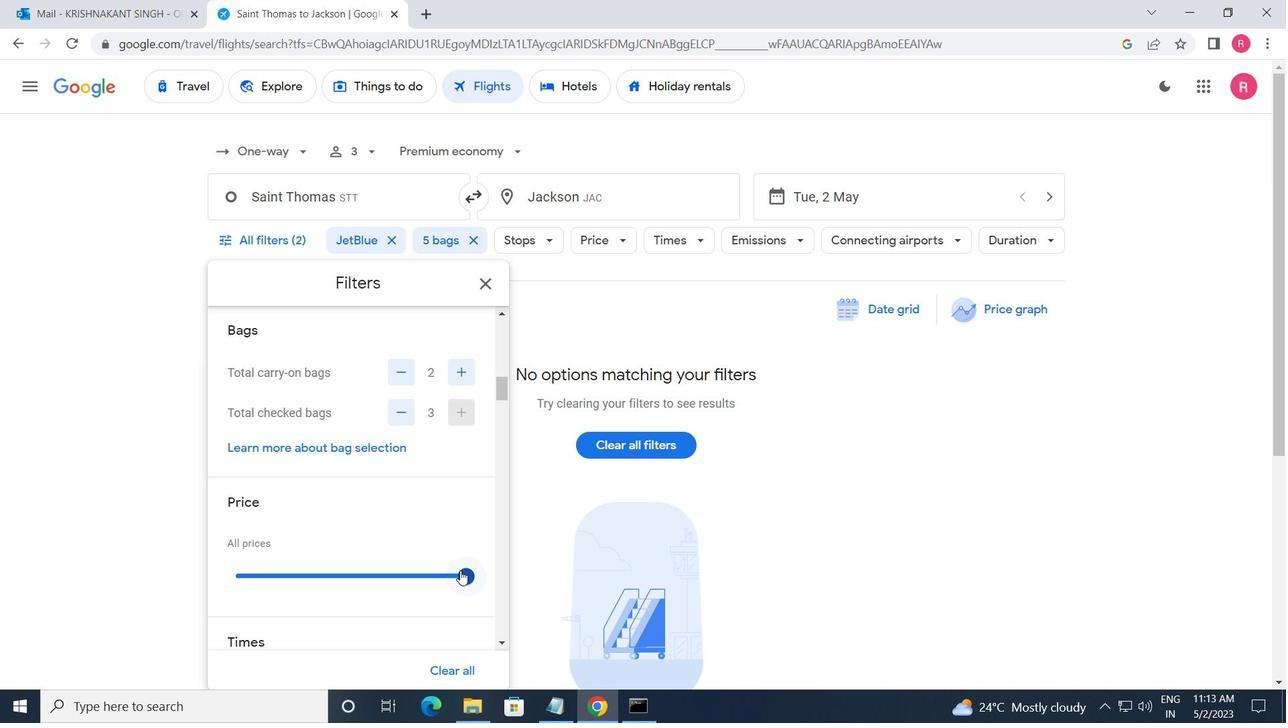 
Action: Mouse pressed left at (466, 572)
Screenshot: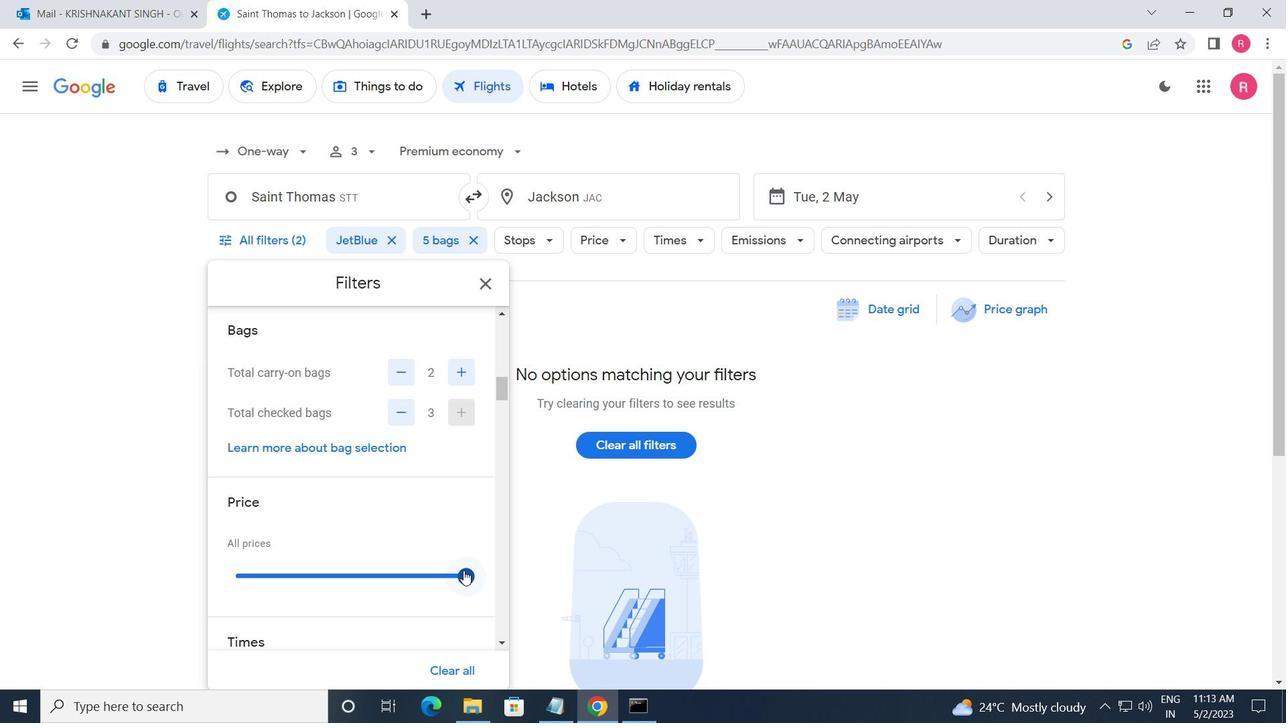 
Action: Mouse moved to (467, 574)
Screenshot: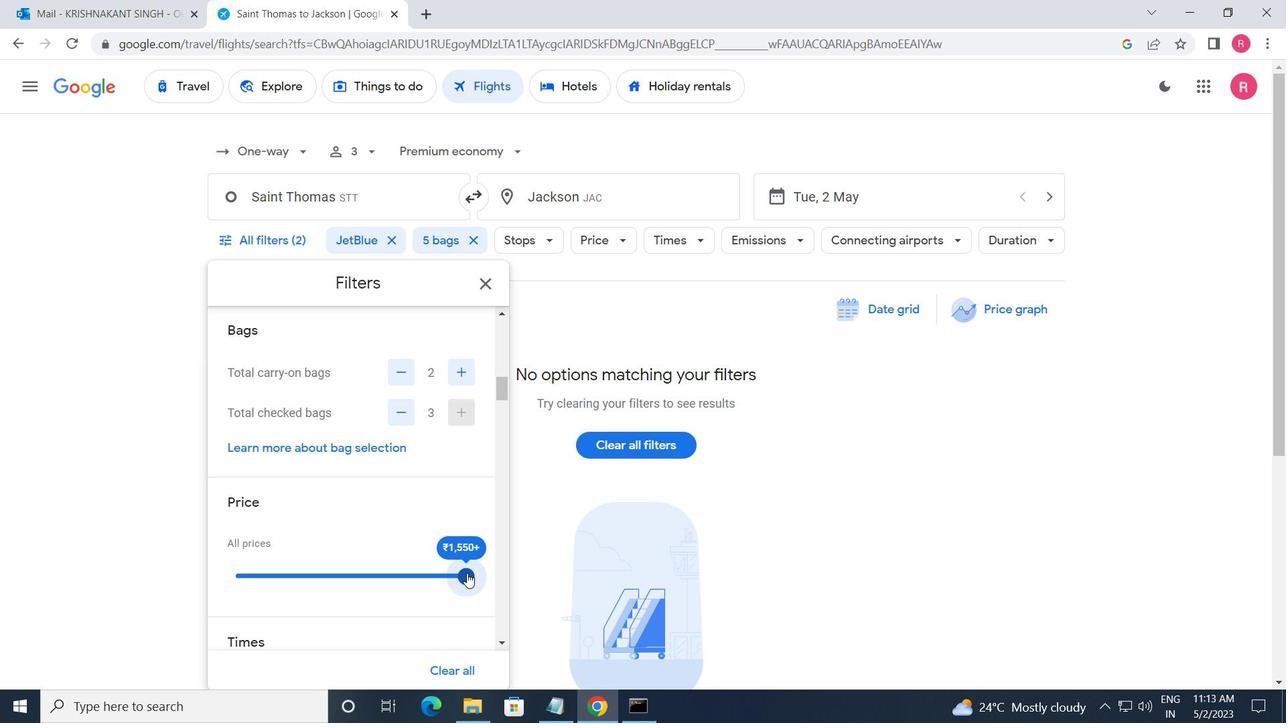 
Action: Mouse scrolled (467, 573) with delta (0, 0)
Screenshot: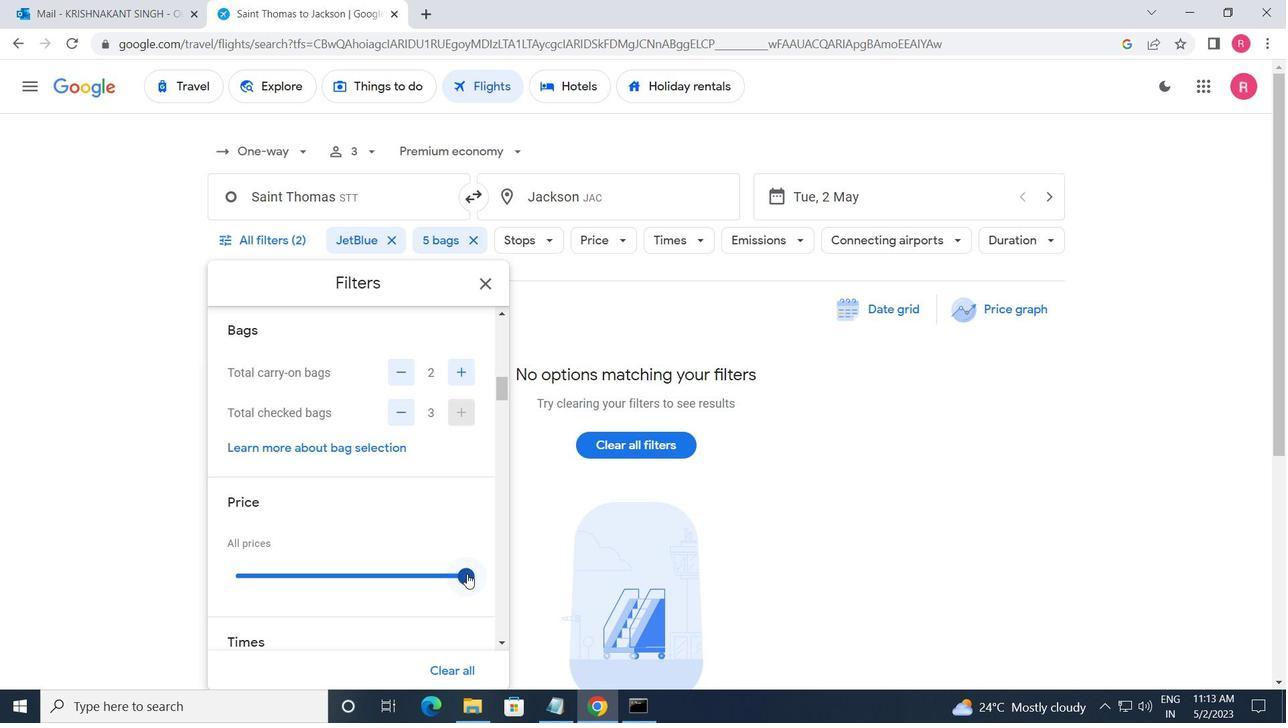 
Action: Mouse scrolled (467, 573) with delta (0, 0)
Screenshot: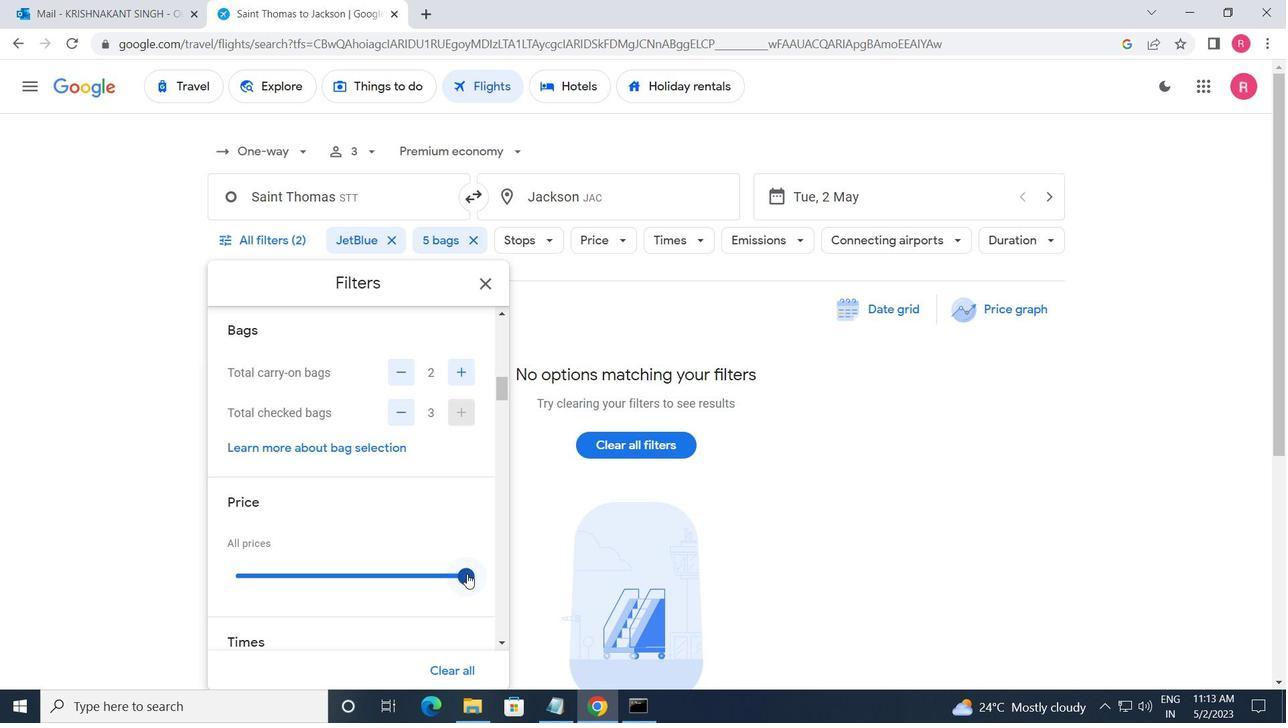 
Action: Mouse moved to (223, 587)
Screenshot: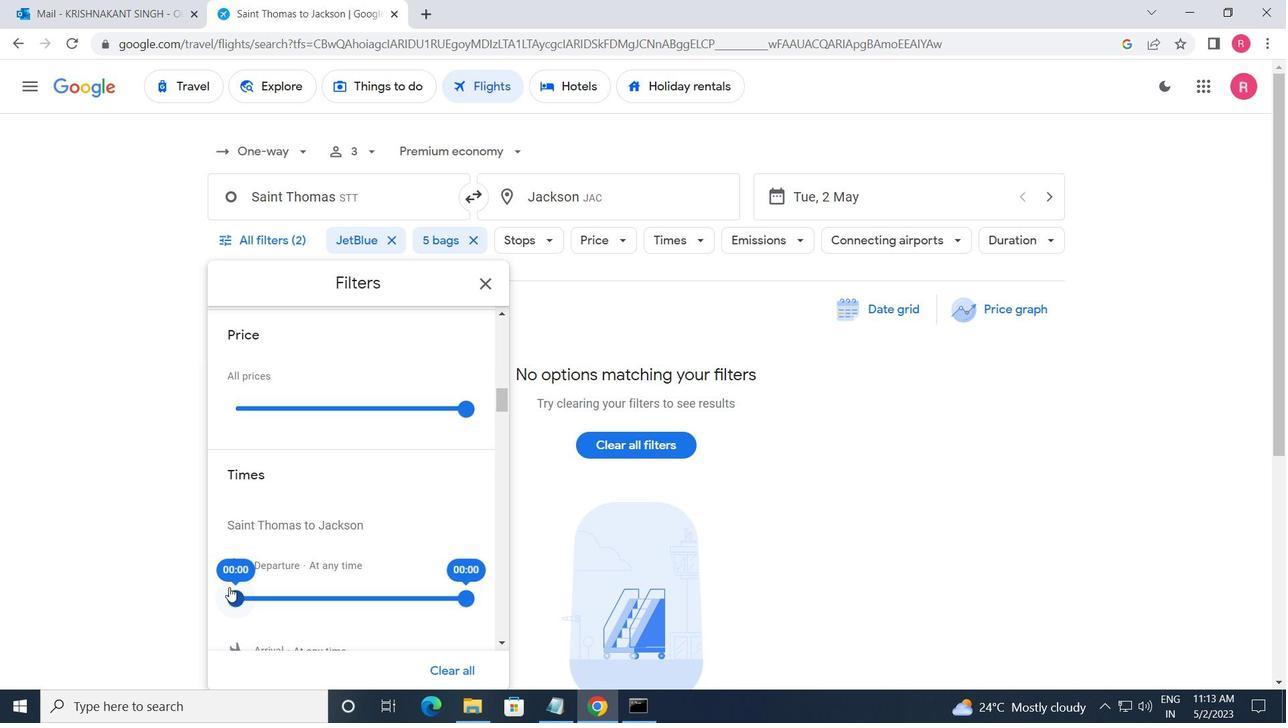 
Action: Mouse pressed left at (223, 587)
Screenshot: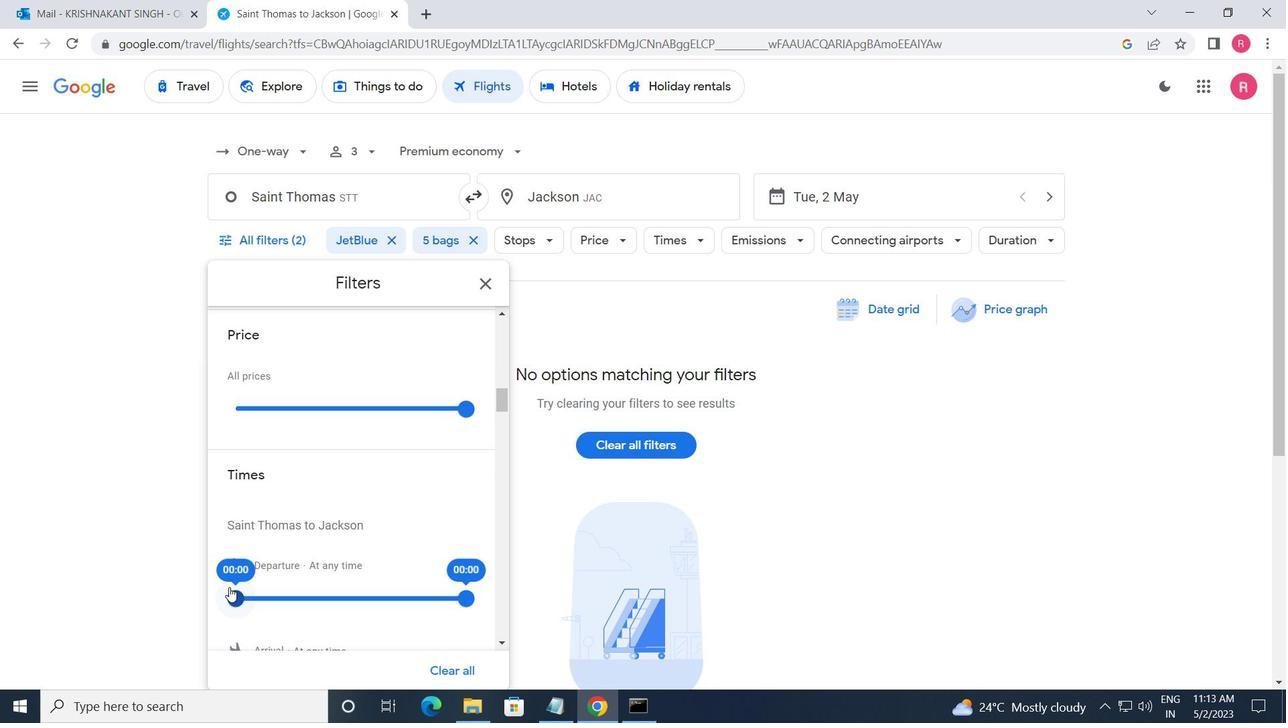 
Action: Mouse moved to (467, 606)
Screenshot: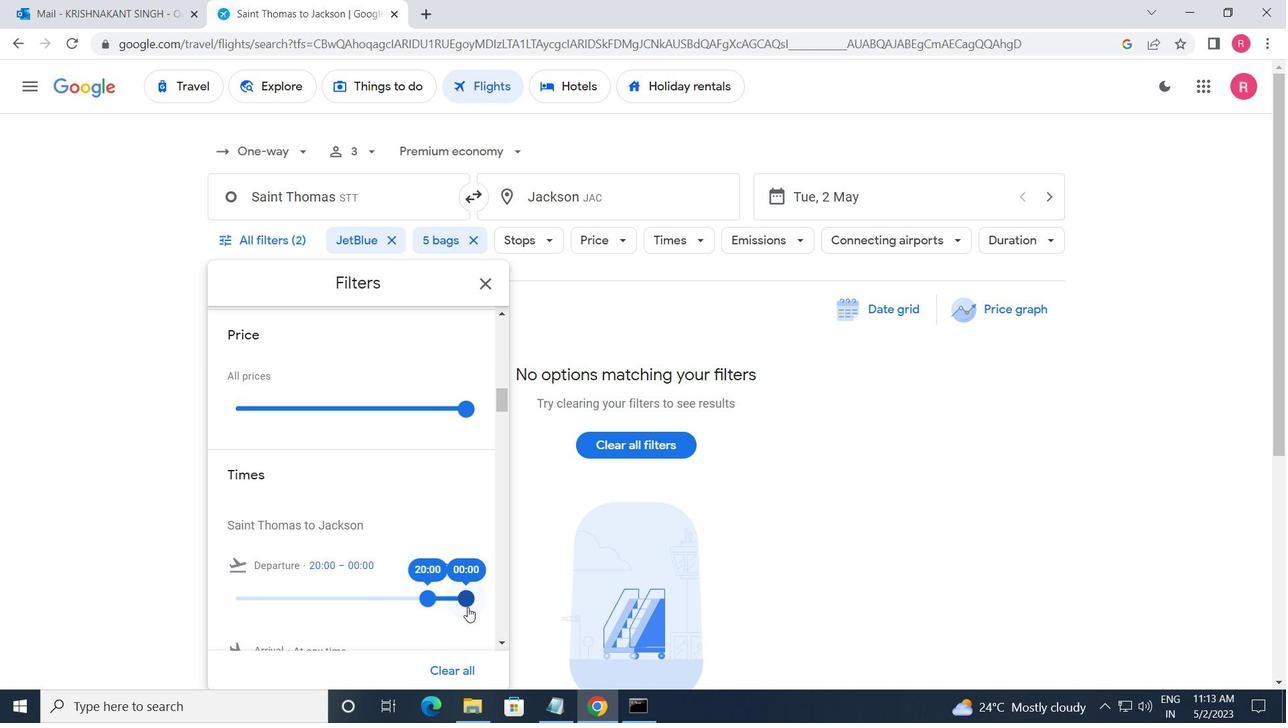 
Action: Mouse pressed left at (467, 606)
Screenshot: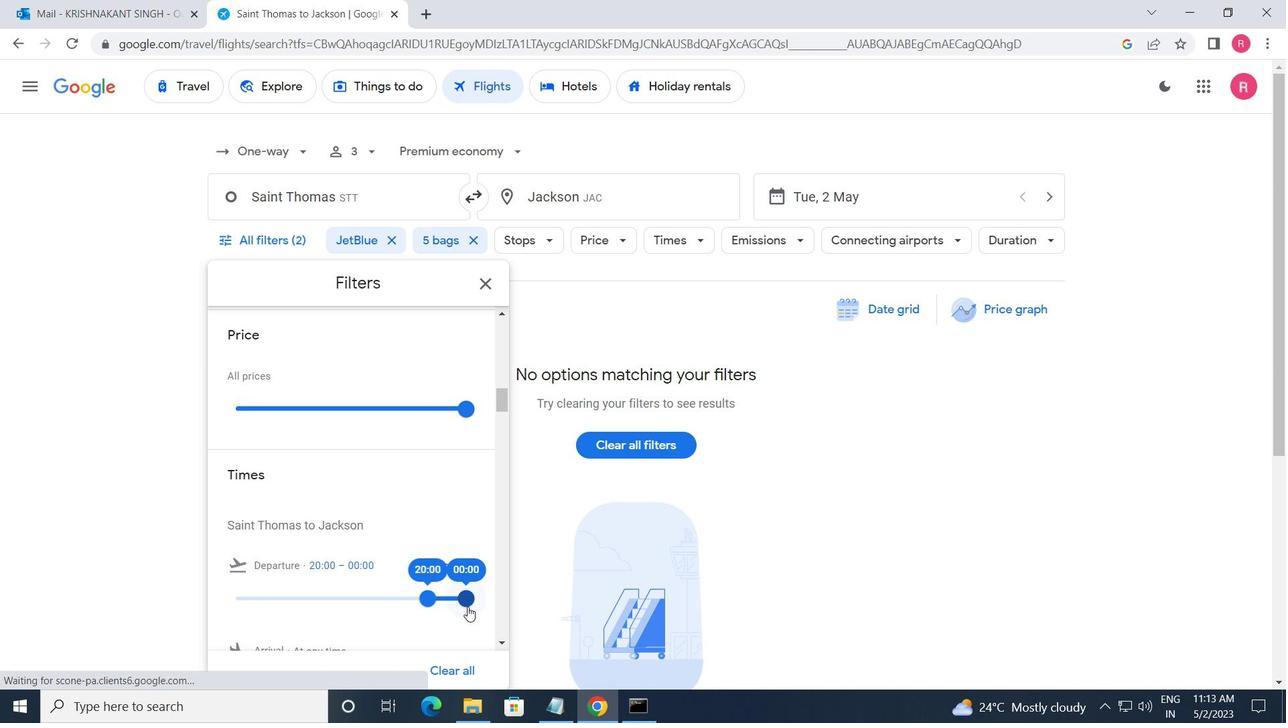 
Action: Mouse moved to (478, 285)
Screenshot: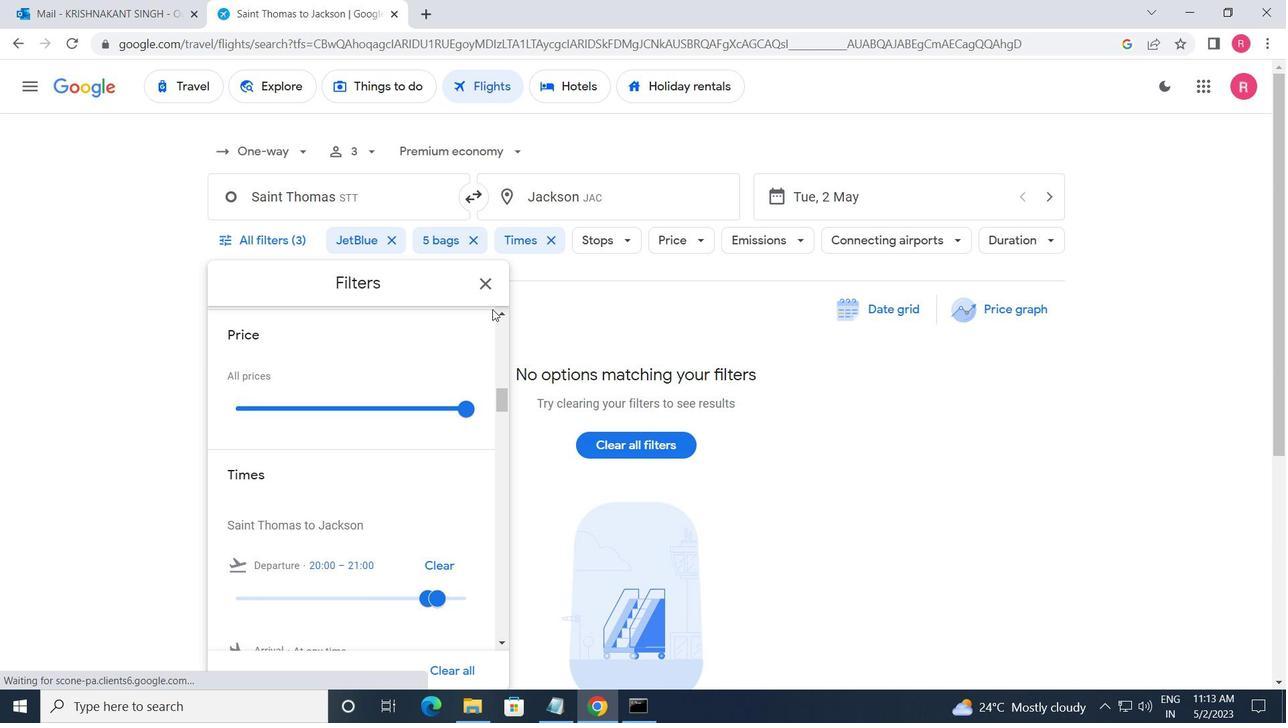 
Action: Mouse pressed left at (478, 285)
Screenshot: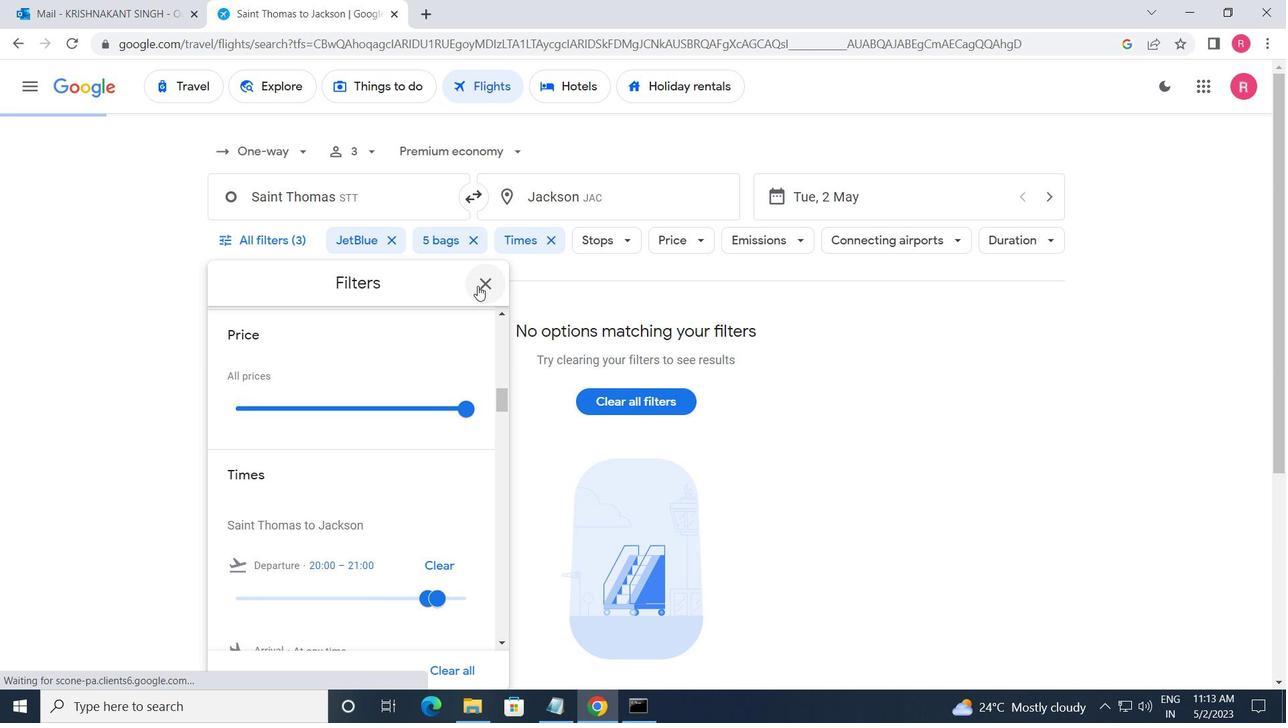 
